 Task: Find connections with filter location Lleida with filter topic #Jobsearchwith filter profile language German with filter current company Ingram Micro with filter school Crescent School with filter industry Food and Beverage Retail with filter service category NotaryOnline Research with filter keywords title Administrative Assistant
Action: Mouse moved to (224, 272)
Screenshot: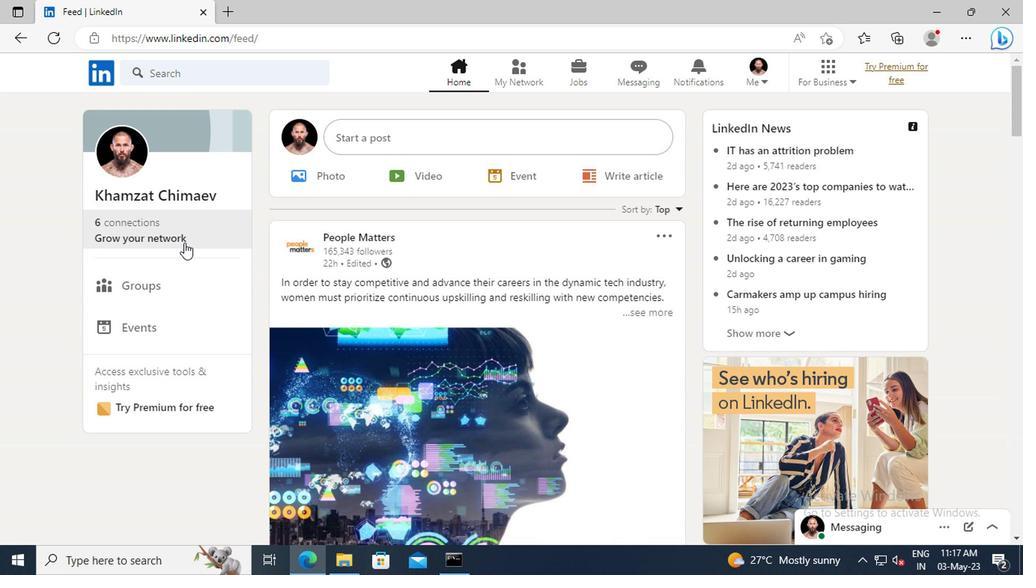 
Action: Mouse pressed left at (224, 272)
Screenshot: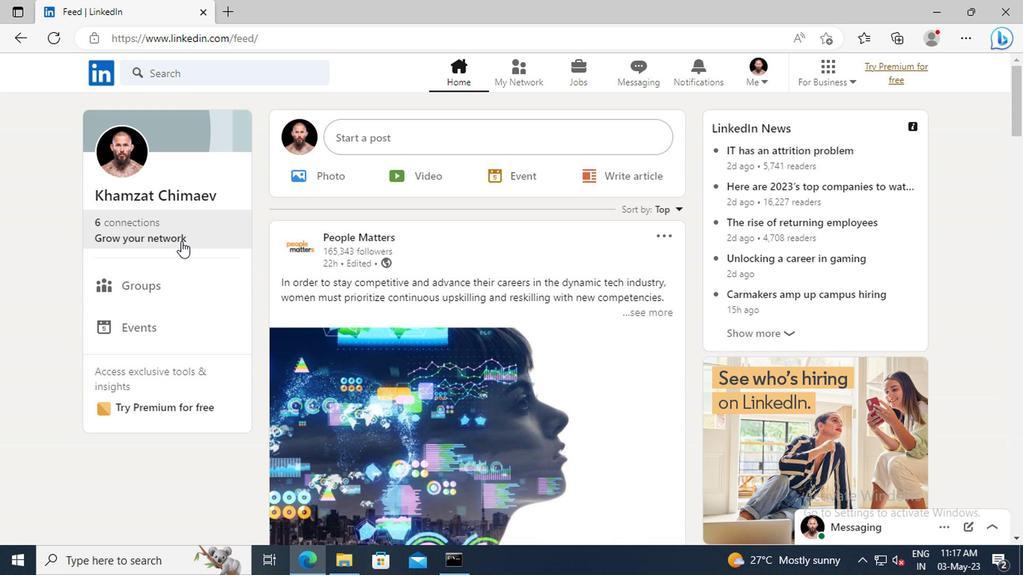 
Action: Mouse moved to (221, 219)
Screenshot: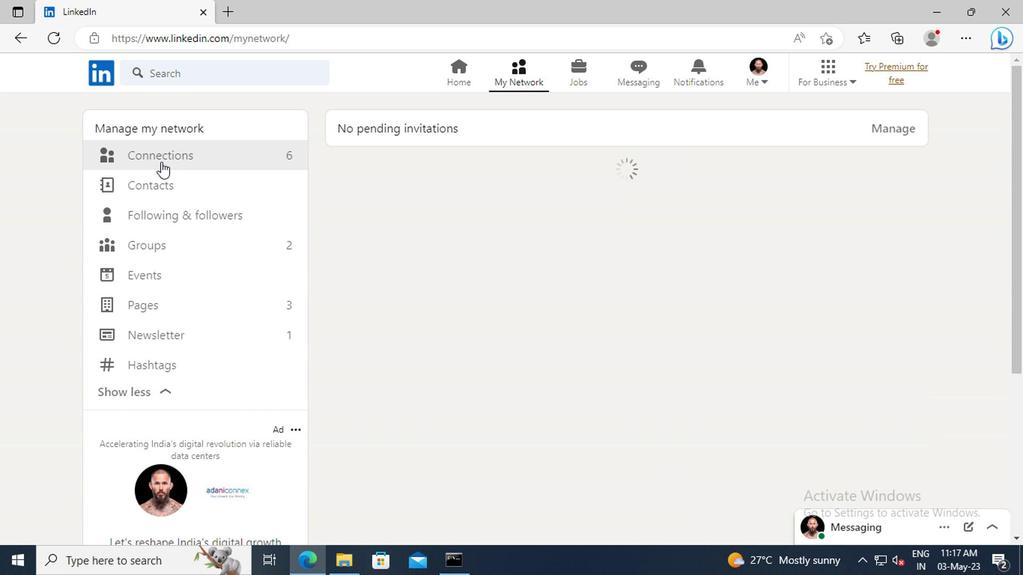 
Action: Mouse pressed left at (221, 219)
Screenshot: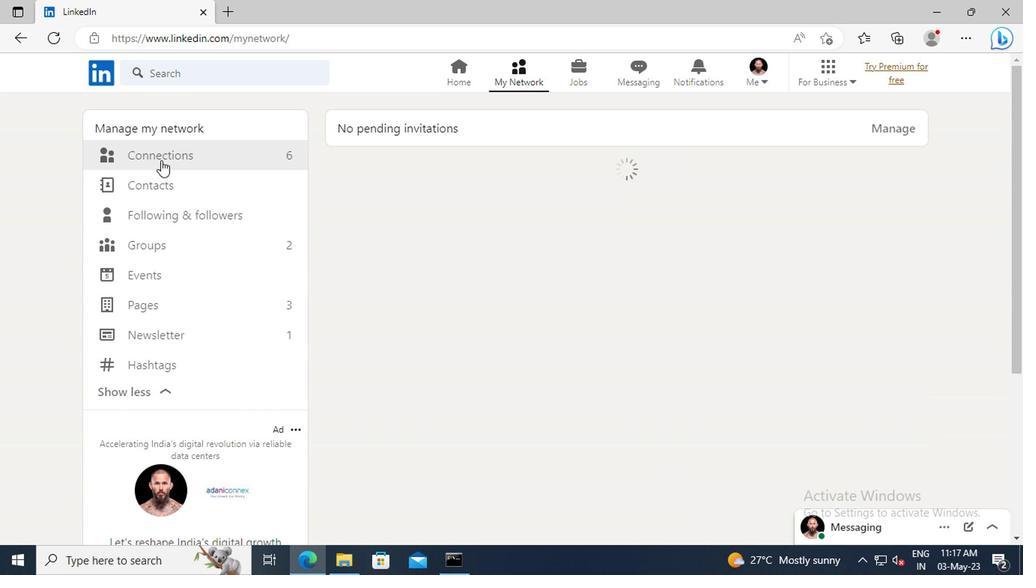 
Action: Mouse moved to (541, 221)
Screenshot: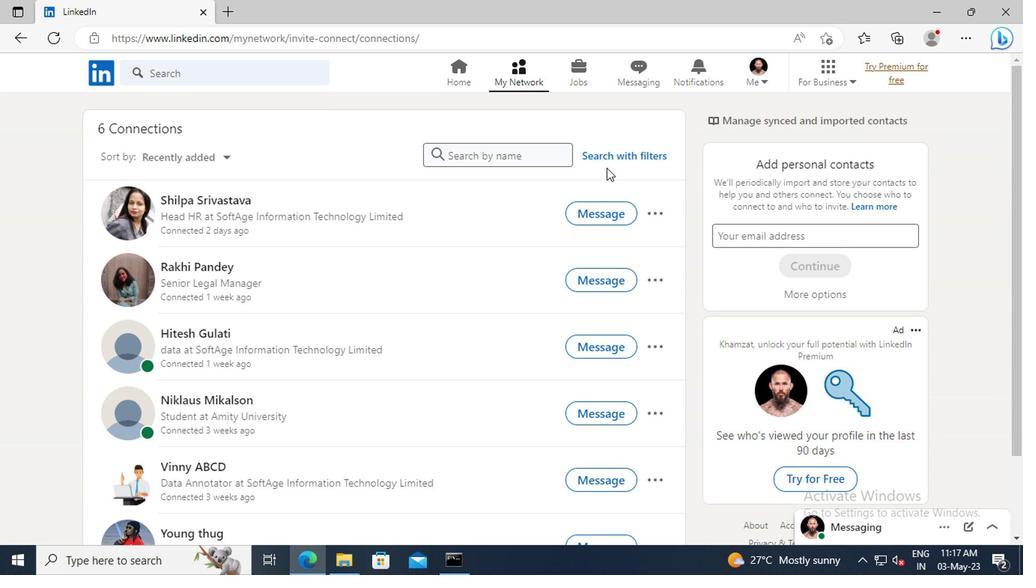 
Action: Mouse pressed left at (541, 221)
Screenshot: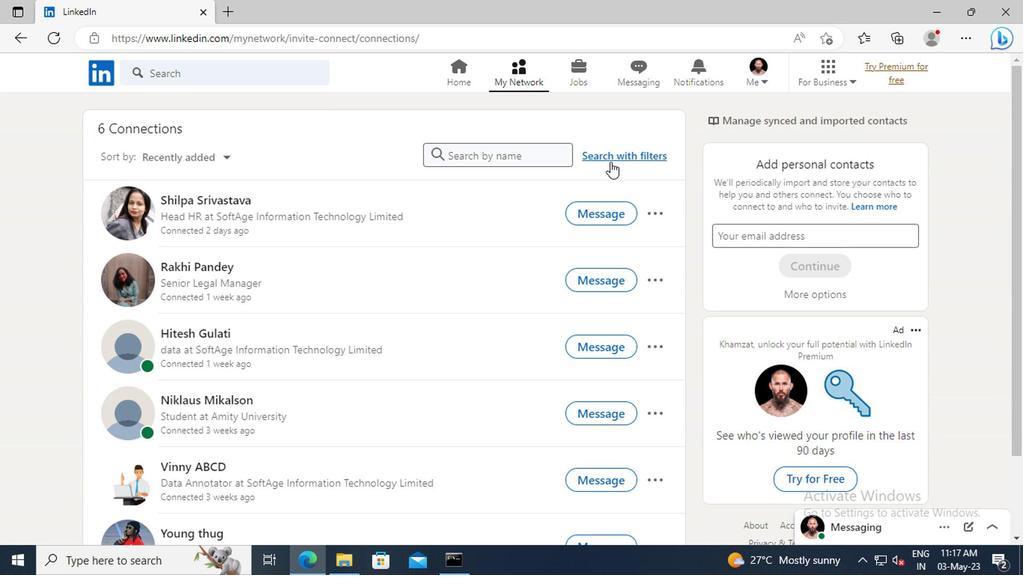 
Action: Mouse moved to (509, 188)
Screenshot: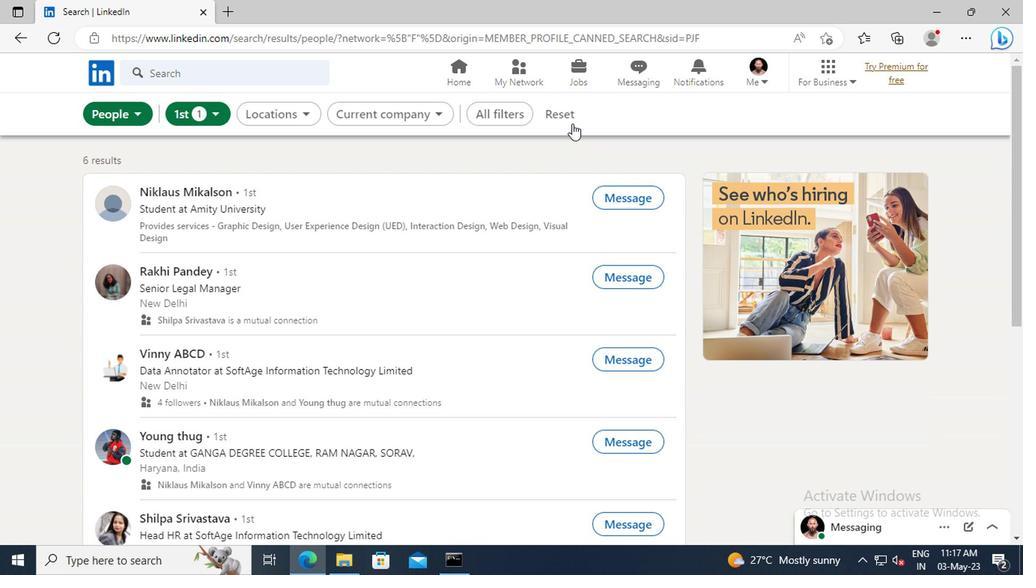 
Action: Mouse pressed left at (509, 188)
Screenshot: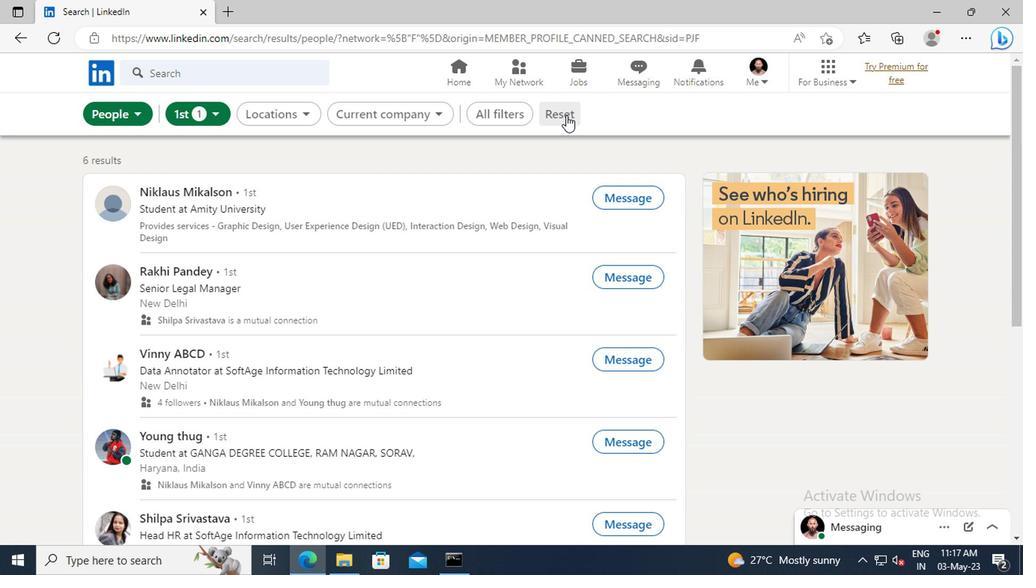 
Action: Mouse moved to (495, 188)
Screenshot: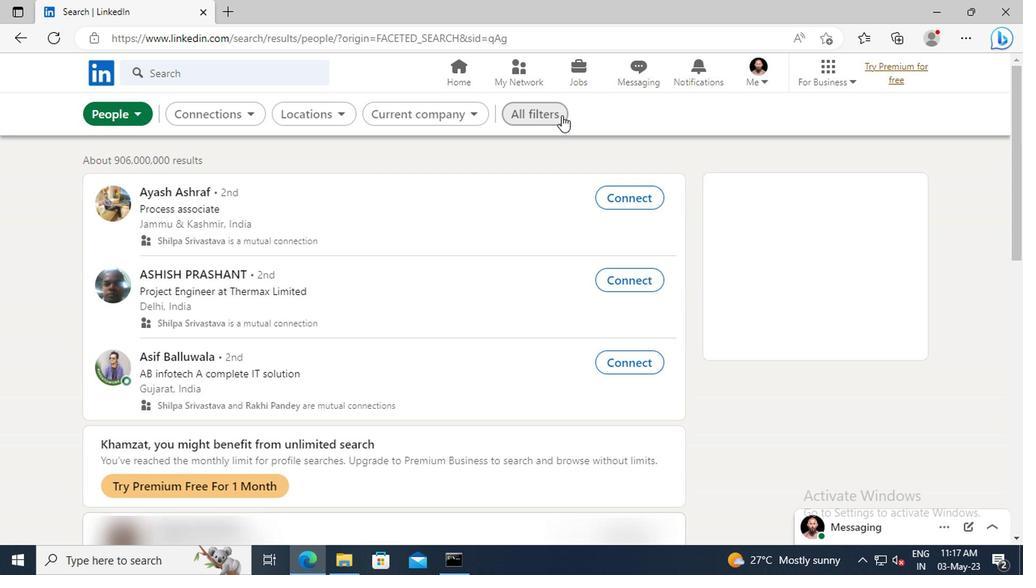 
Action: Mouse pressed left at (495, 188)
Screenshot: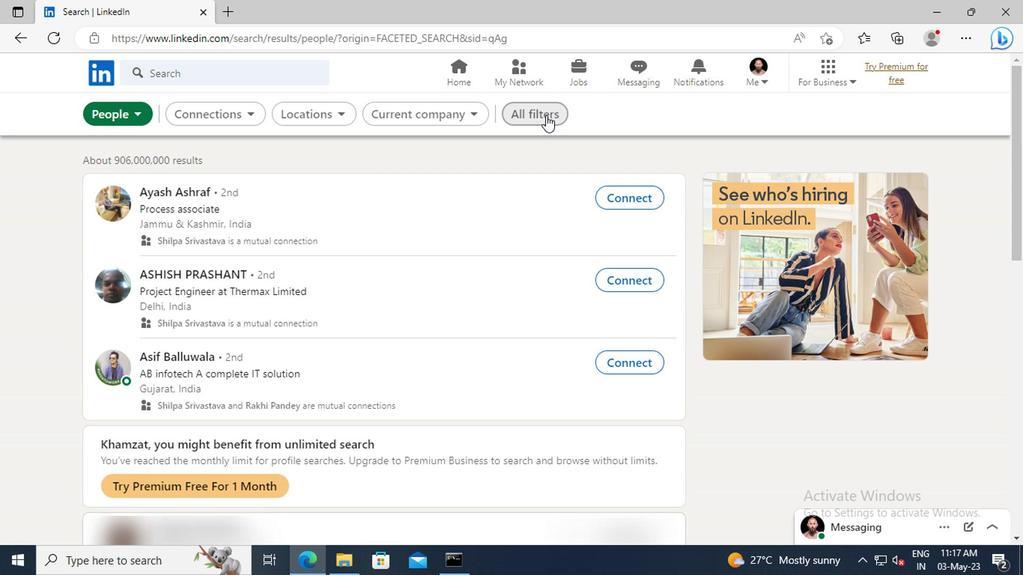 
Action: Mouse moved to (703, 302)
Screenshot: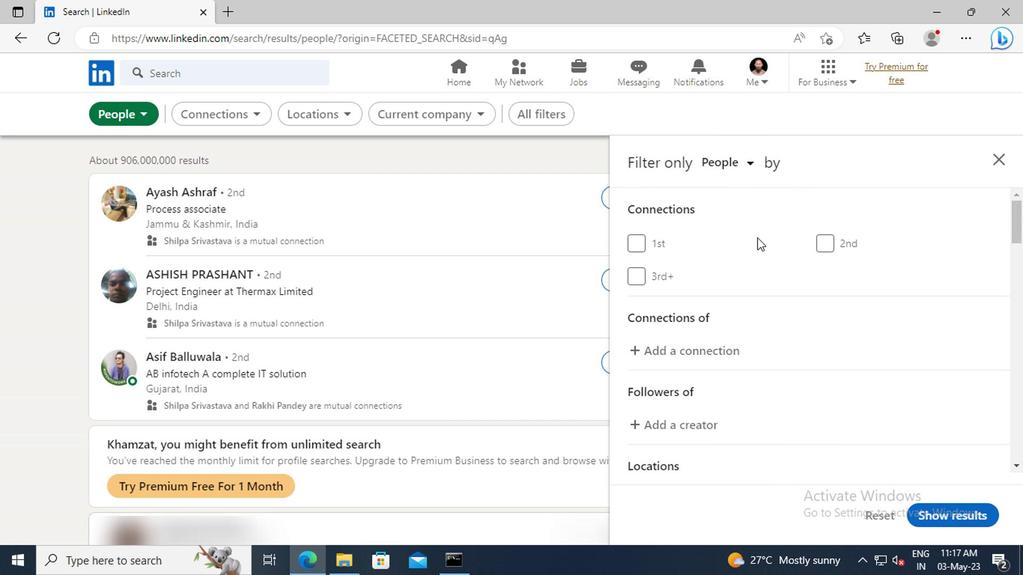 
Action: Mouse scrolled (703, 301) with delta (0, 0)
Screenshot: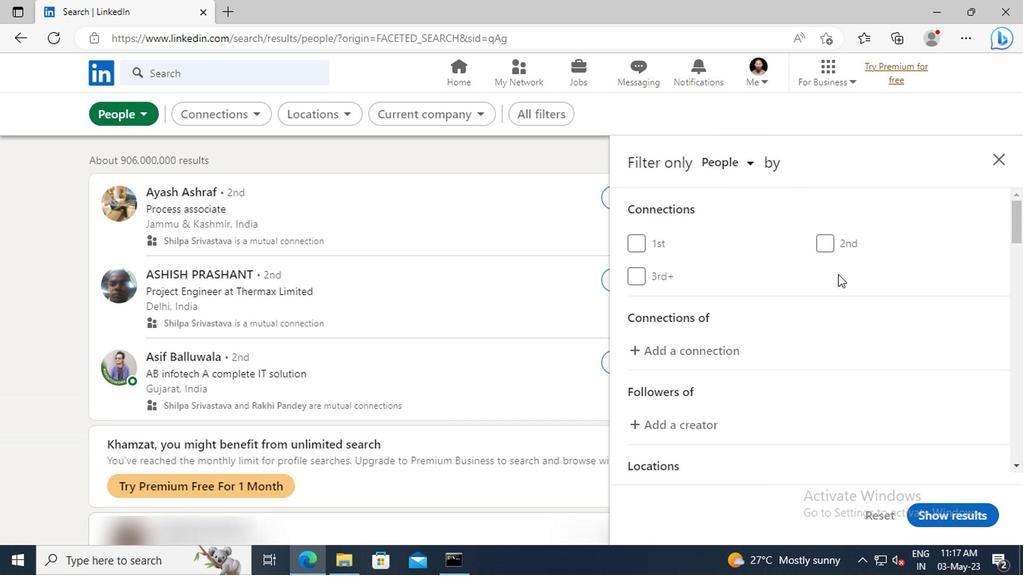 
Action: Mouse scrolled (703, 301) with delta (0, 0)
Screenshot: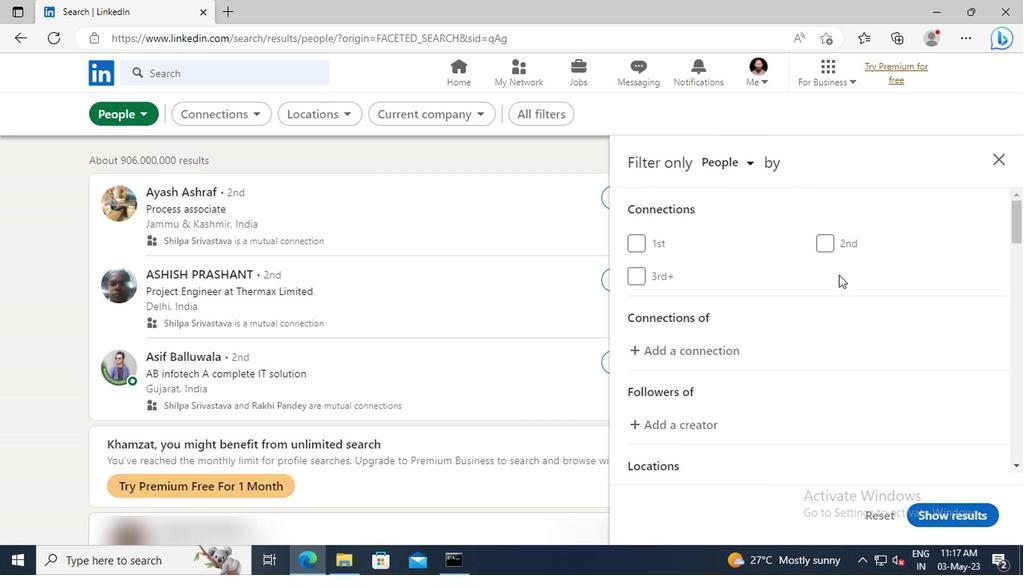 
Action: Mouse scrolled (703, 301) with delta (0, 0)
Screenshot: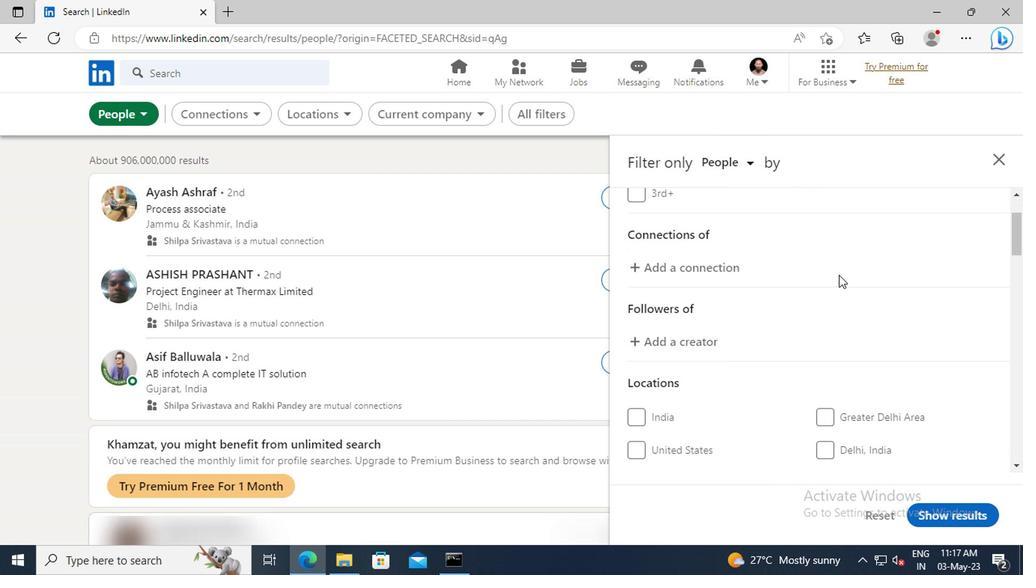 
Action: Mouse scrolled (703, 301) with delta (0, 0)
Screenshot: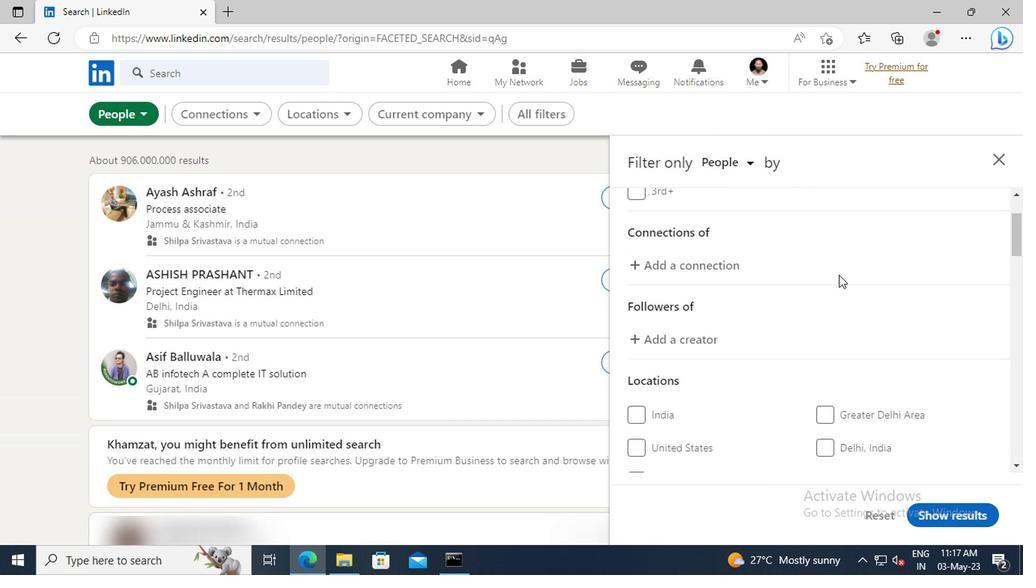
Action: Mouse scrolled (703, 301) with delta (0, 0)
Screenshot: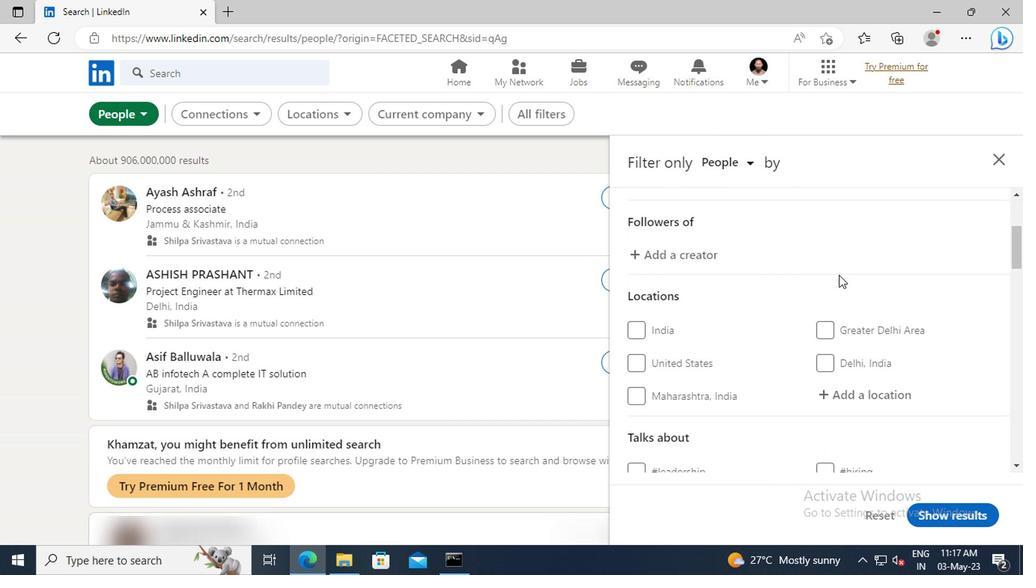 
Action: Mouse moved to (706, 357)
Screenshot: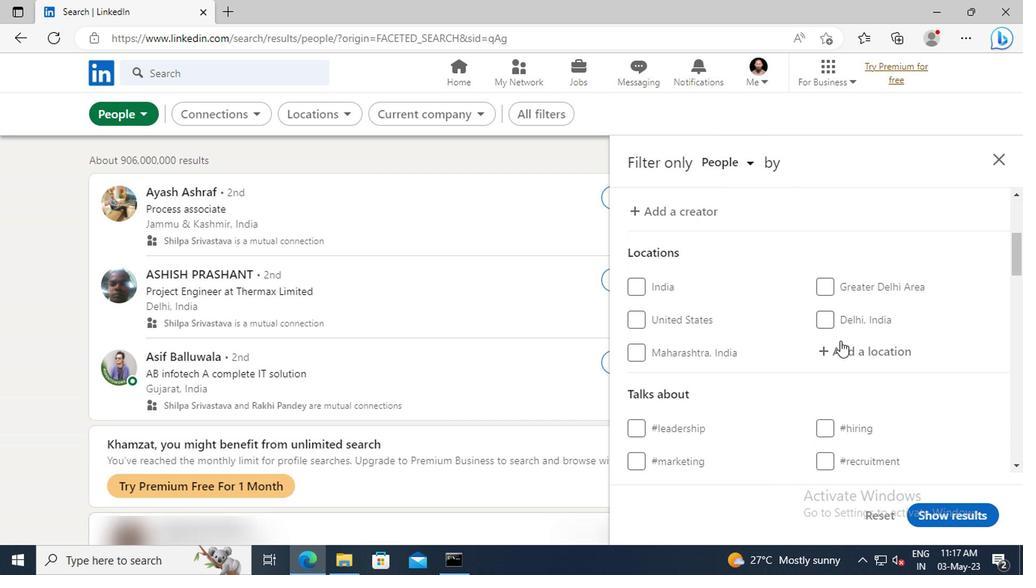 
Action: Mouse pressed left at (706, 357)
Screenshot: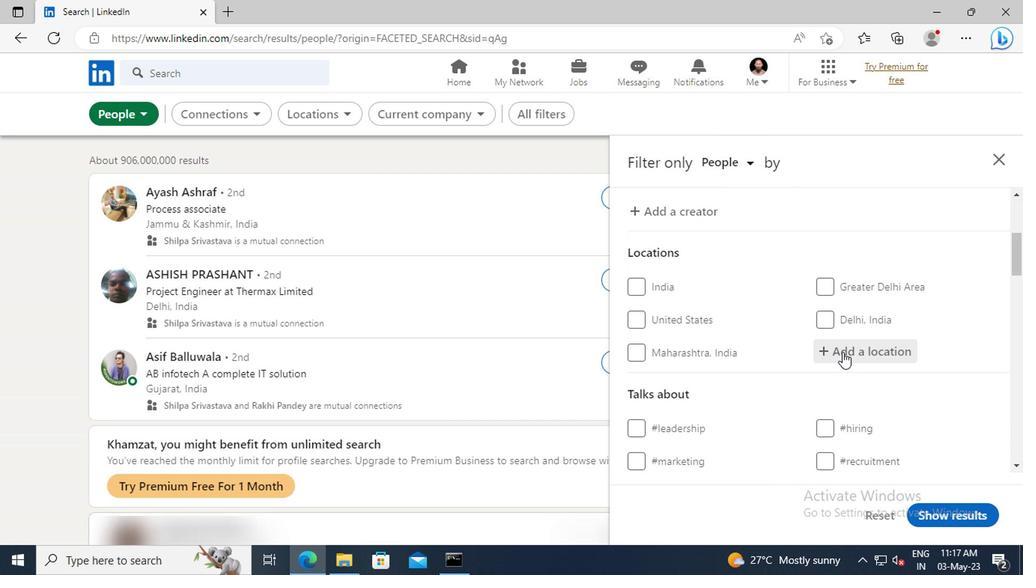 
Action: Key pressed <Key.shift>LLEIDA
Screenshot: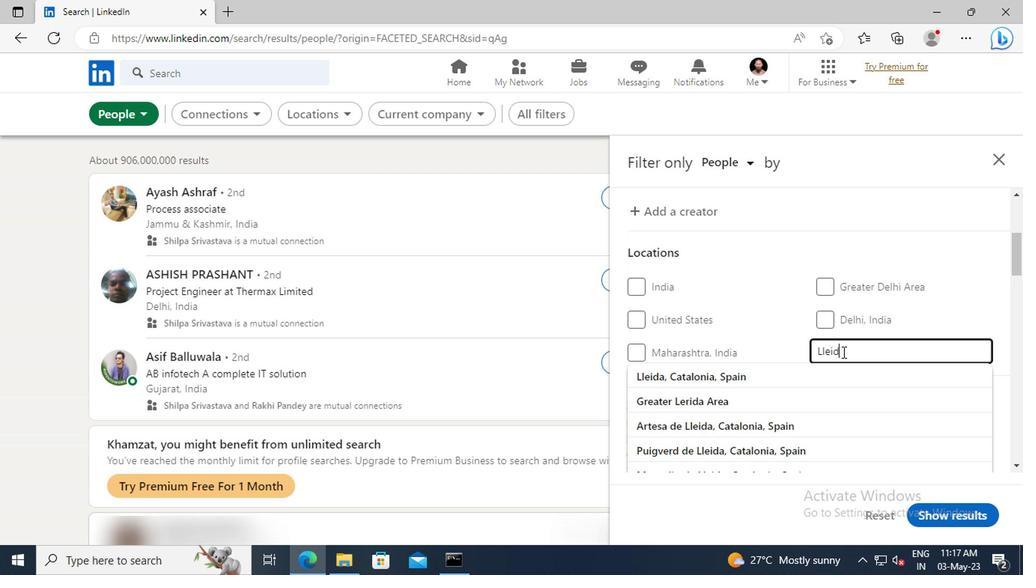 
Action: Mouse moved to (700, 368)
Screenshot: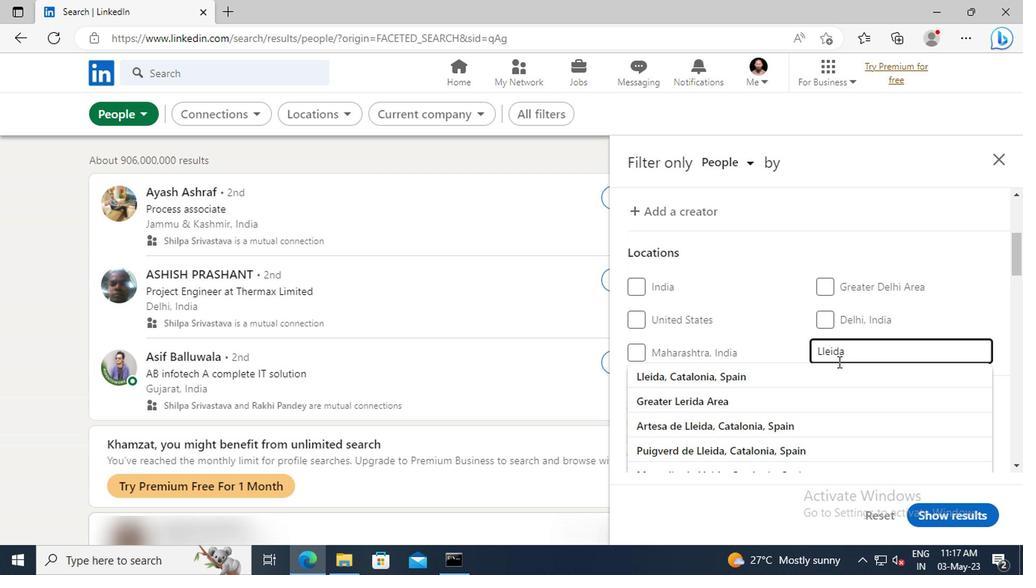 
Action: Mouse pressed left at (700, 368)
Screenshot: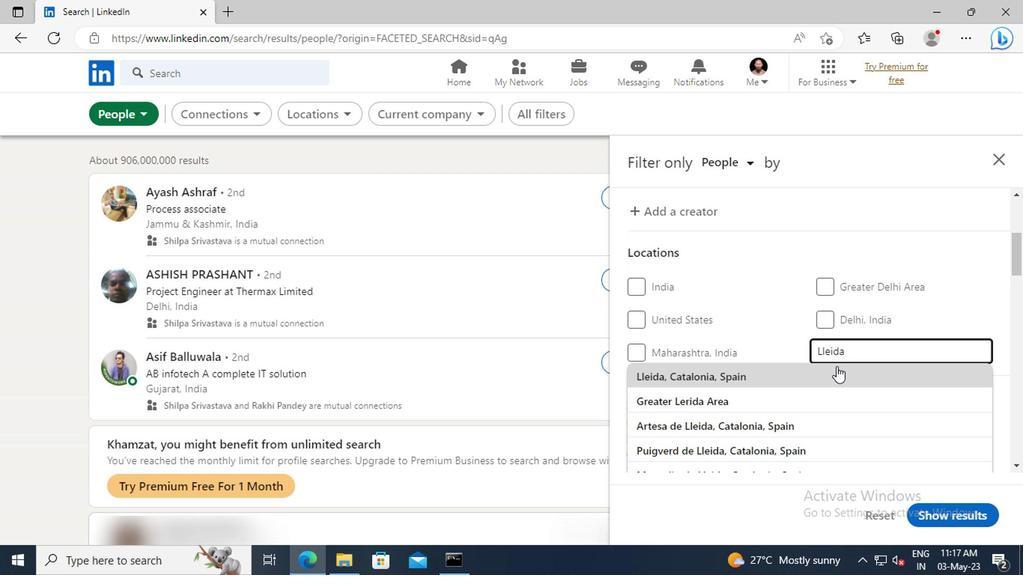 
Action: Mouse scrolled (700, 368) with delta (0, 0)
Screenshot: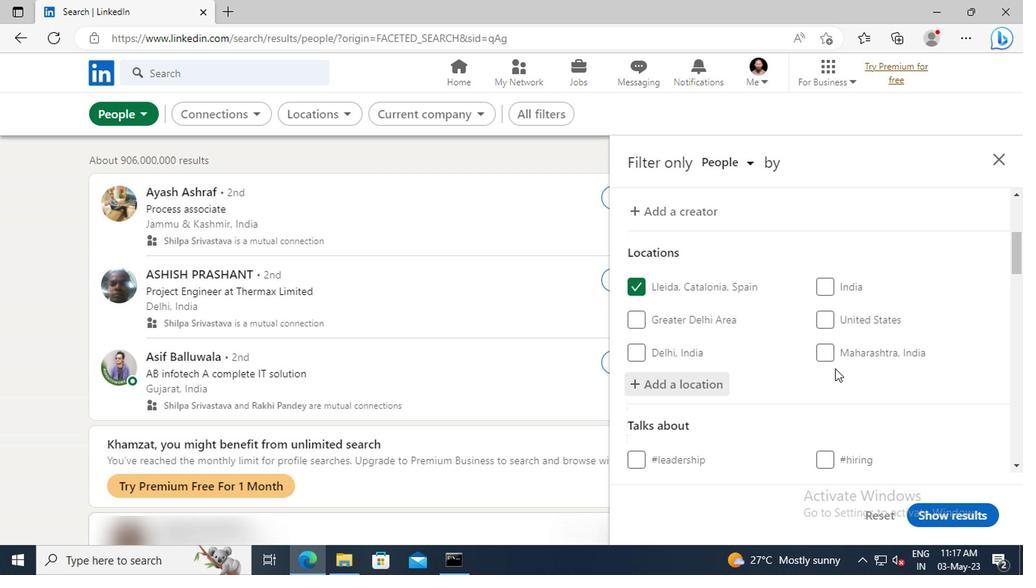 
Action: Mouse scrolled (700, 368) with delta (0, 0)
Screenshot: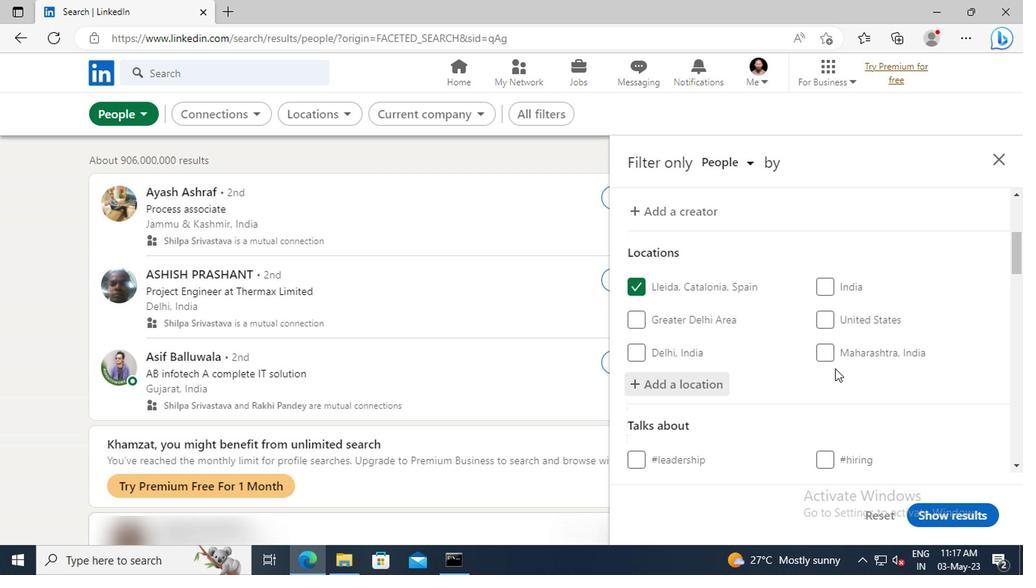 
Action: Mouse moved to (699, 358)
Screenshot: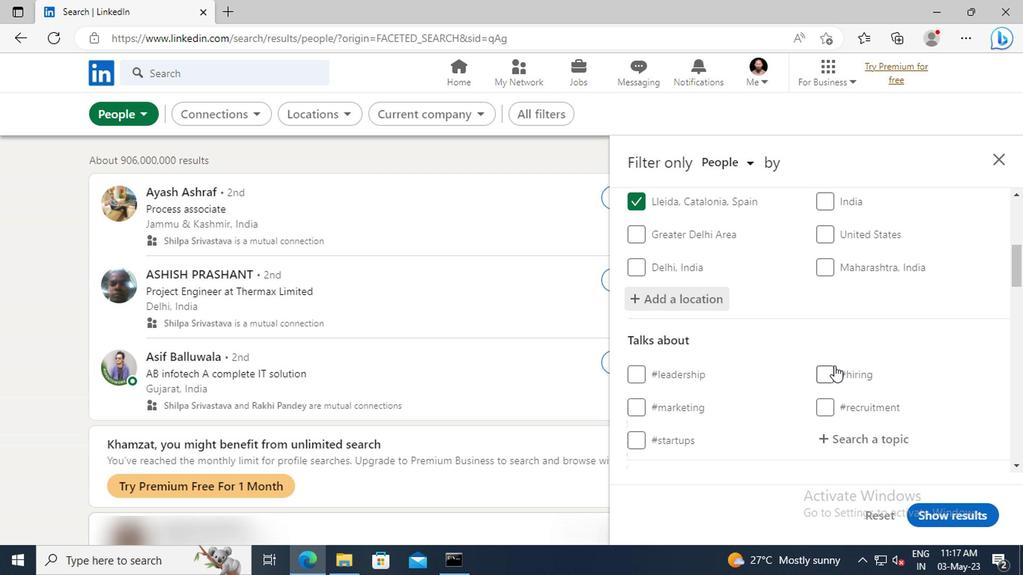 
Action: Mouse scrolled (699, 358) with delta (0, 0)
Screenshot: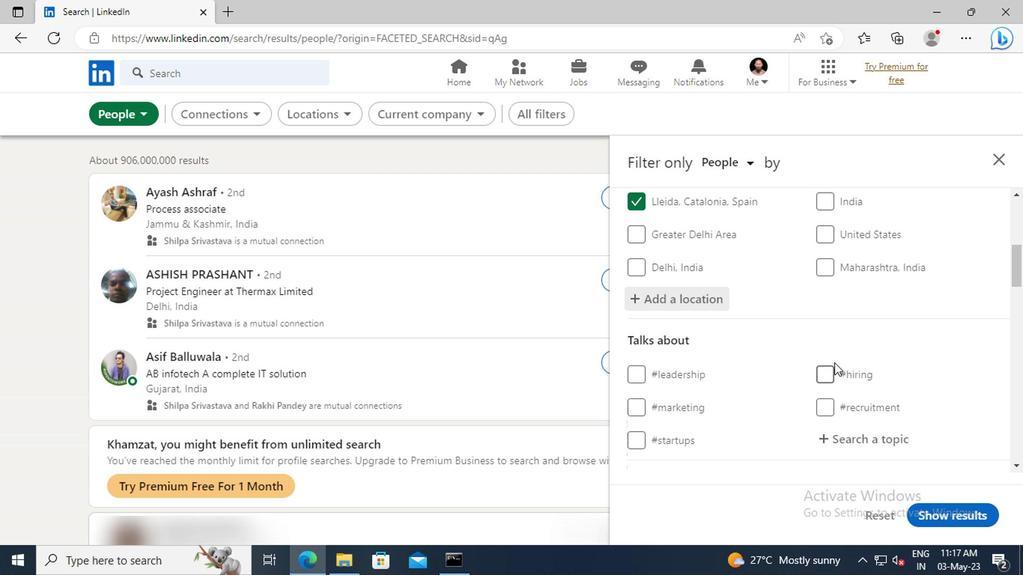 
Action: Mouse scrolled (699, 358) with delta (0, 0)
Screenshot: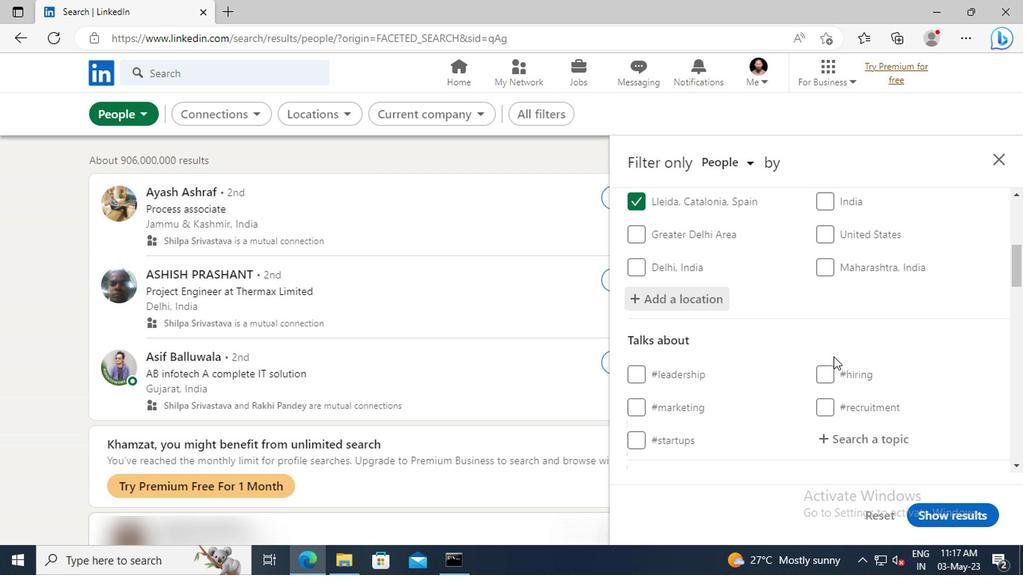 
Action: Mouse moved to (705, 361)
Screenshot: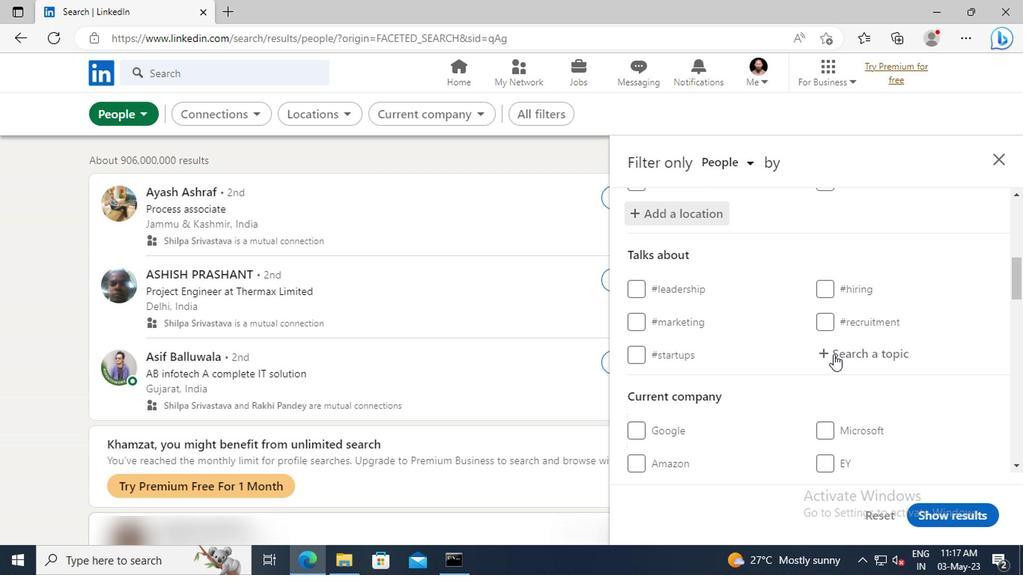 
Action: Mouse pressed left at (705, 361)
Screenshot: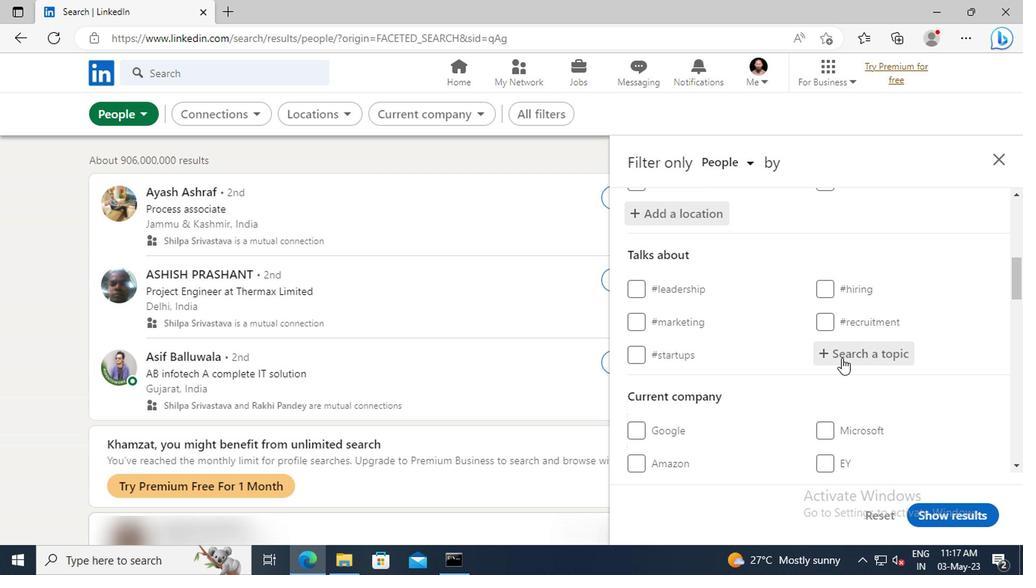 
Action: Key pressed <Key.shift>JOBSEAR
Screenshot: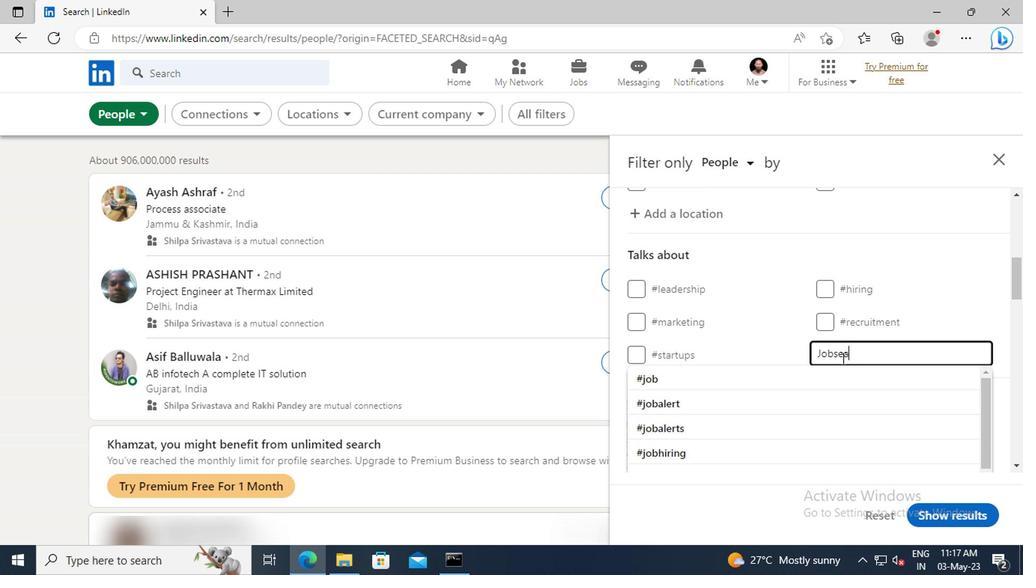 
Action: Mouse moved to (701, 370)
Screenshot: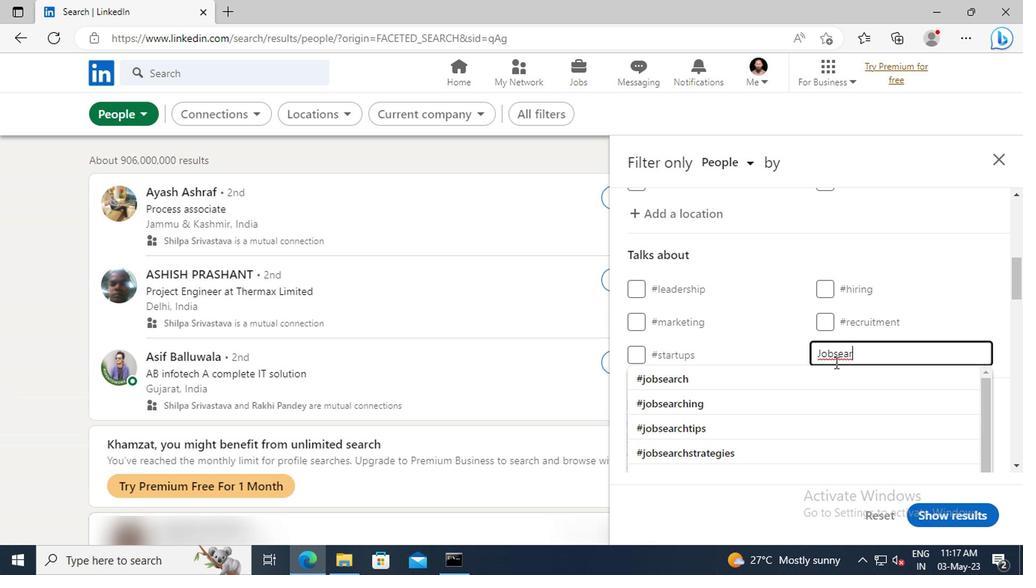 
Action: Mouse pressed left at (701, 370)
Screenshot: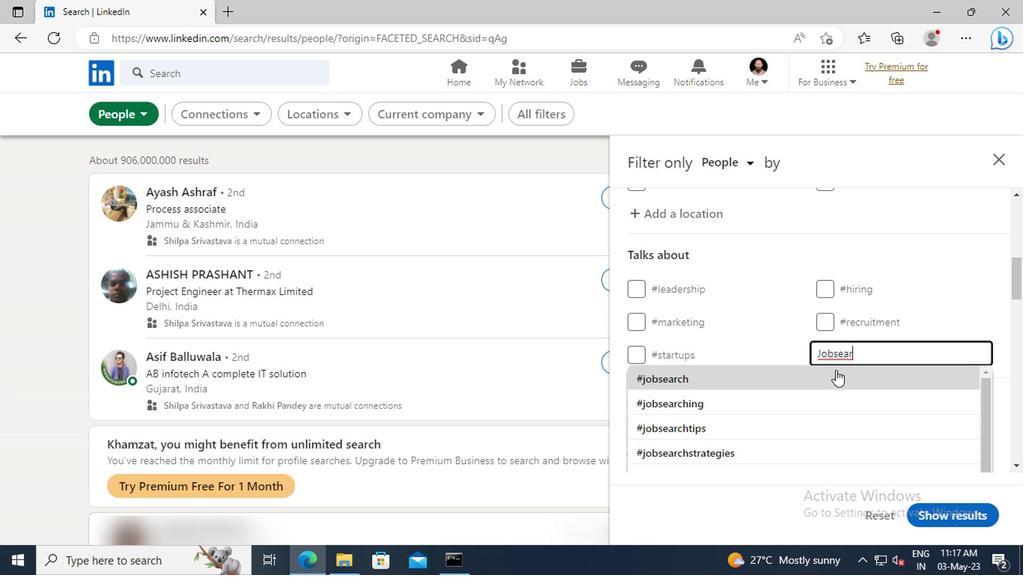 
Action: Mouse scrolled (701, 370) with delta (0, 0)
Screenshot: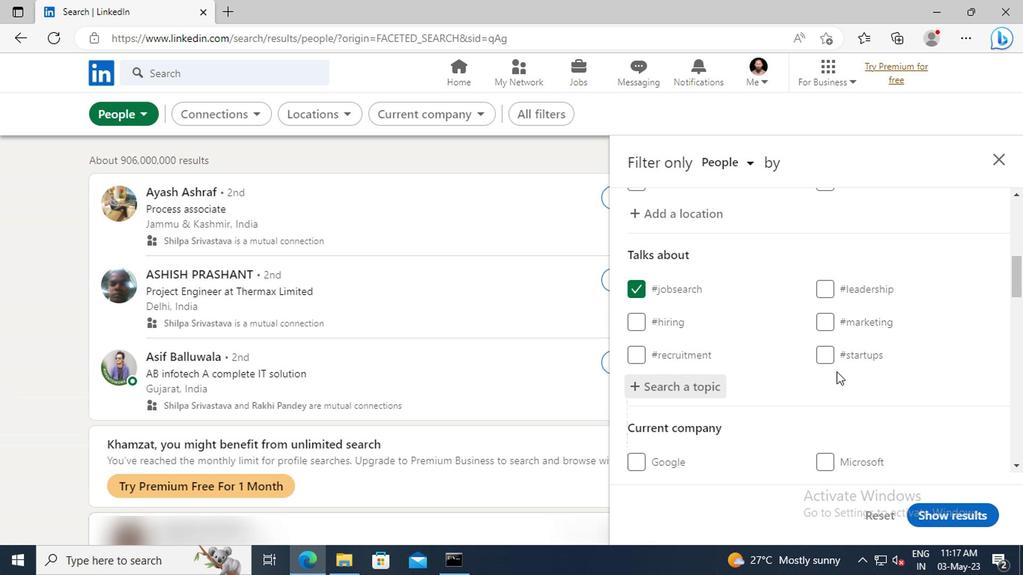 
Action: Mouse scrolled (701, 370) with delta (0, 0)
Screenshot: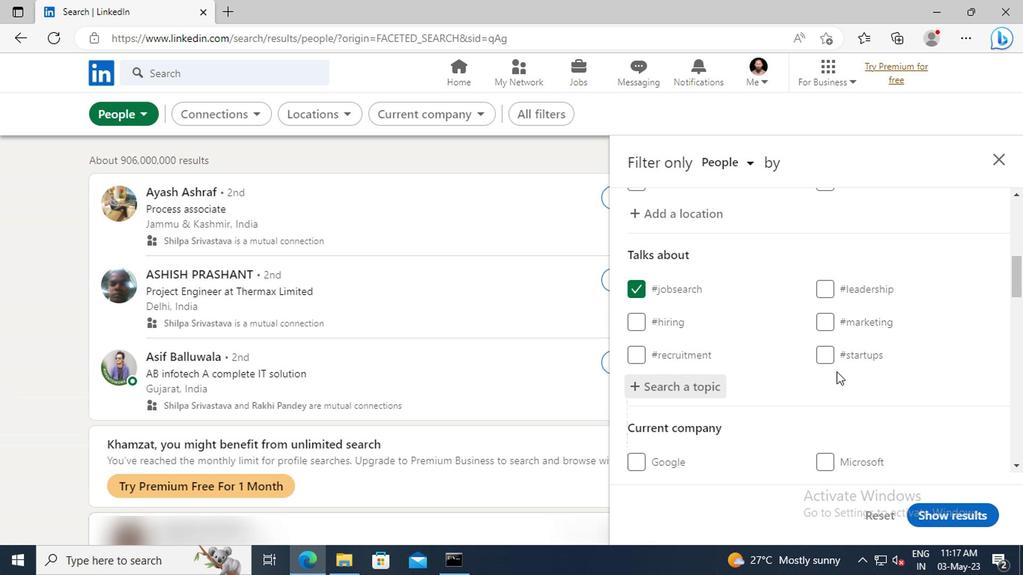 
Action: Mouse moved to (702, 367)
Screenshot: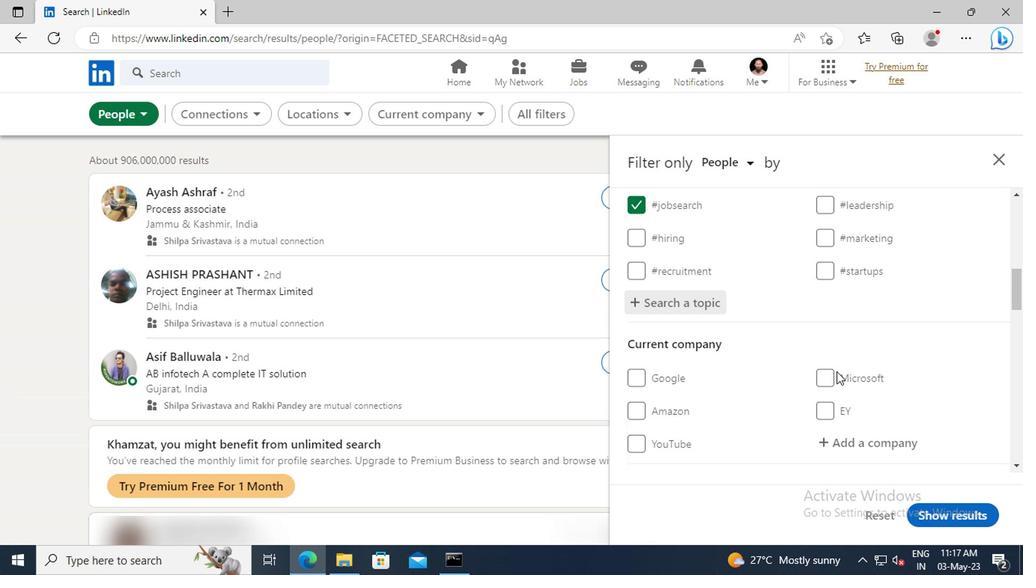 
Action: Mouse scrolled (702, 366) with delta (0, 0)
Screenshot: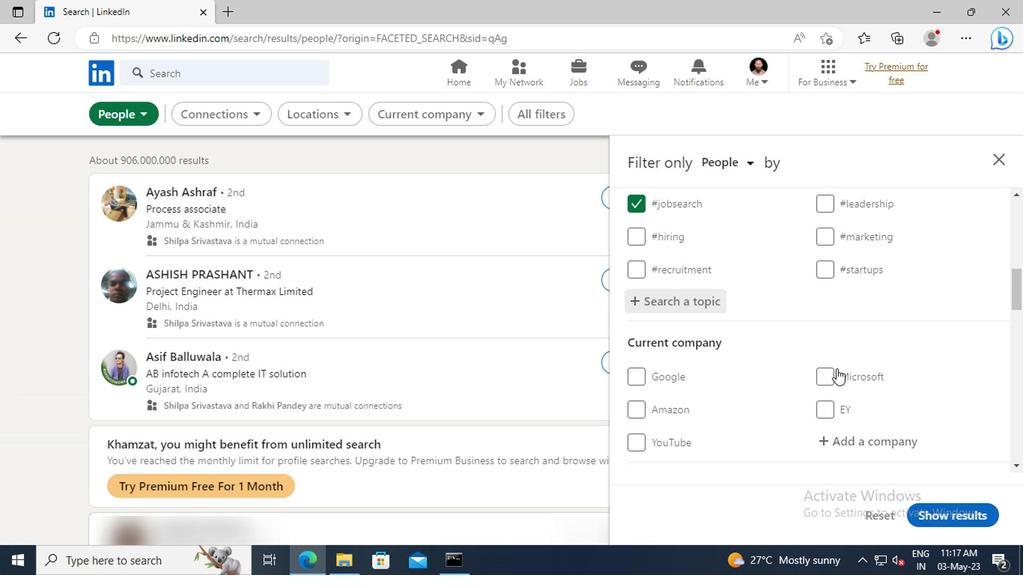
Action: Mouse scrolled (702, 366) with delta (0, 0)
Screenshot: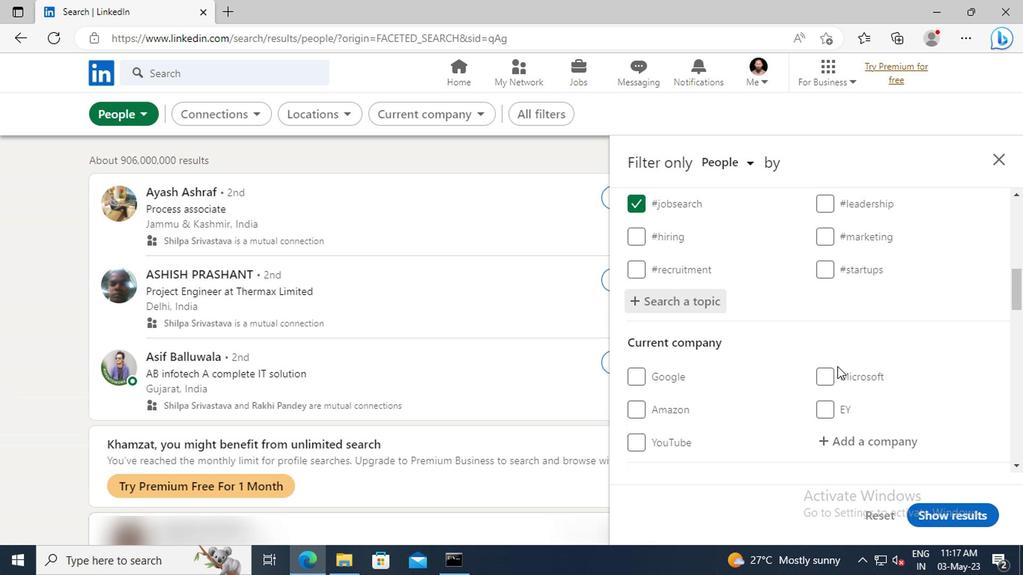
Action: Mouse moved to (702, 366)
Screenshot: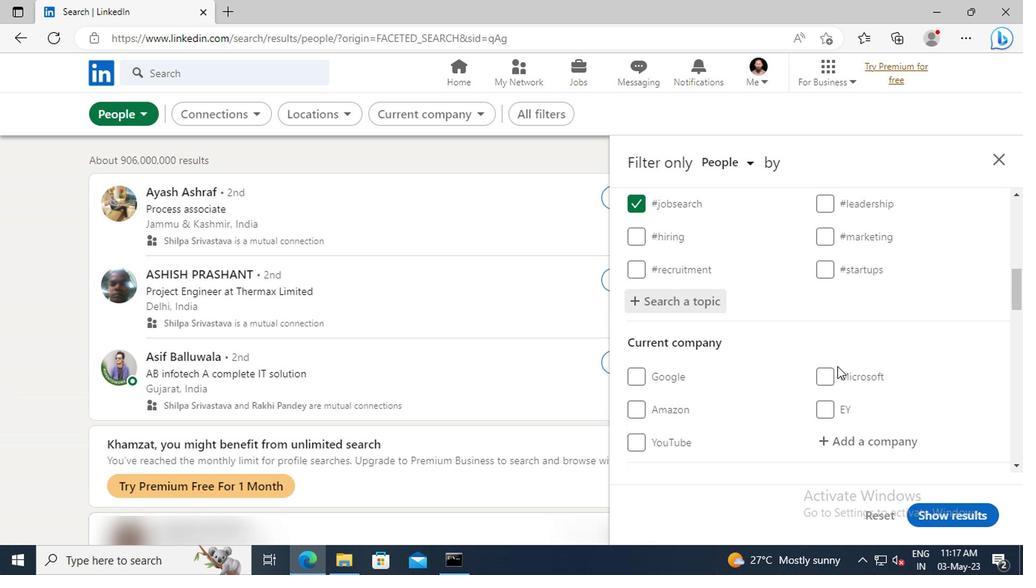 
Action: Mouse scrolled (702, 365) with delta (0, 0)
Screenshot: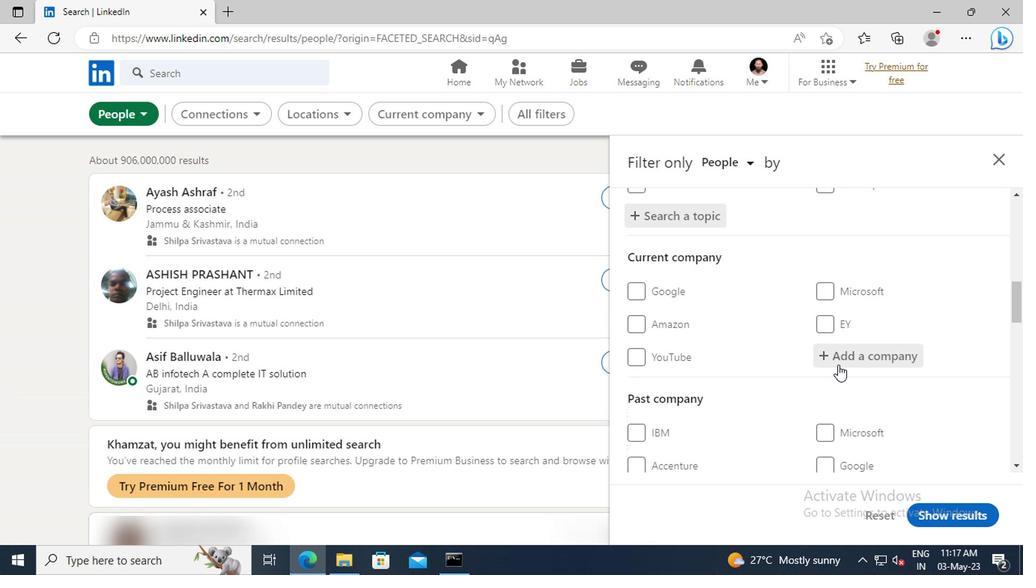 
Action: Mouse scrolled (702, 365) with delta (0, 0)
Screenshot: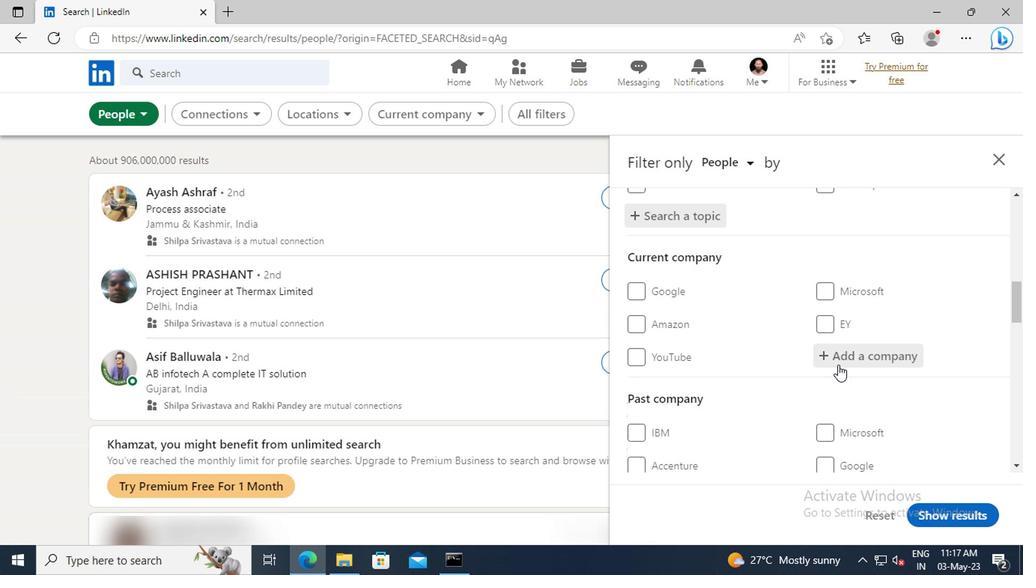 
Action: Mouse scrolled (702, 365) with delta (0, 0)
Screenshot: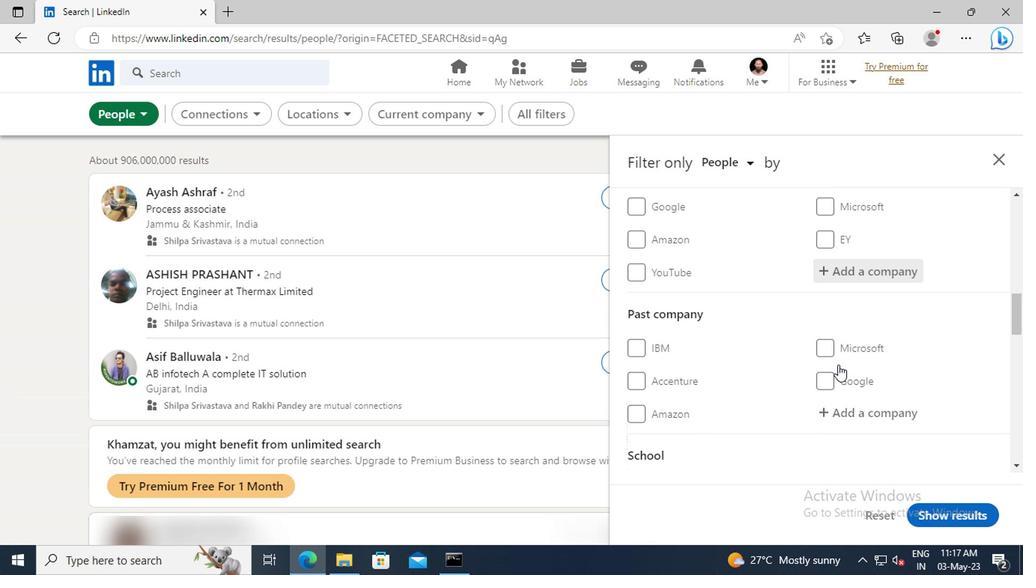 
Action: Mouse scrolled (702, 365) with delta (0, 0)
Screenshot: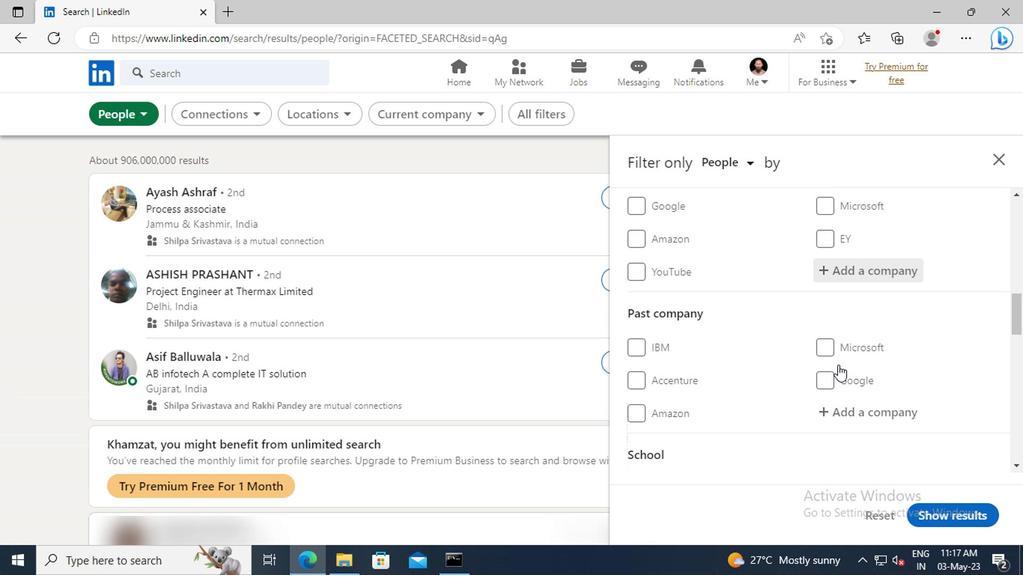 
Action: Mouse scrolled (702, 365) with delta (0, 0)
Screenshot: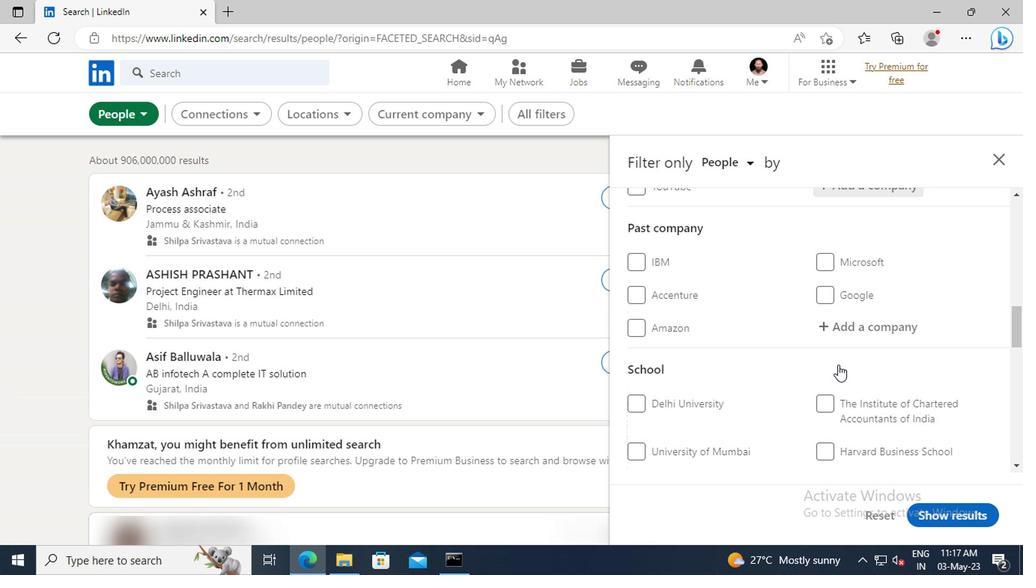 
Action: Mouse scrolled (702, 365) with delta (0, 0)
Screenshot: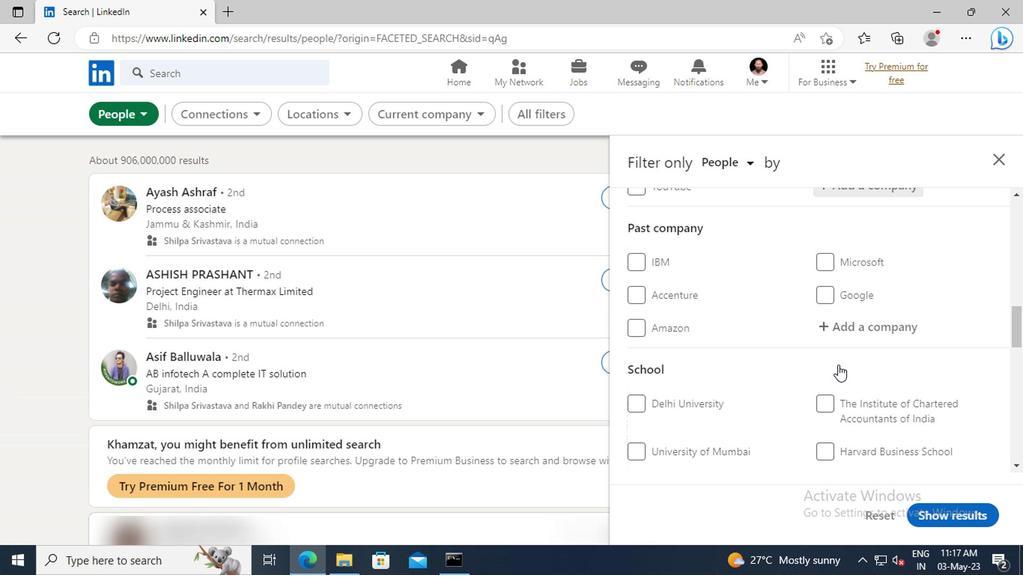 
Action: Mouse scrolled (702, 365) with delta (0, 0)
Screenshot: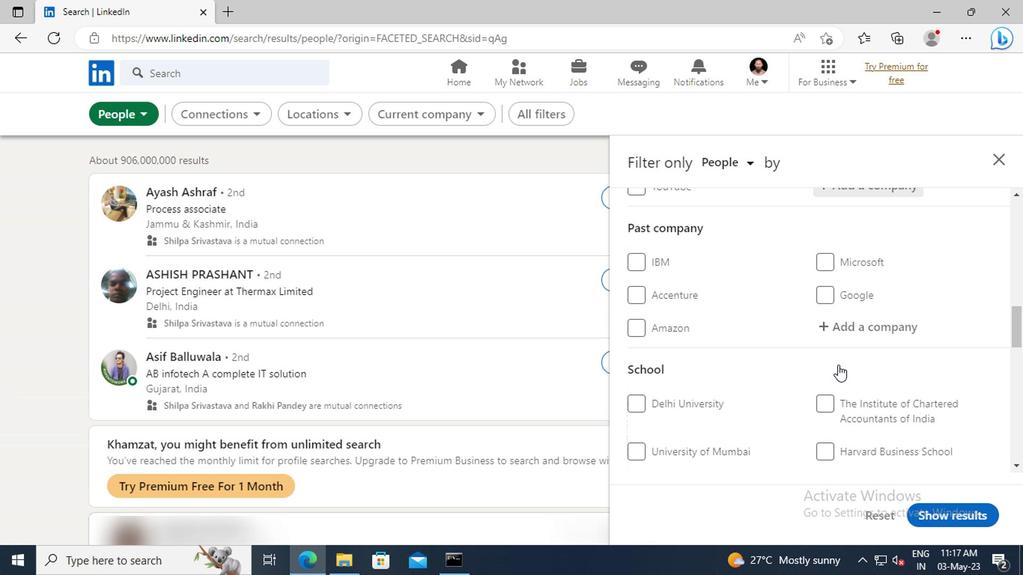 
Action: Mouse scrolled (702, 365) with delta (0, 0)
Screenshot: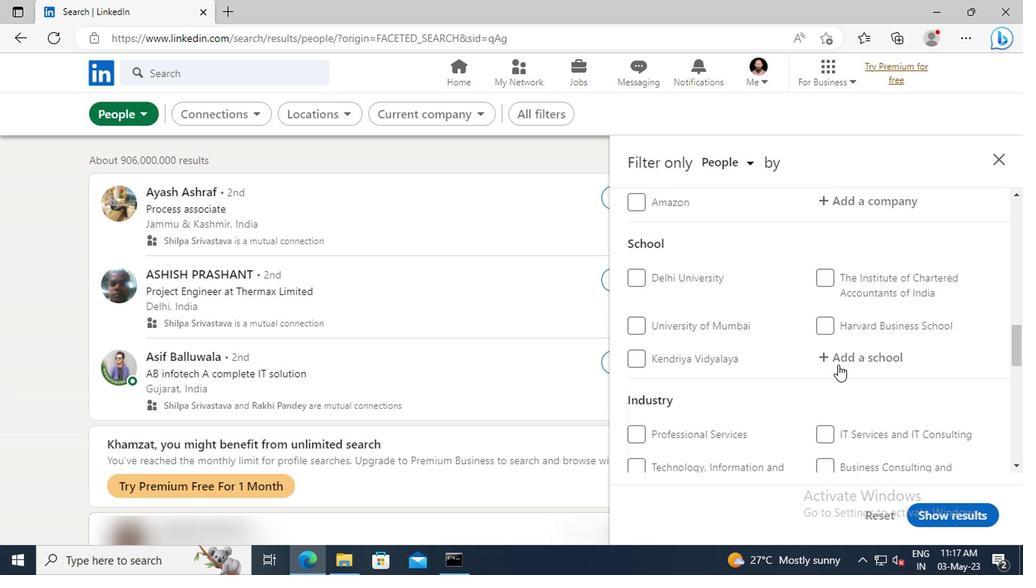
Action: Mouse scrolled (702, 365) with delta (0, 0)
Screenshot: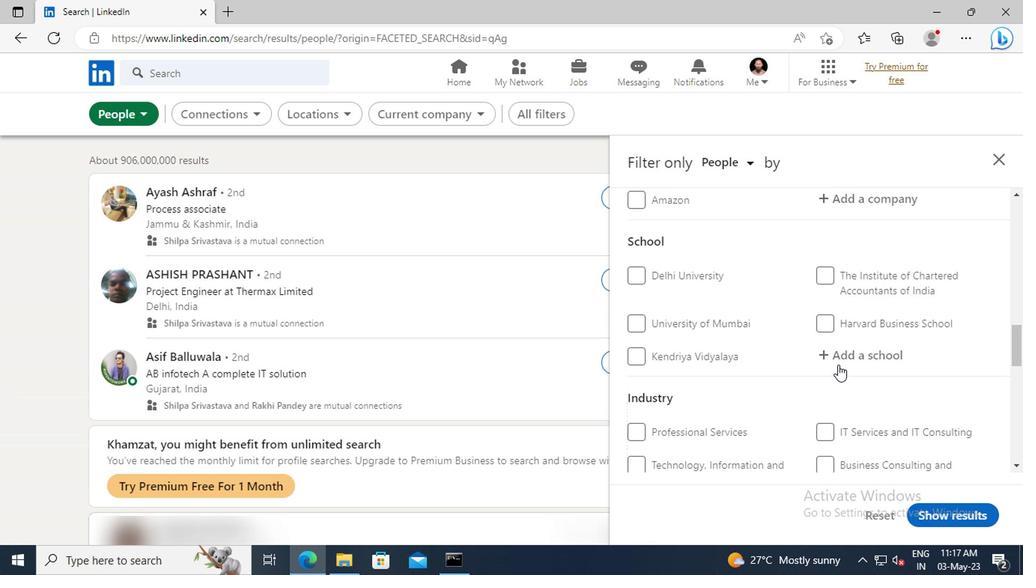 
Action: Mouse scrolled (702, 365) with delta (0, 0)
Screenshot: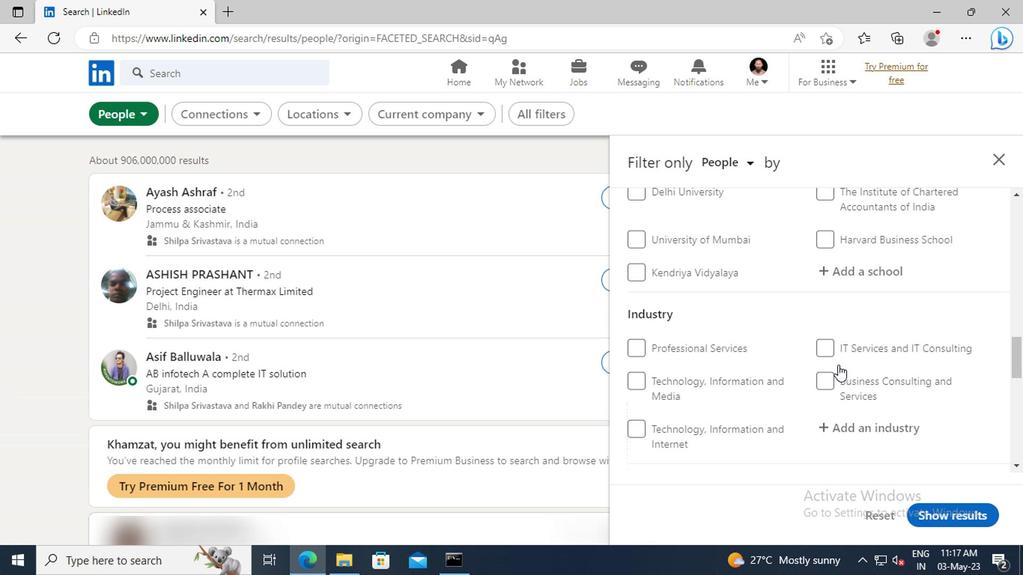 
Action: Mouse scrolled (702, 365) with delta (0, 0)
Screenshot: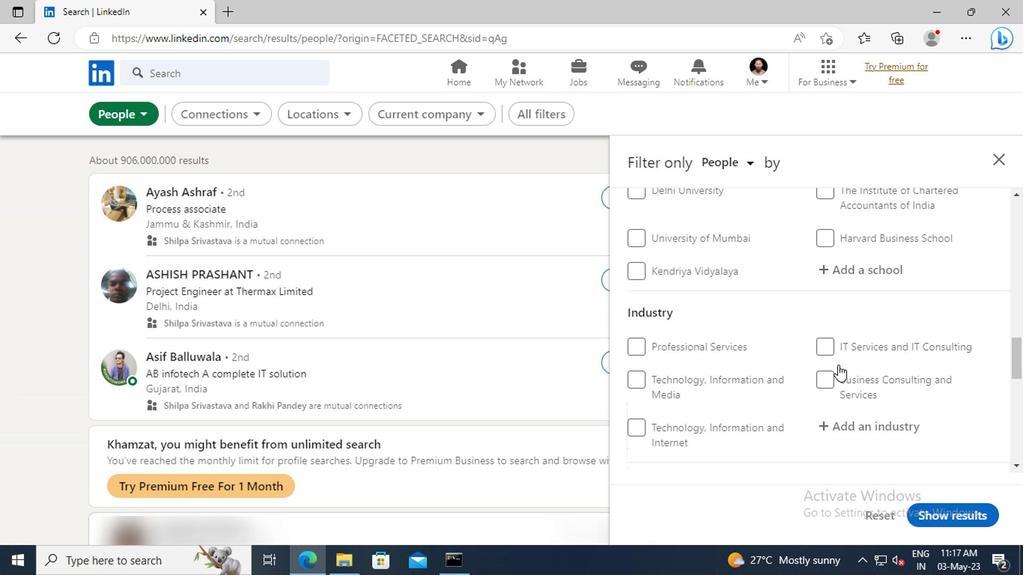 
Action: Mouse scrolled (702, 365) with delta (0, 0)
Screenshot: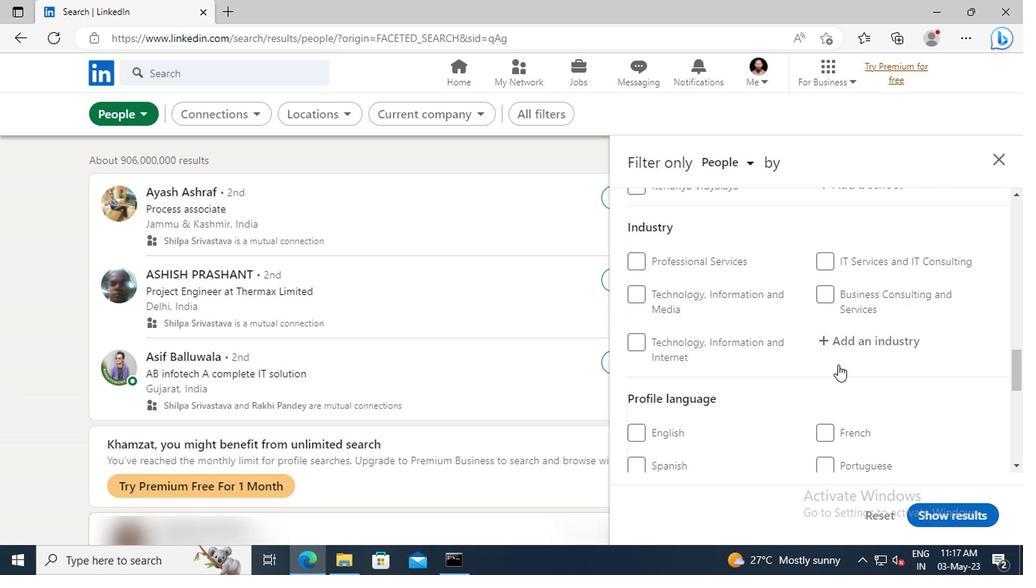 
Action: Mouse scrolled (702, 365) with delta (0, 0)
Screenshot: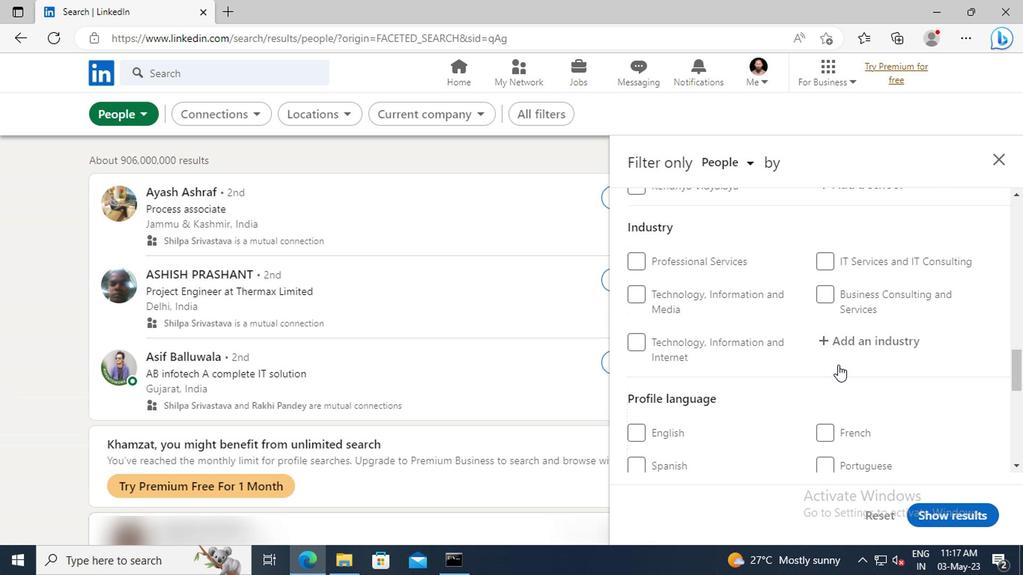 
Action: Mouse moved to (560, 403)
Screenshot: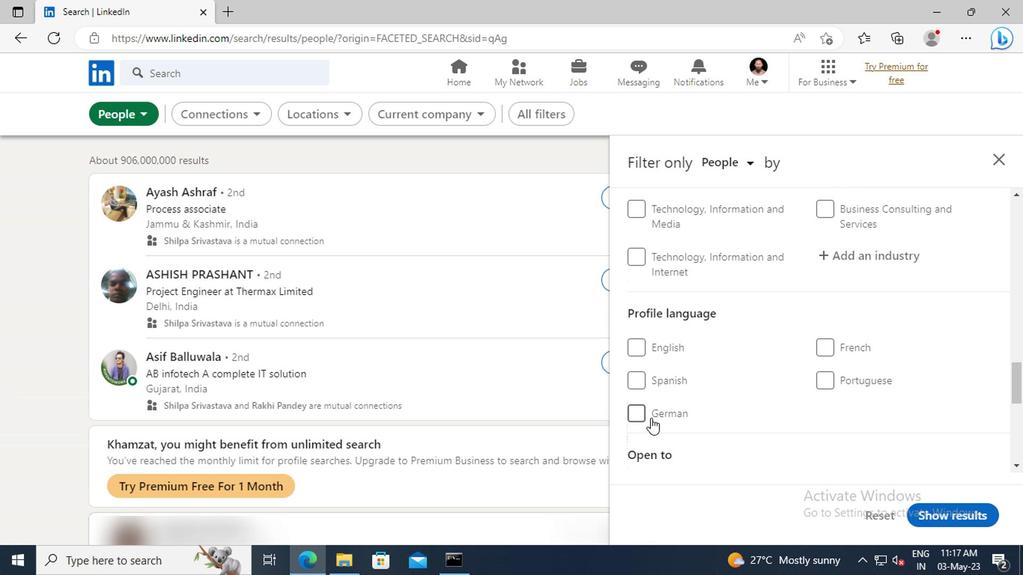 
Action: Mouse pressed left at (560, 403)
Screenshot: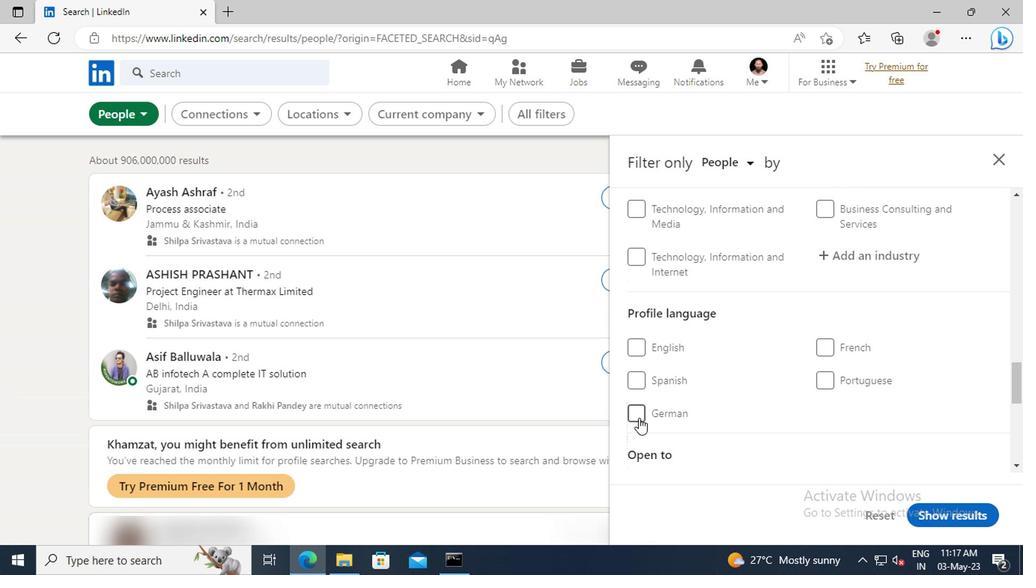 
Action: Mouse moved to (660, 374)
Screenshot: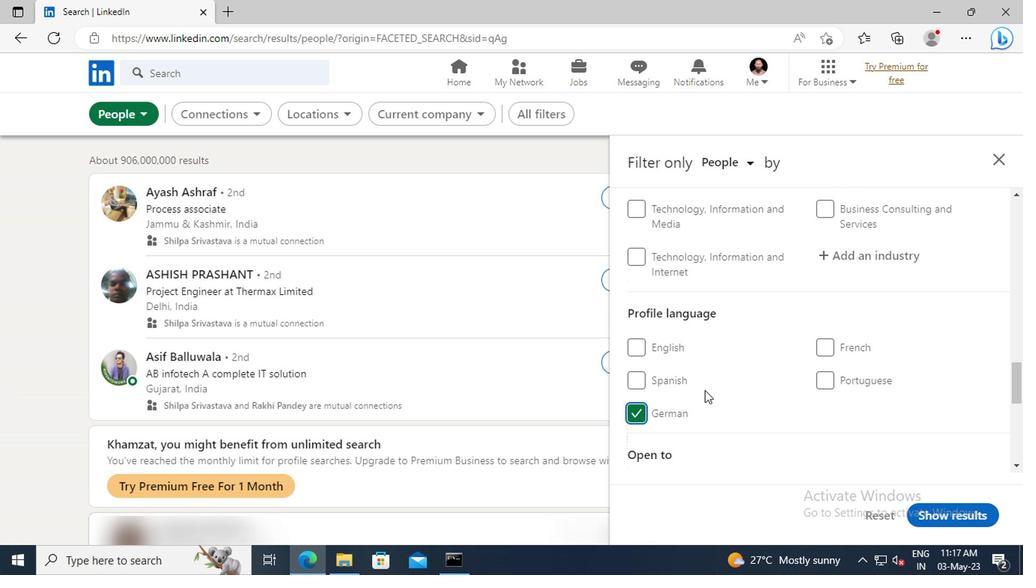 
Action: Mouse scrolled (660, 375) with delta (0, 0)
Screenshot: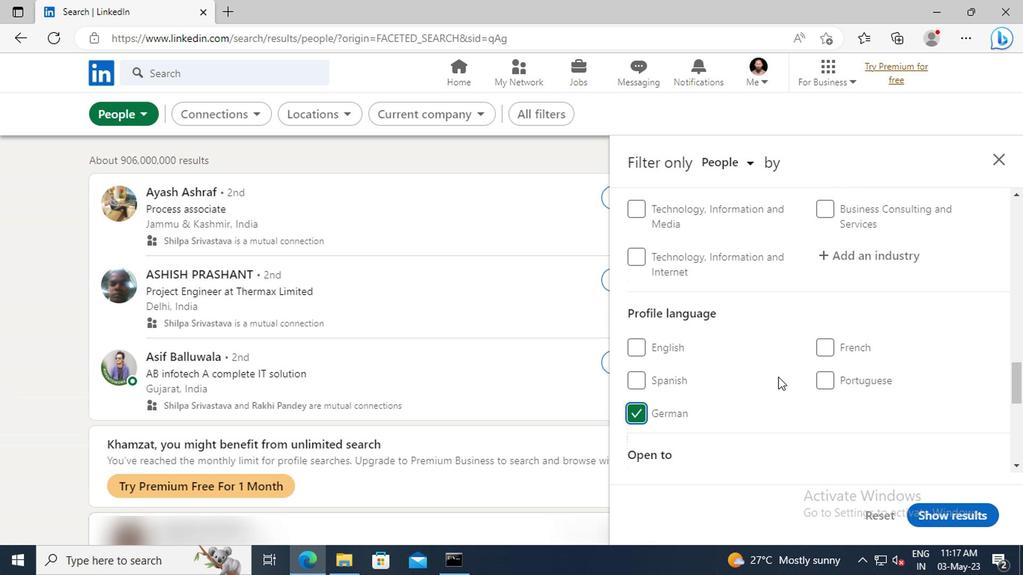 
Action: Mouse moved to (660, 374)
Screenshot: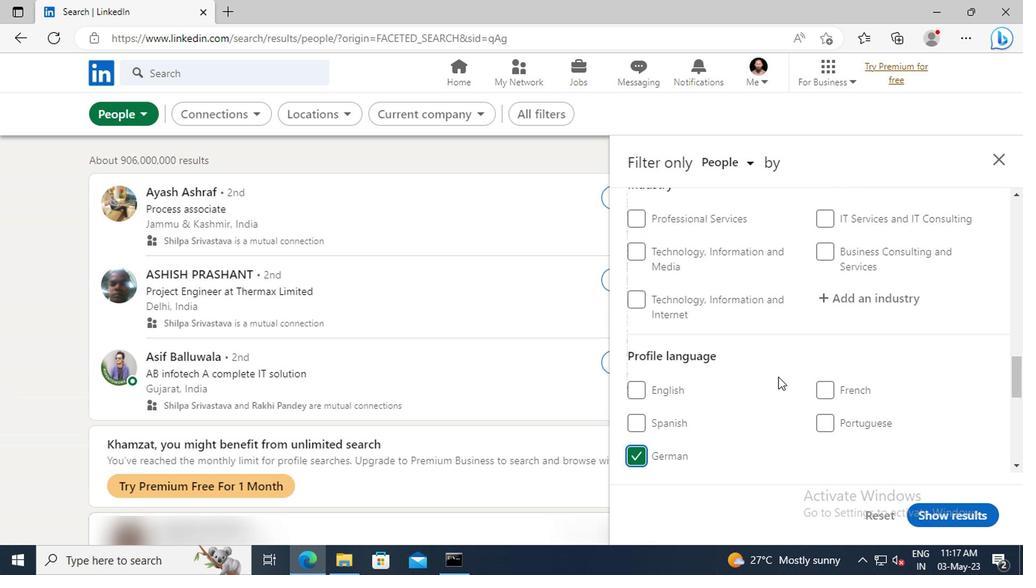 
Action: Mouse scrolled (660, 375) with delta (0, 0)
Screenshot: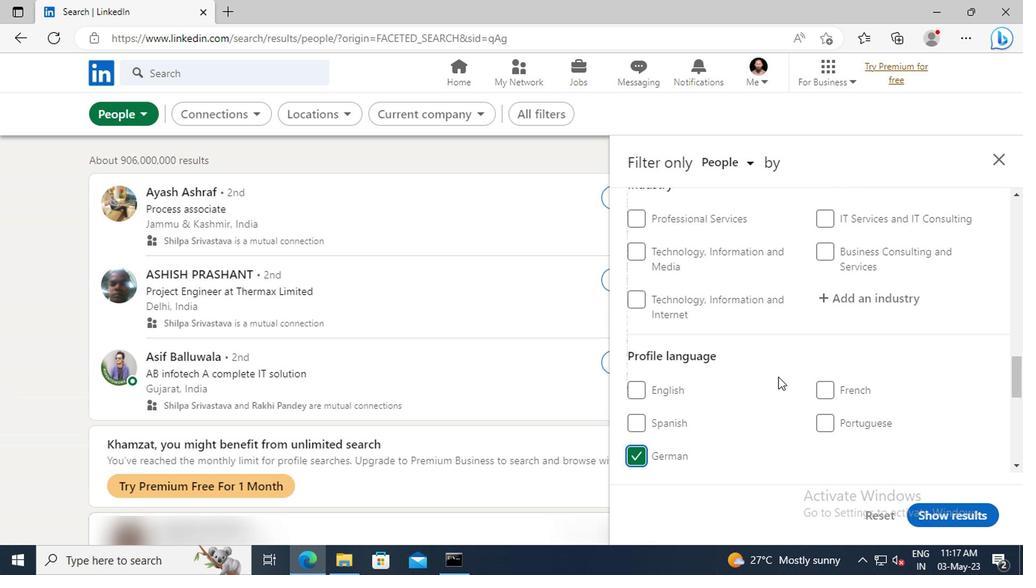 
Action: Mouse scrolled (660, 375) with delta (0, 0)
Screenshot: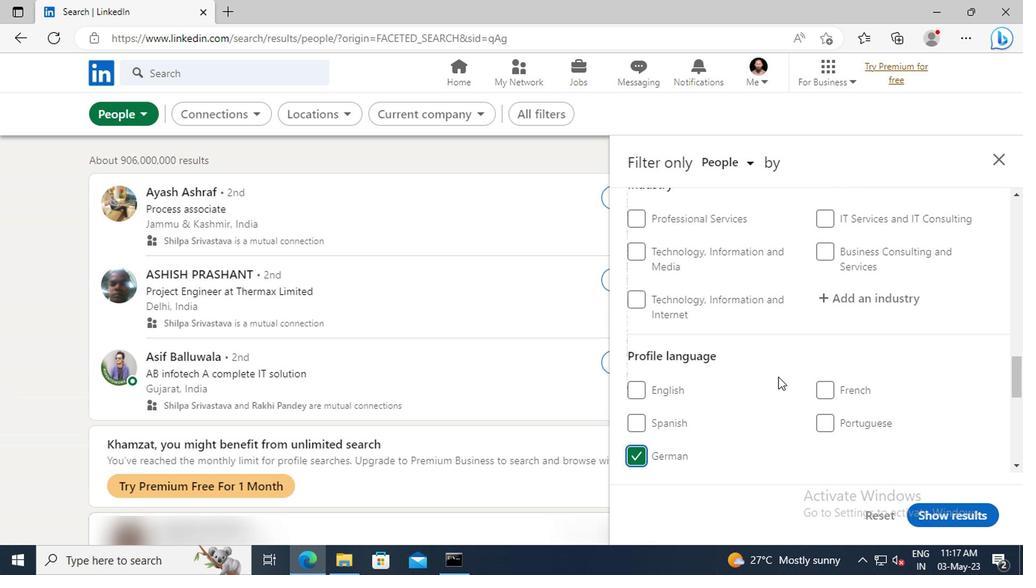 
Action: Mouse moved to (681, 373)
Screenshot: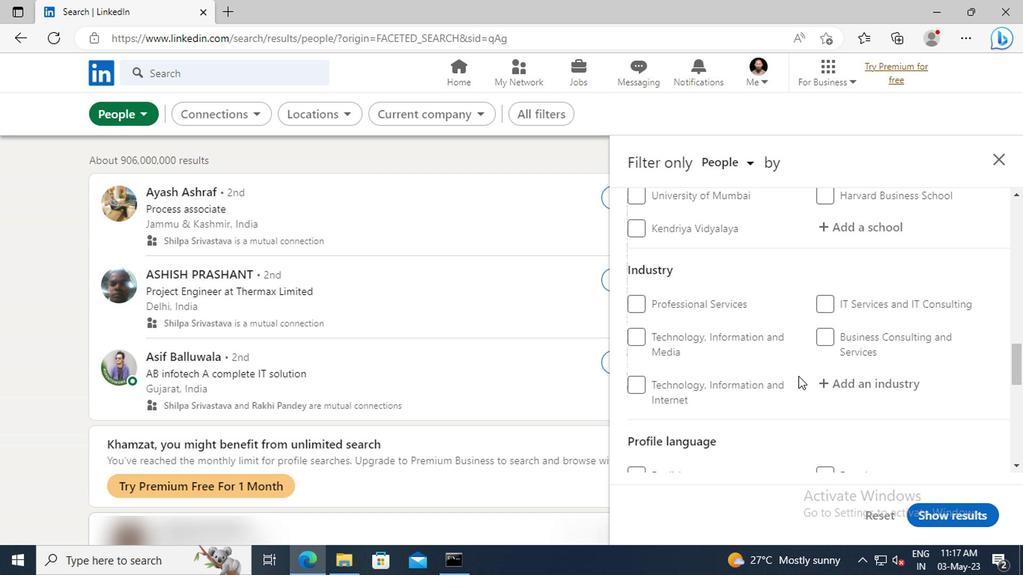 
Action: Mouse scrolled (681, 373) with delta (0, 0)
Screenshot: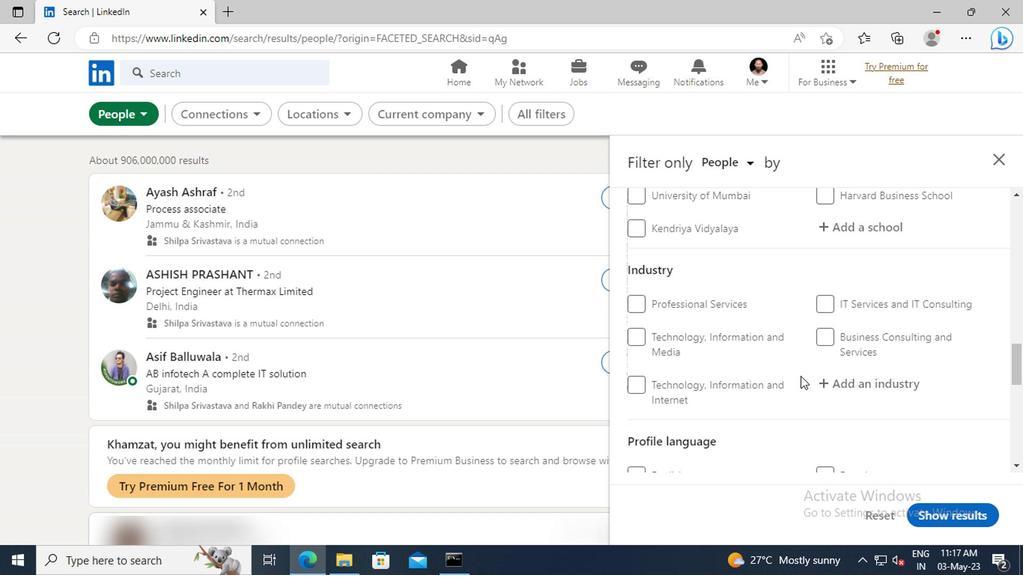 
Action: Mouse scrolled (681, 373) with delta (0, 0)
Screenshot: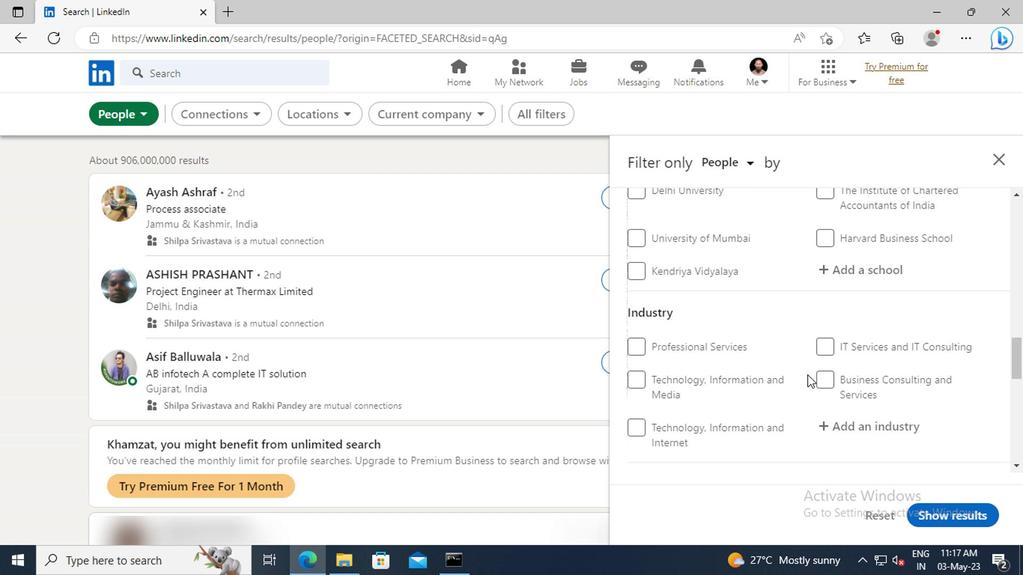 
Action: Mouse moved to (681, 372)
Screenshot: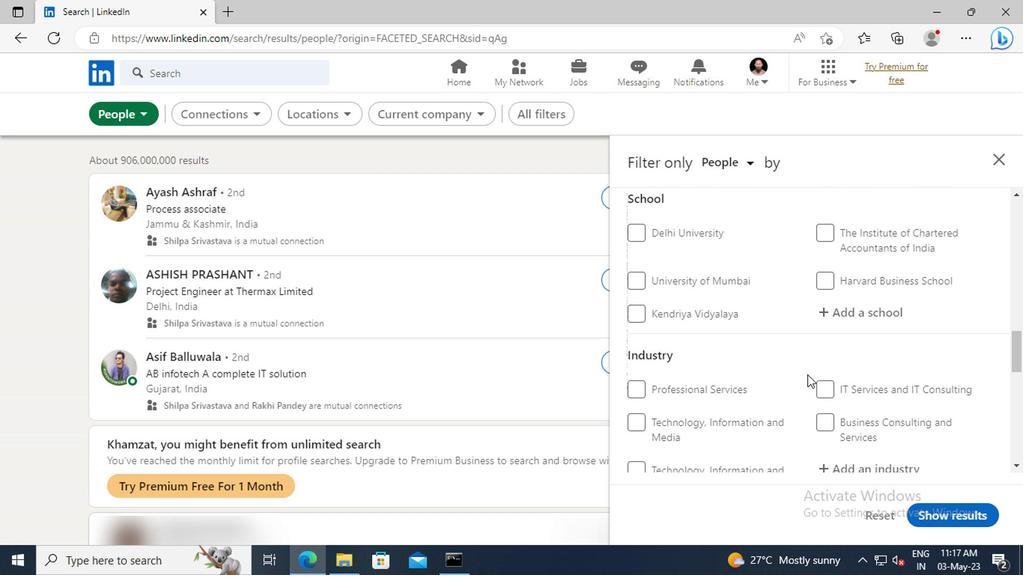 
Action: Mouse scrolled (681, 373) with delta (0, 0)
Screenshot: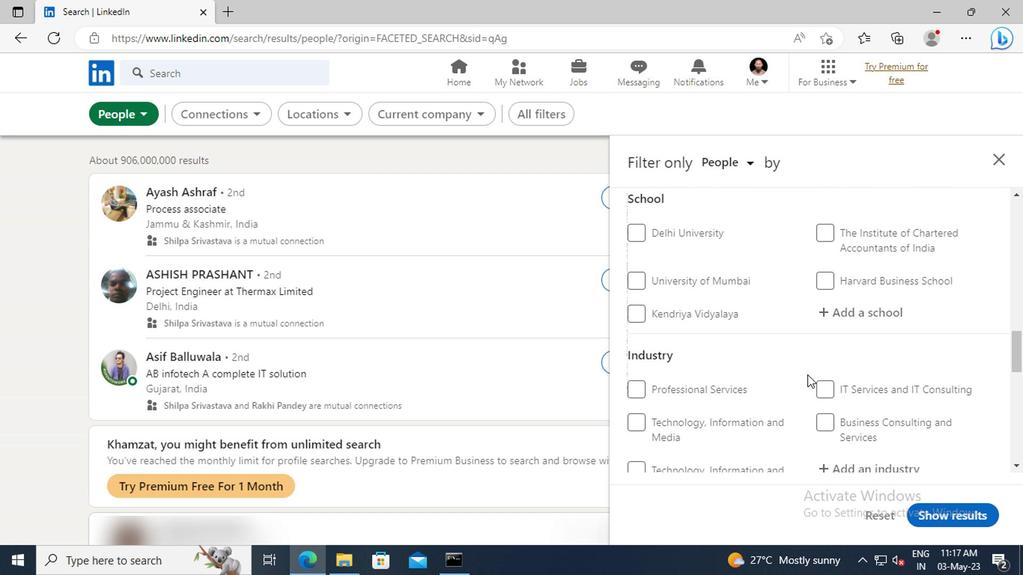 
Action: Mouse scrolled (681, 373) with delta (0, 0)
Screenshot: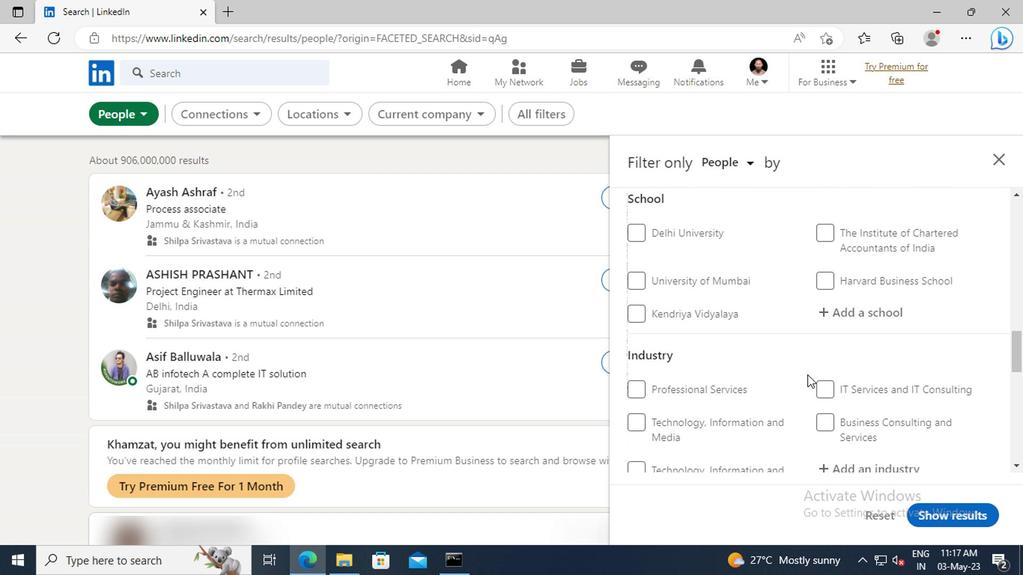 
Action: Mouse scrolled (681, 373) with delta (0, 0)
Screenshot: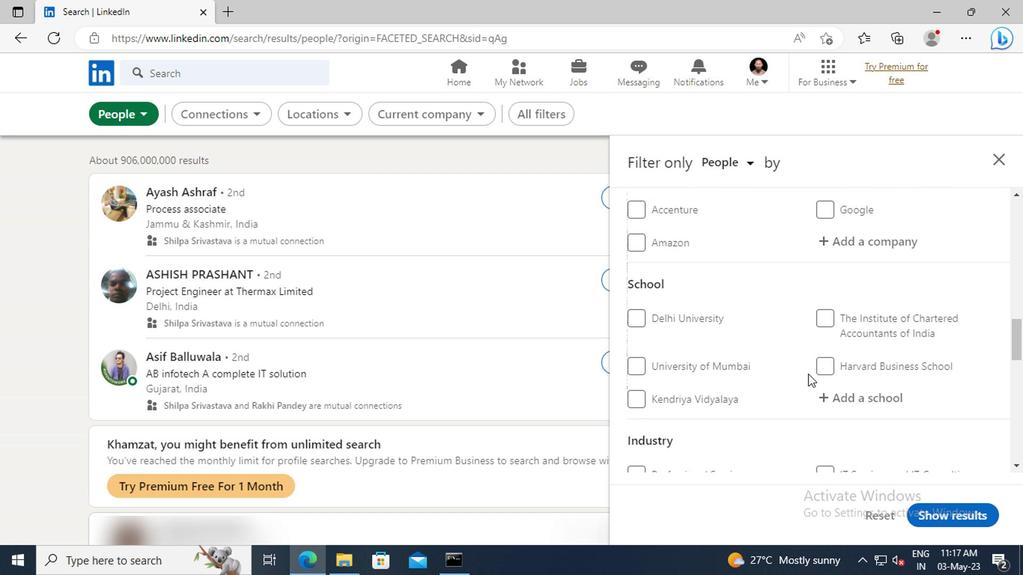 
Action: Mouse scrolled (681, 373) with delta (0, 0)
Screenshot: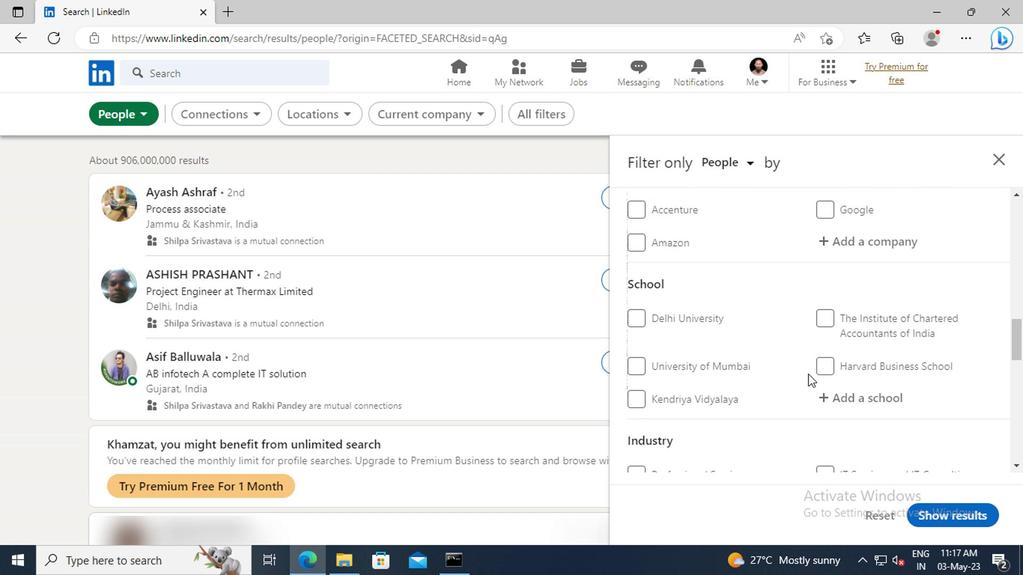 
Action: Mouse scrolled (681, 373) with delta (0, 0)
Screenshot: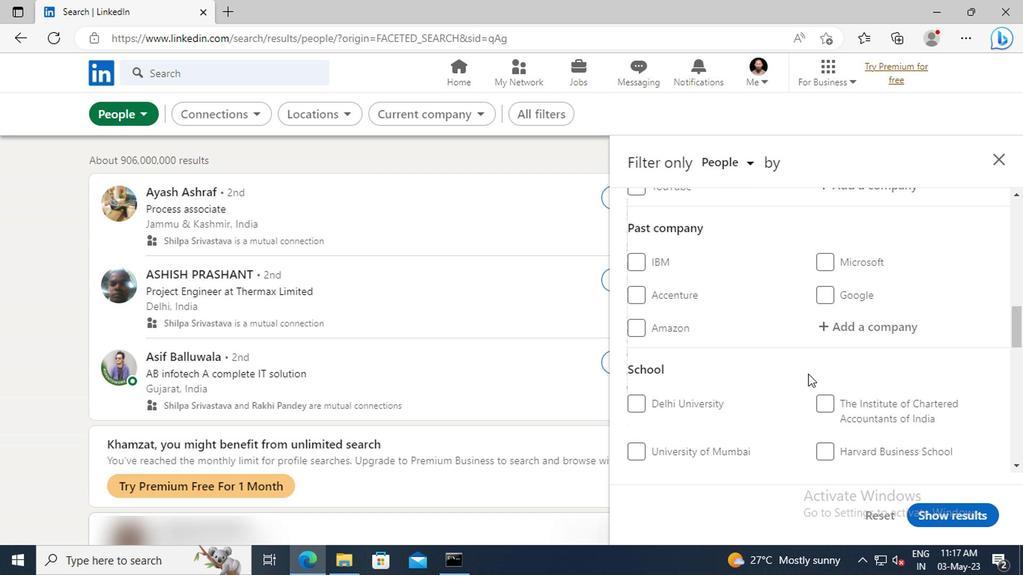 
Action: Mouse scrolled (681, 373) with delta (0, 0)
Screenshot: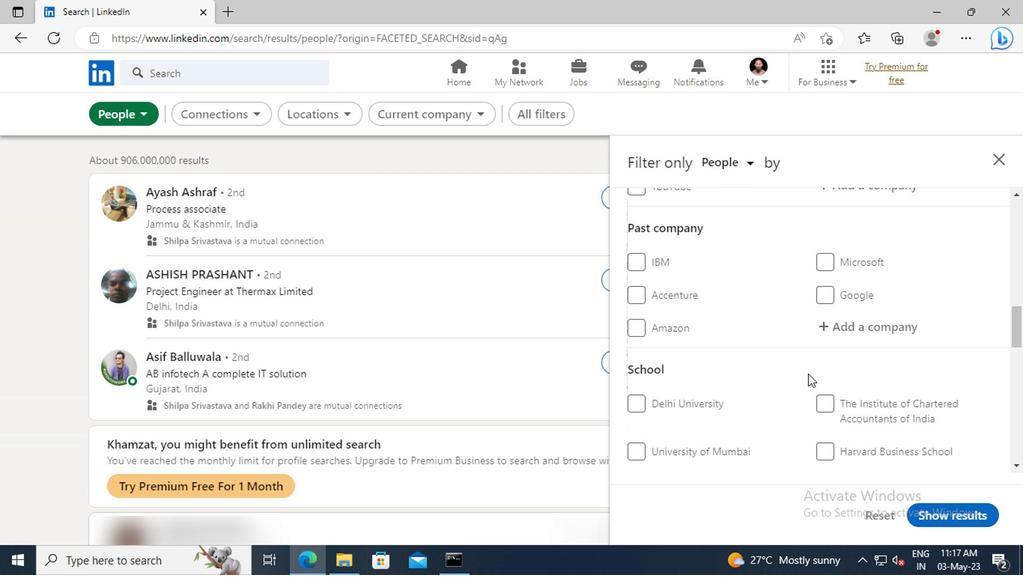 
Action: Mouse scrolled (681, 373) with delta (0, 0)
Screenshot: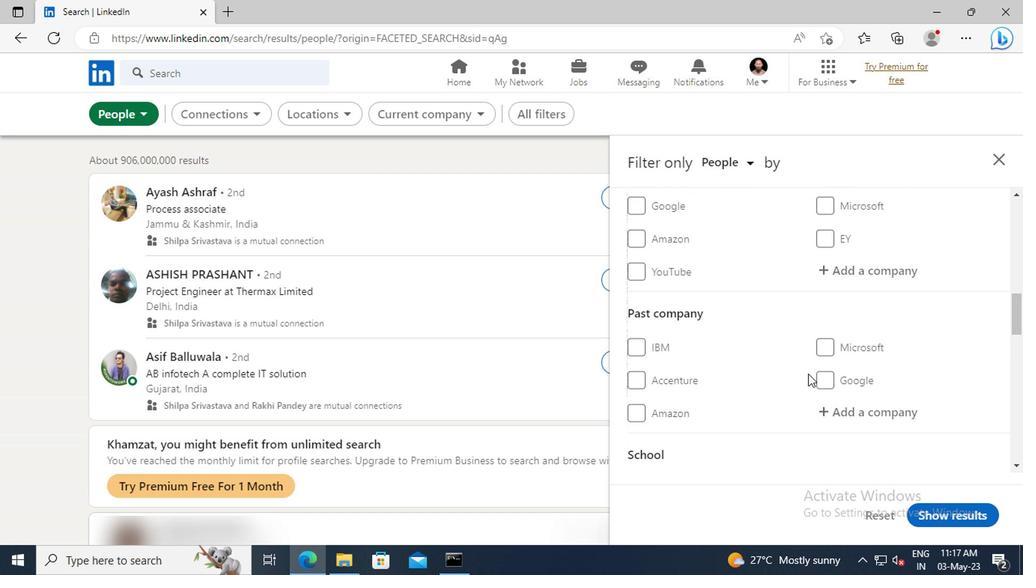 
Action: Mouse moved to (701, 332)
Screenshot: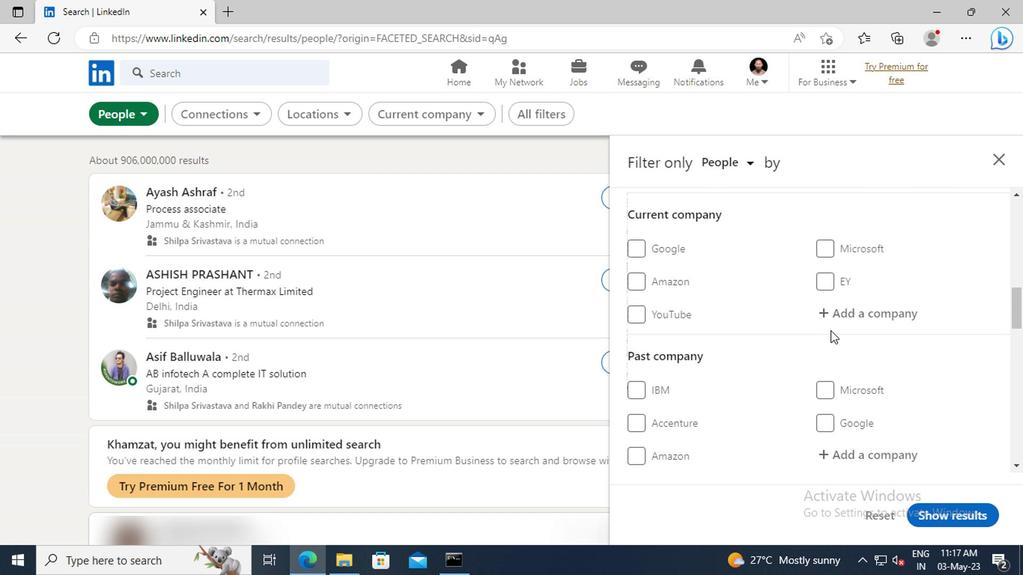 
Action: Mouse pressed left at (701, 332)
Screenshot: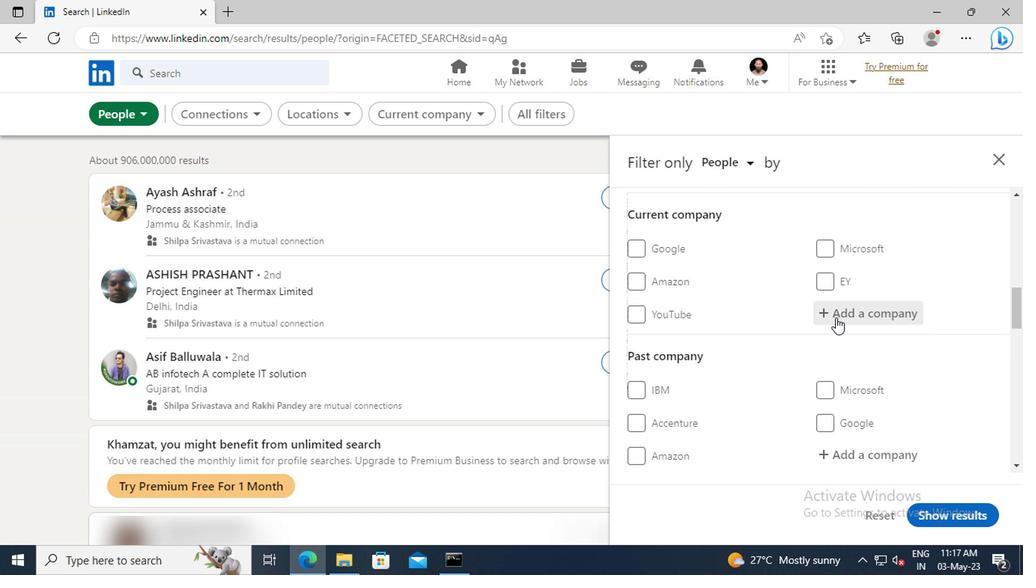 
Action: Key pressed <Key.shift>INGRAM<Key.space><Key.shift>M
Screenshot: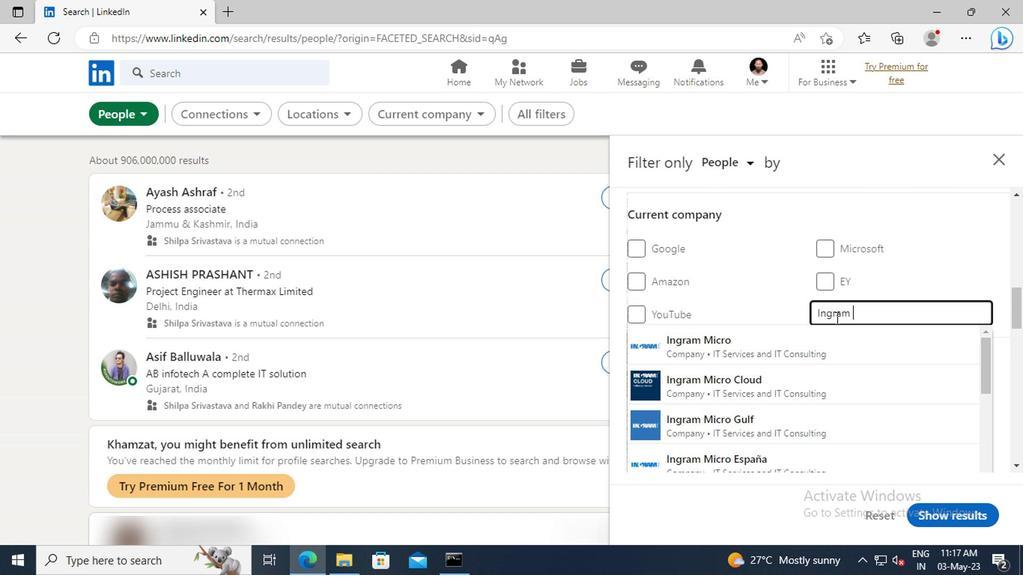 
Action: Mouse moved to (699, 346)
Screenshot: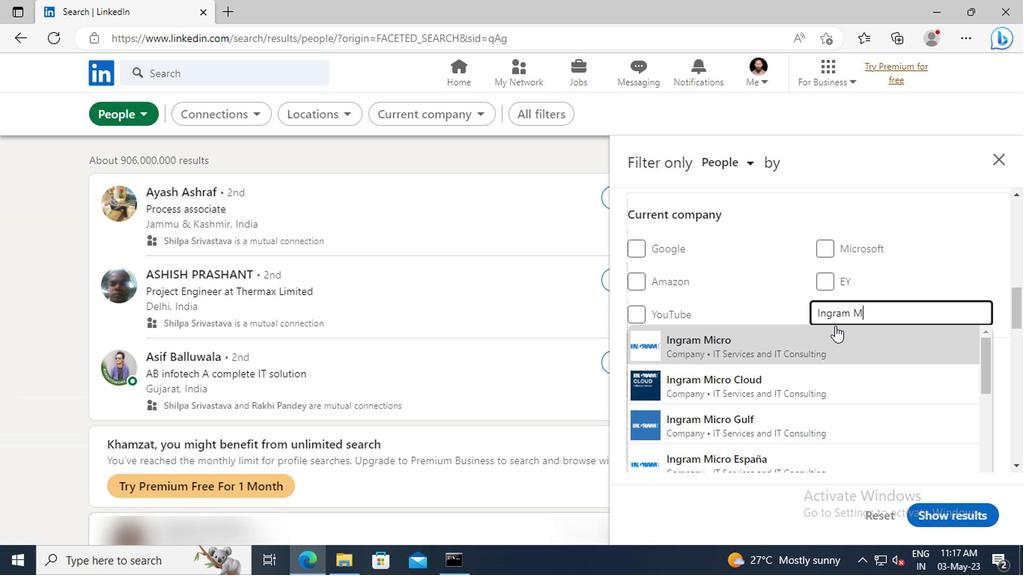 
Action: Mouse pressed left at (699, 346)
Screenshot: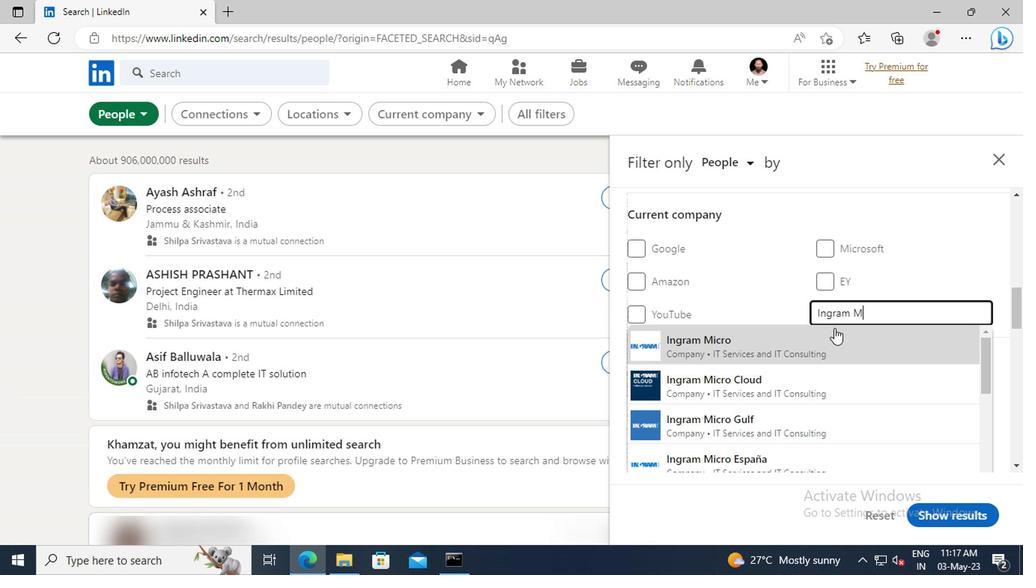 
Action: Mouse scrolled (699, 345) with delta (0, 0)
Screenshot: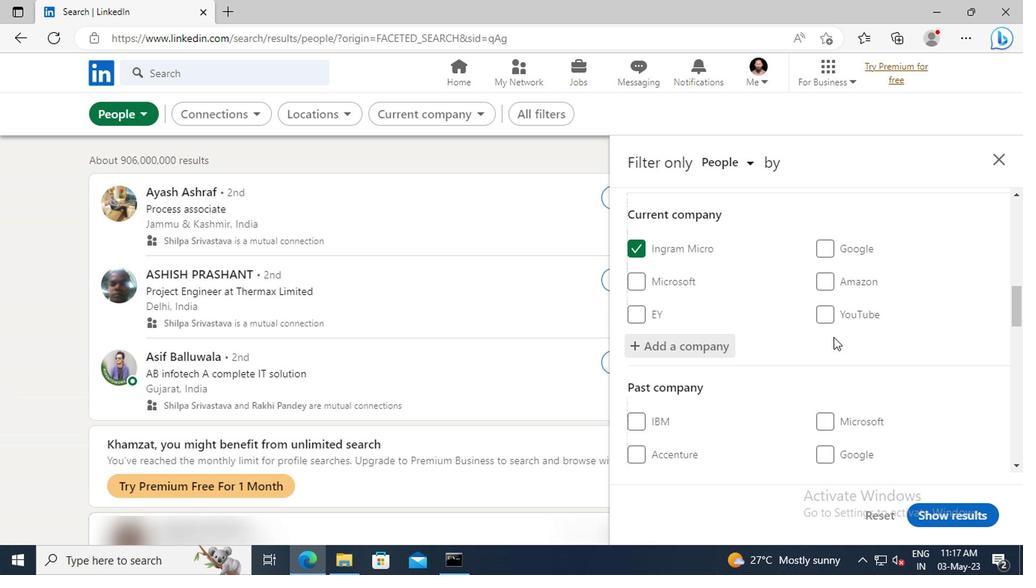 
Action: Mouse scrolled (699, 345) with delta (0, 0)
Screenshot: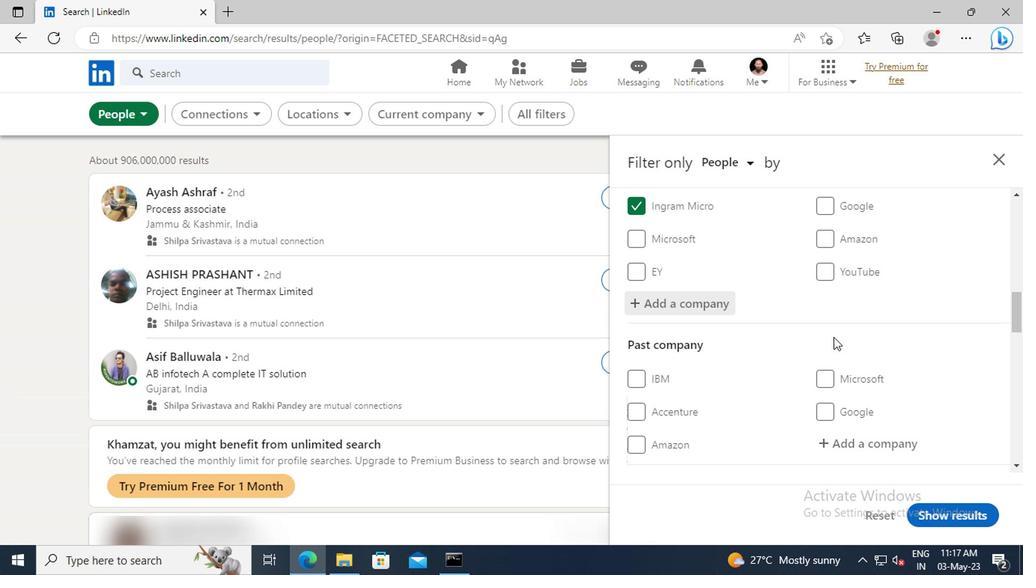 
Action: Mouse scrolled (699, 345) with delta (0, 0)
Screenshot: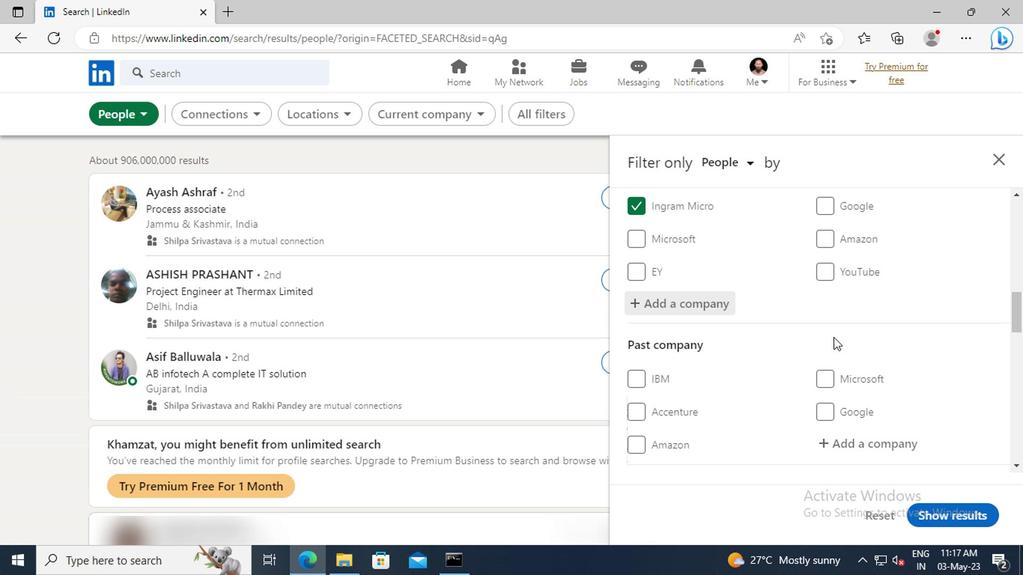 
Action: Mouse moved to (699, 344)
Screenshot: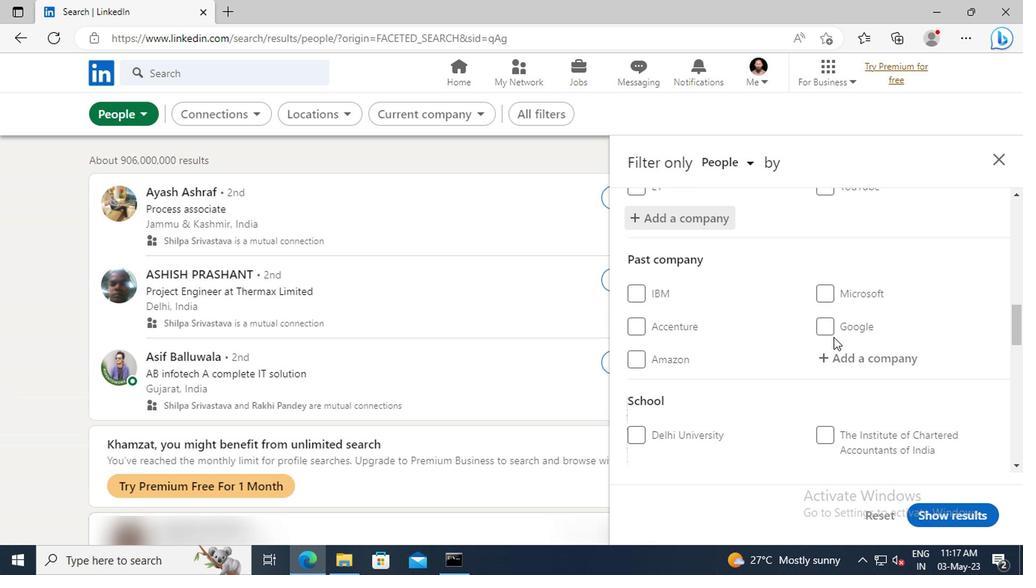 
Action: Mouse scrolled (699, 344) with delta (0, 0)
Screenshot: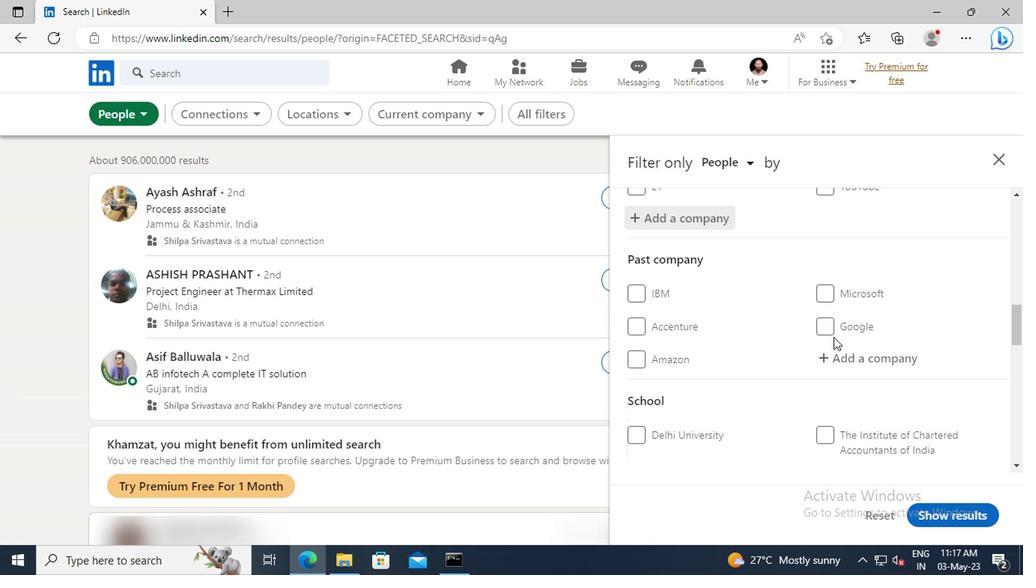 
Action: Mouse scrolled (699, 344) with delta (0, 0)
Screenshot: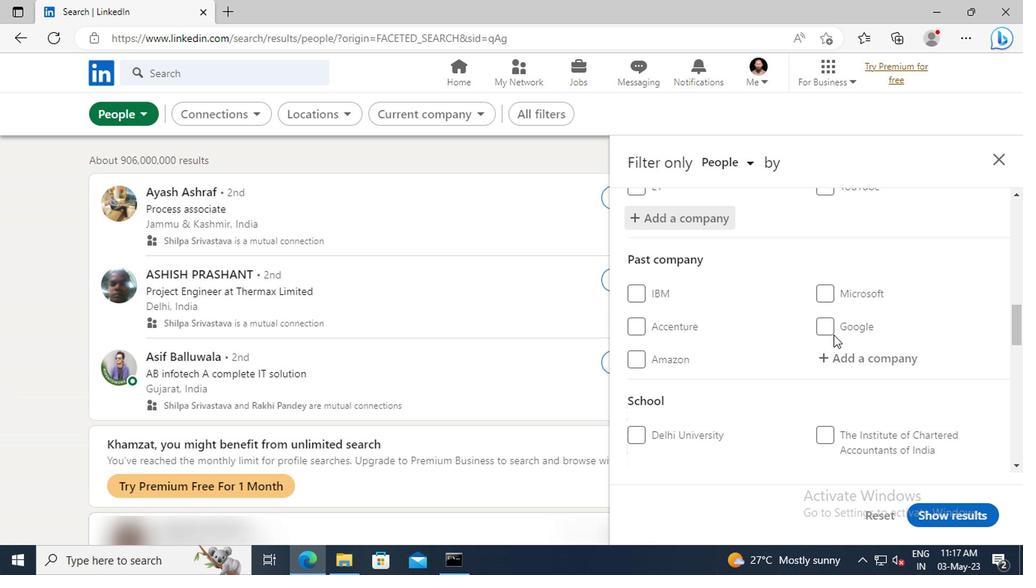 
Action: Mouse moved to (692, 329)
Screenshot: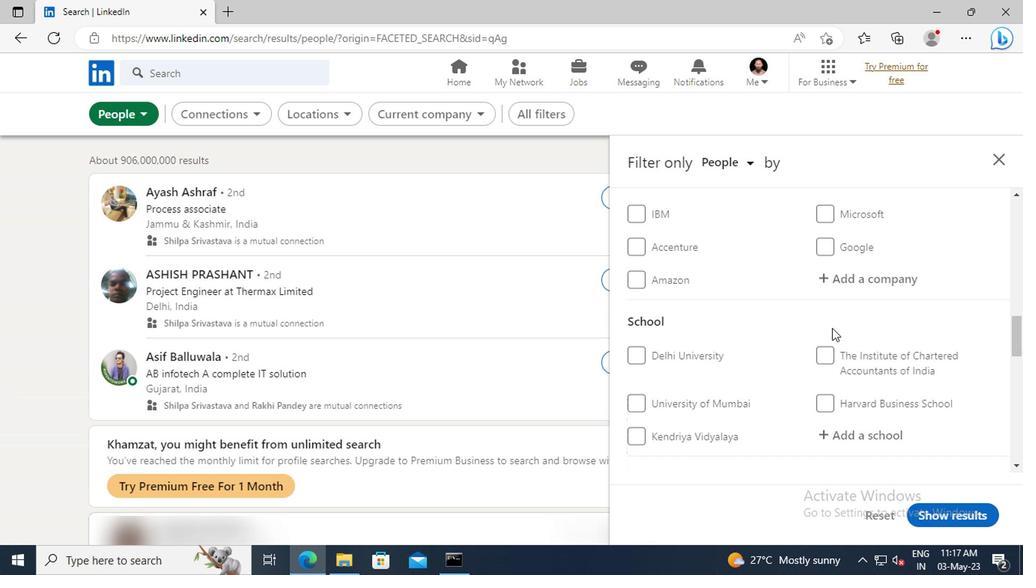 
Action: Mouse scrolled (692, 329) with delta (0, 0)
Screenshot: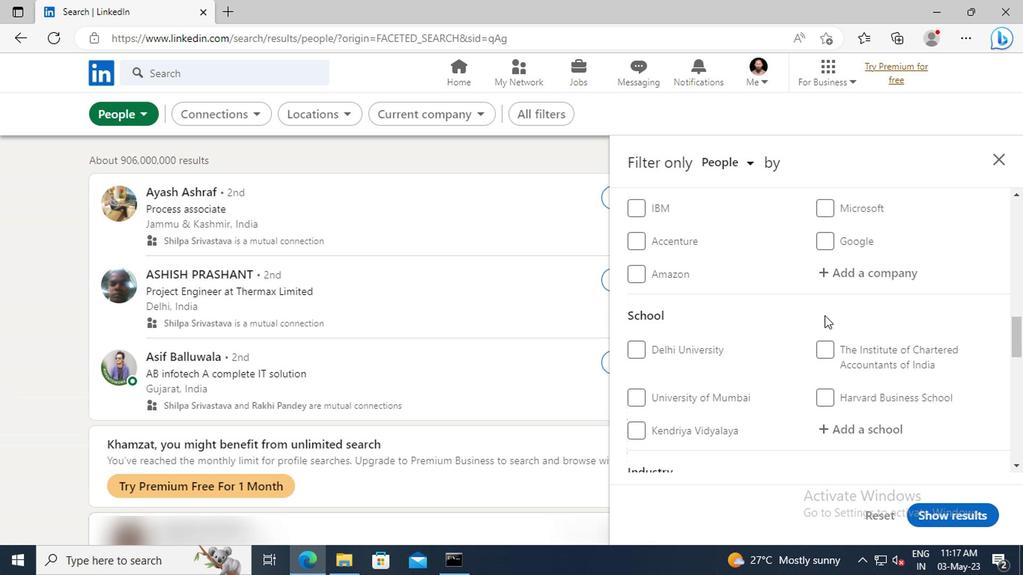 
Action: Mouse scrolled (692, 329) with delta (0, 0)
Screenshot: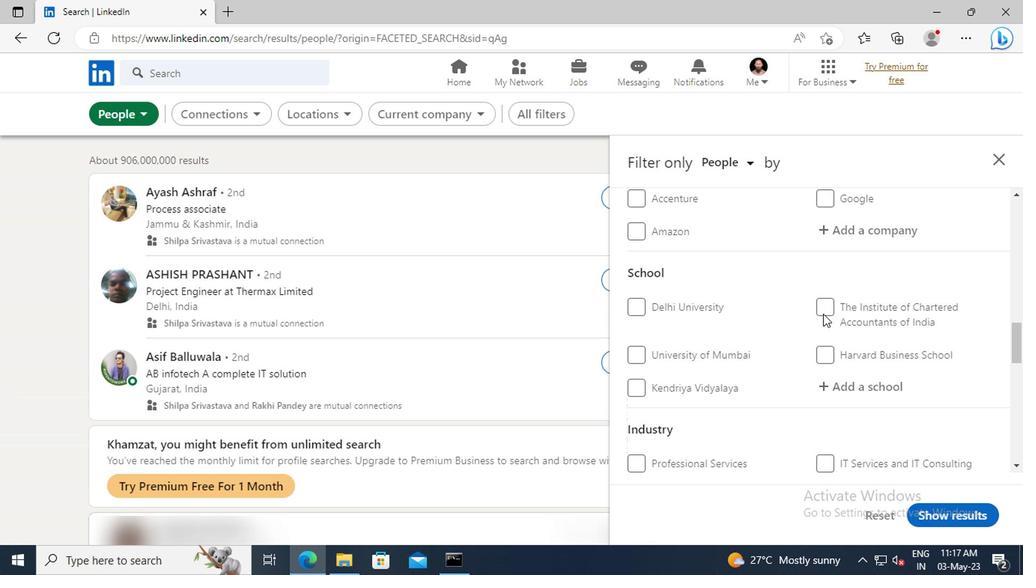 
Action: Mouse moved to (699, 349)
Screenshot: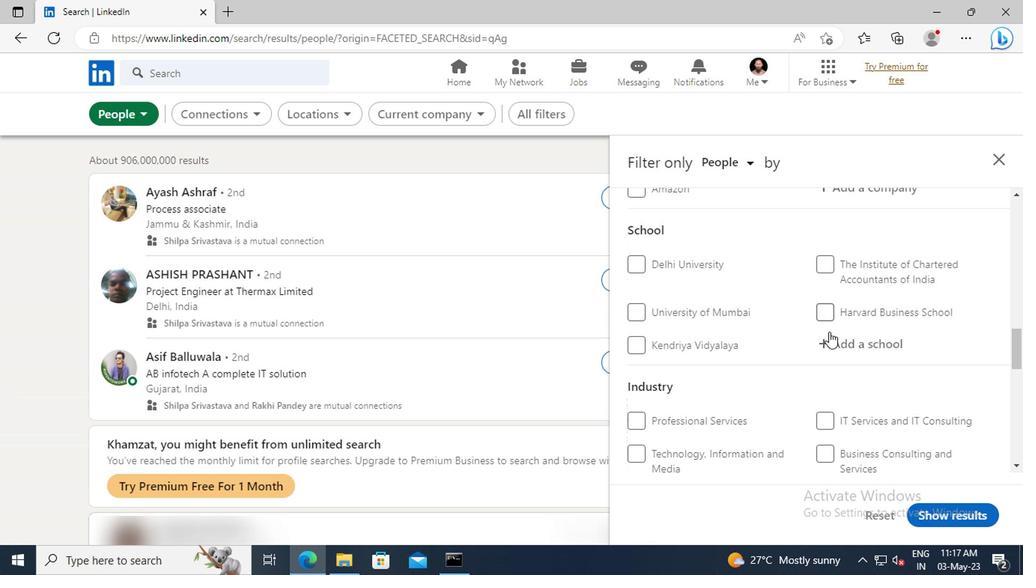 
Action: Mouse pressed left at (699, 349)
Screenshot: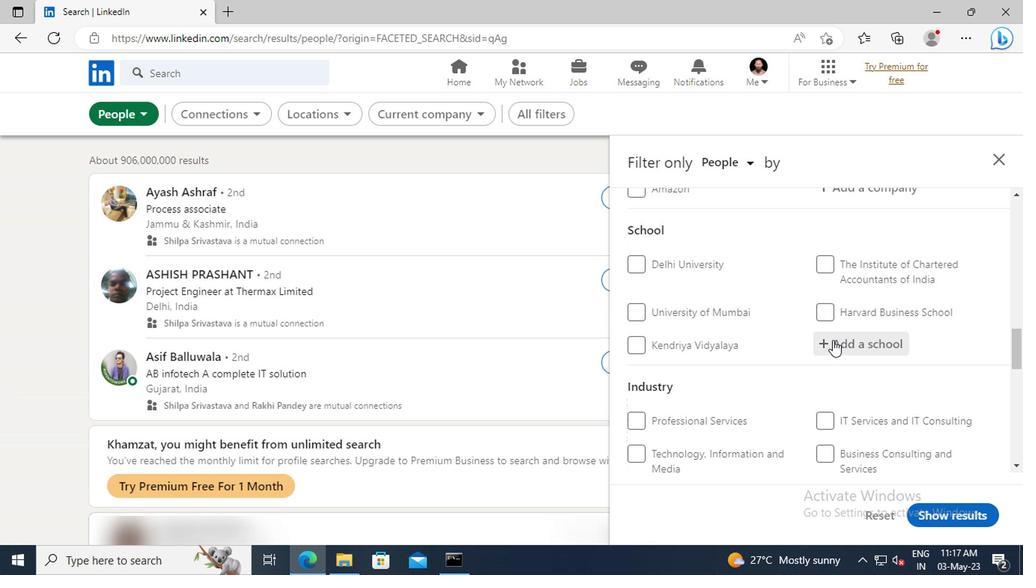
Action: Key pressed <Key.shift>CRESCENT<Key.space><Key.shift>
Screenshot: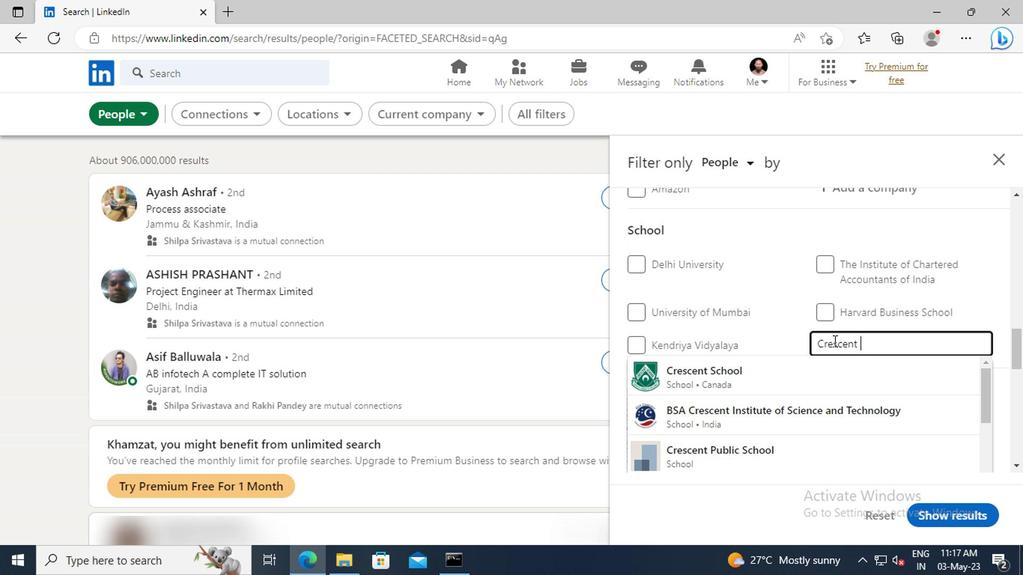 
Action: Mouse moved to (696, 367)
Screenshot: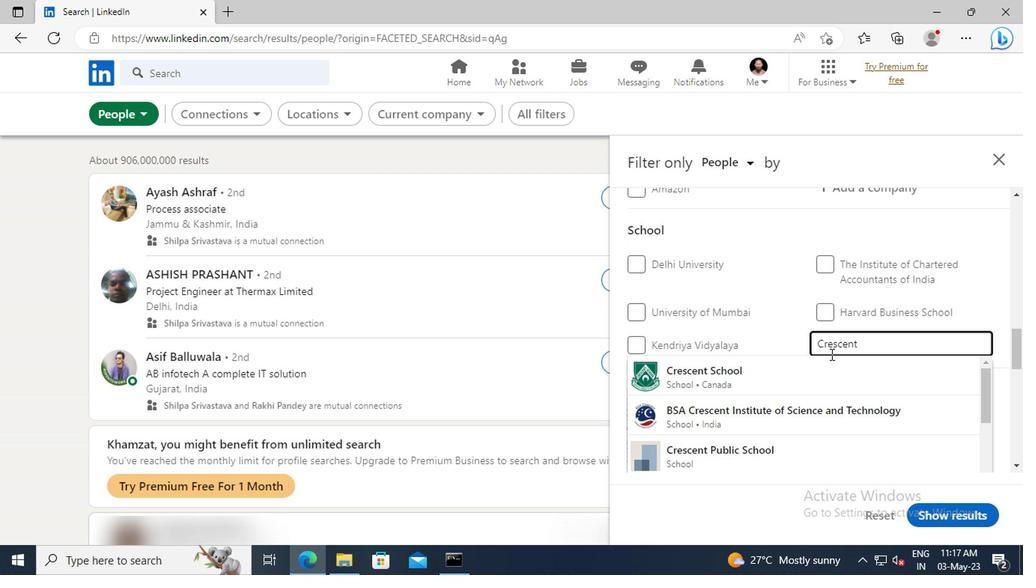 
Action: Mouse pressed left at (696, 367)
Screenshot: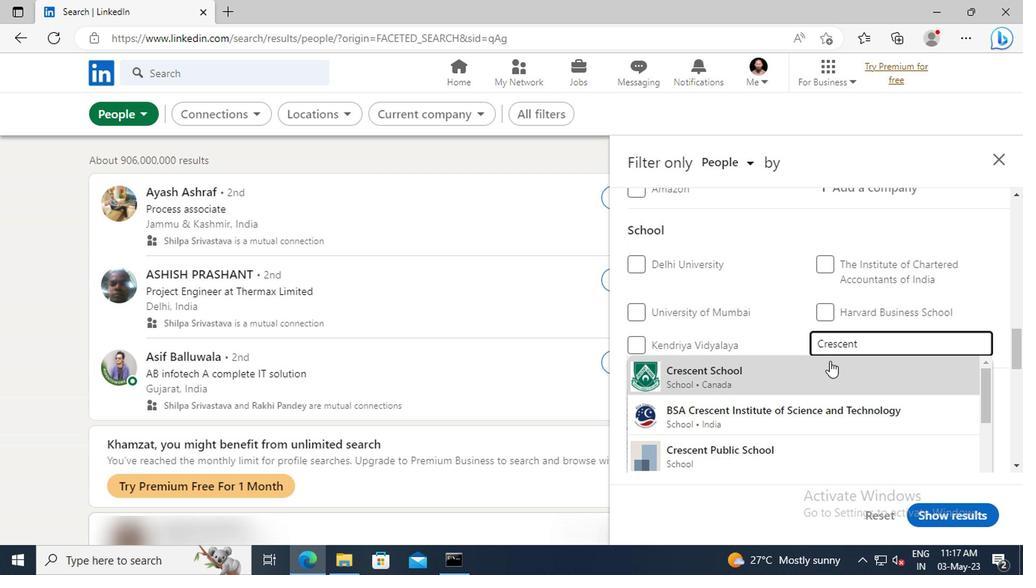
Action: Mouse scrolled (696, 367) with delta (0, 0)
Screenshot: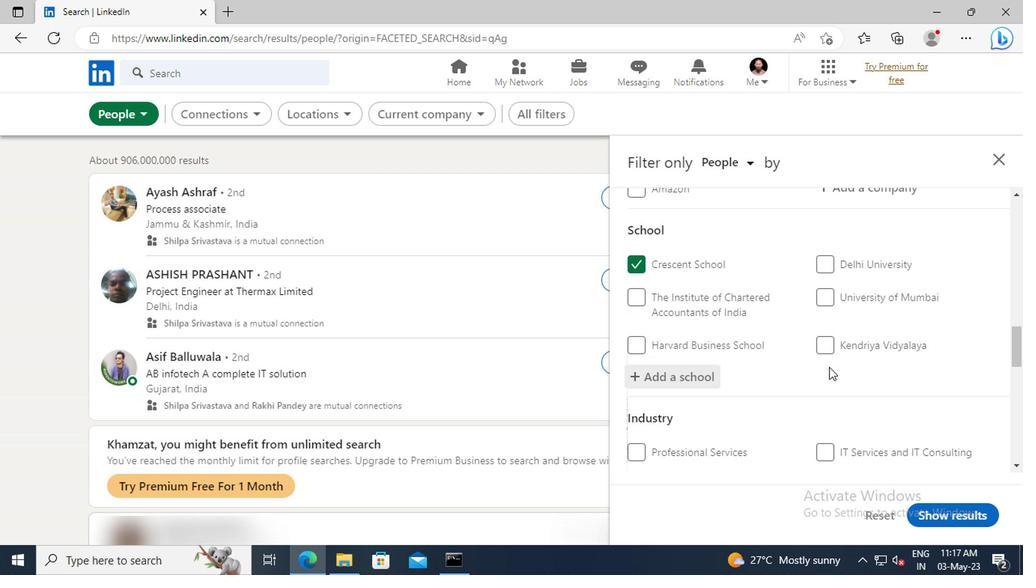 
Action: Mouse scrolled (696, 367) with delta (0, 0)
Screenshot: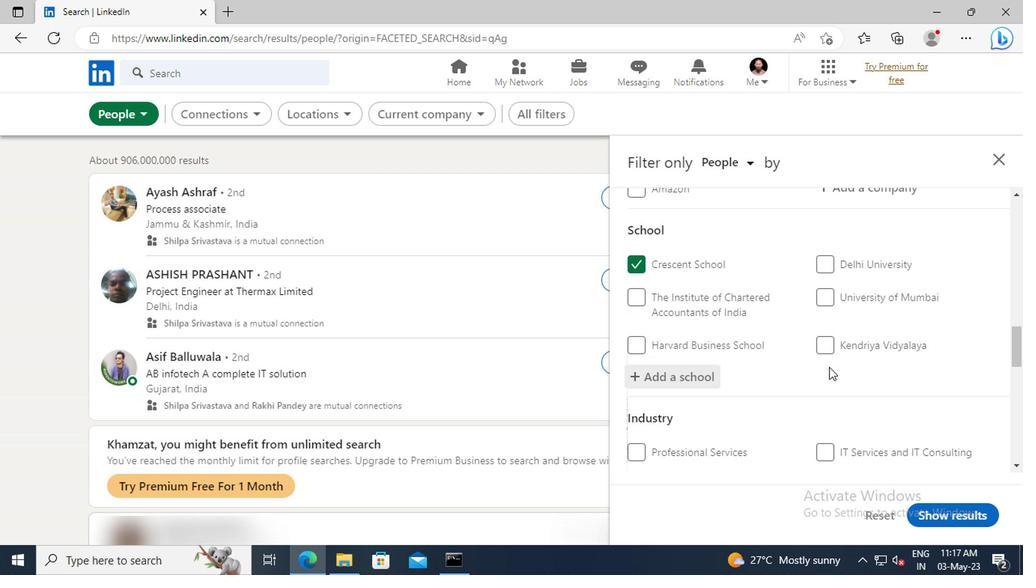 
Action: Mouse moved to (691, 347)
Screenshot: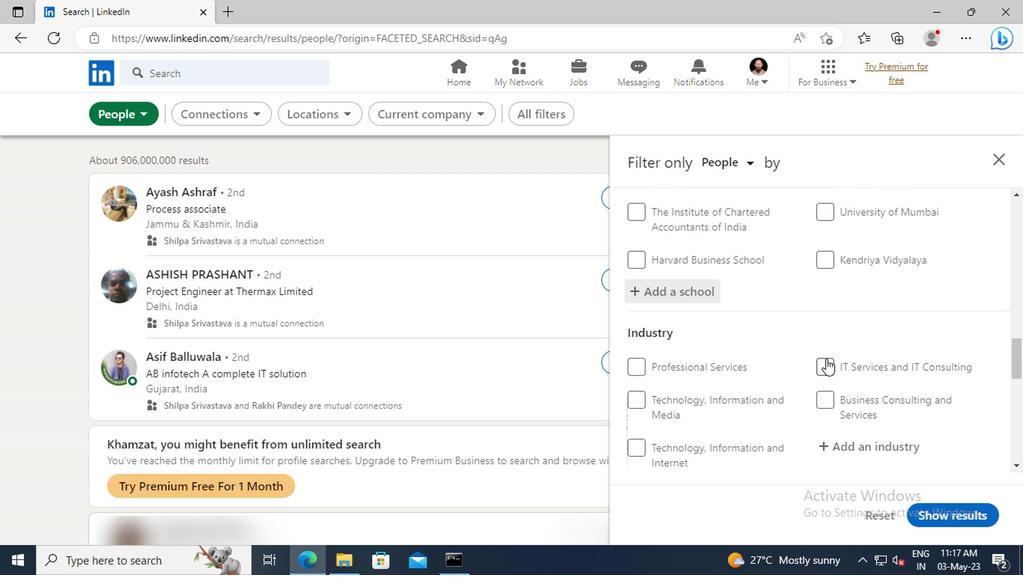 
Action: Mouse scrolled (691, 346) with delta (0, 0)
Screenshot: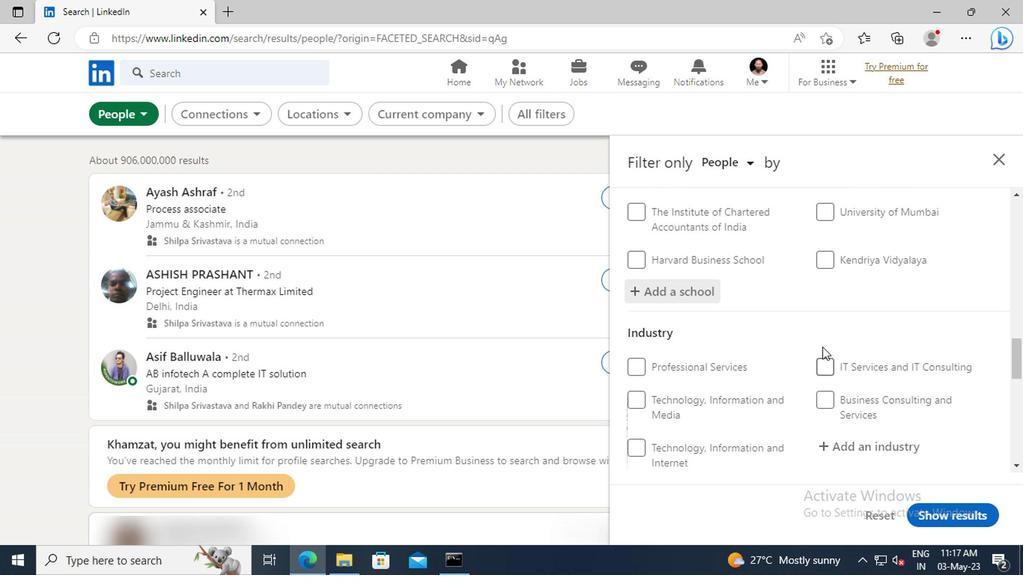 
Action: Mouse scrolled (691, 346) with delta (0, 0)
Screenshot: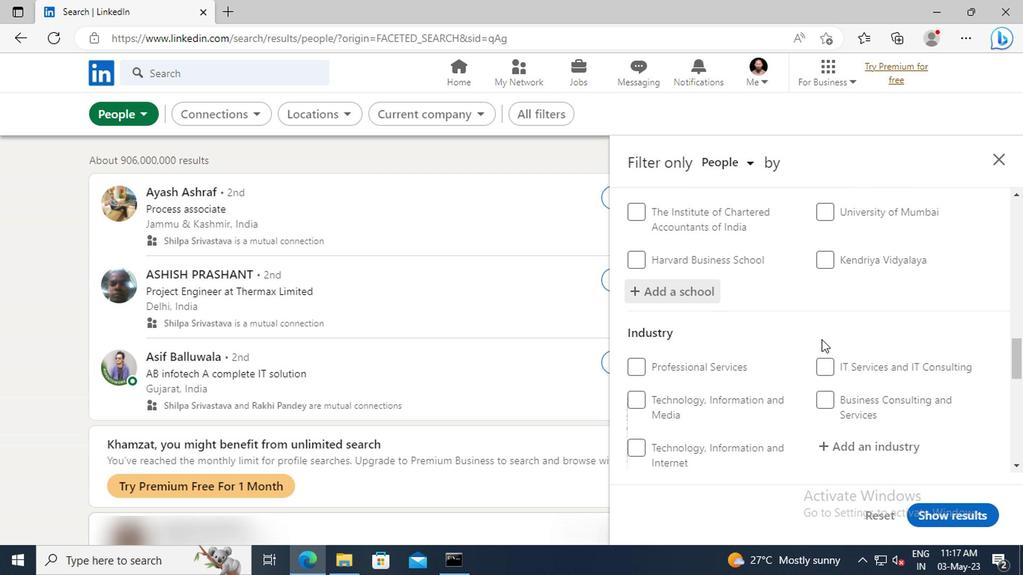 
Action: Mouse moved to (690, 346)
Screenshot: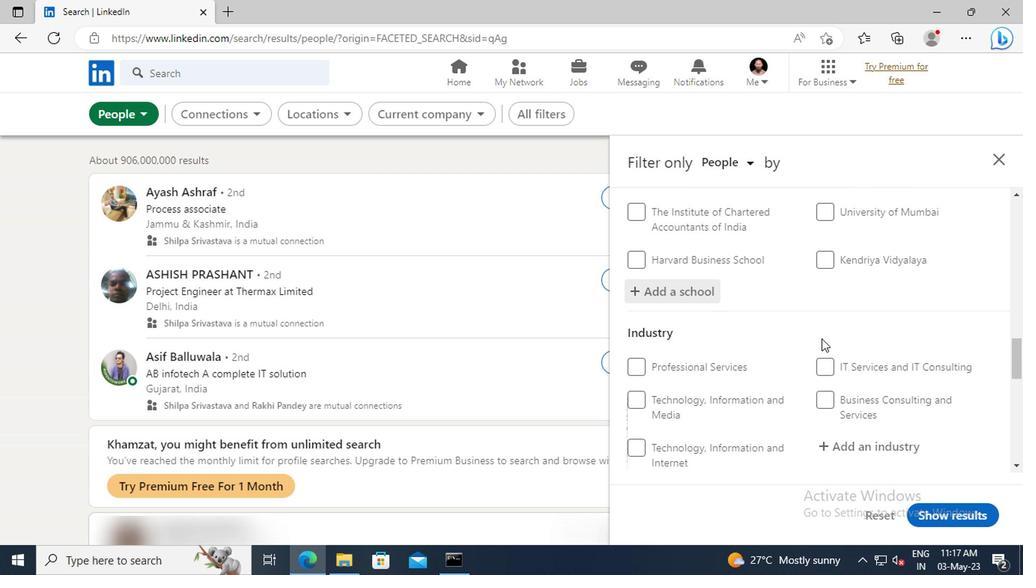 
Action: Mouse scrolled (690, 346) with delta (0, 0)
Screenshot: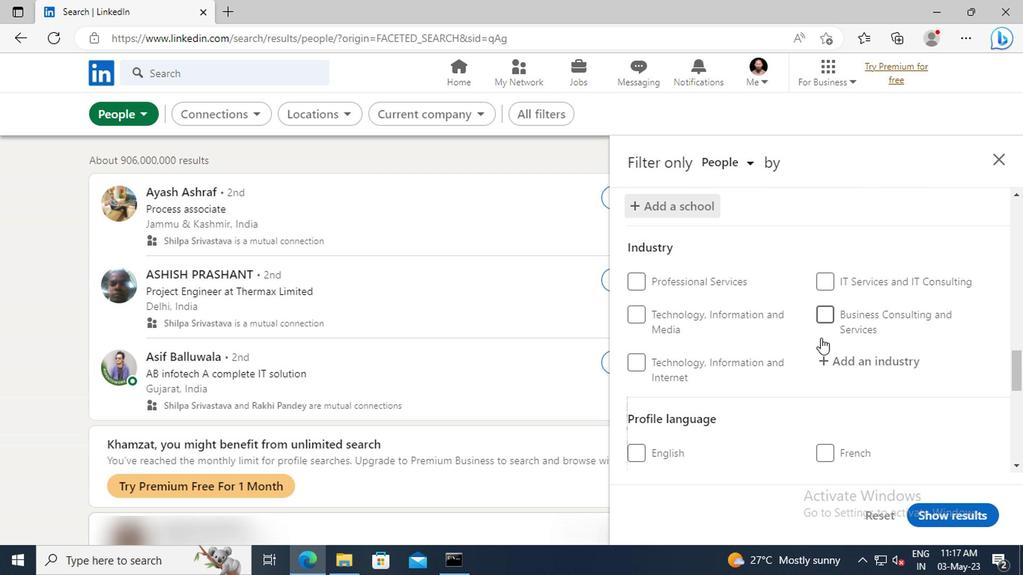 
Action: Mouse moved to (704, 338)
Screenshot: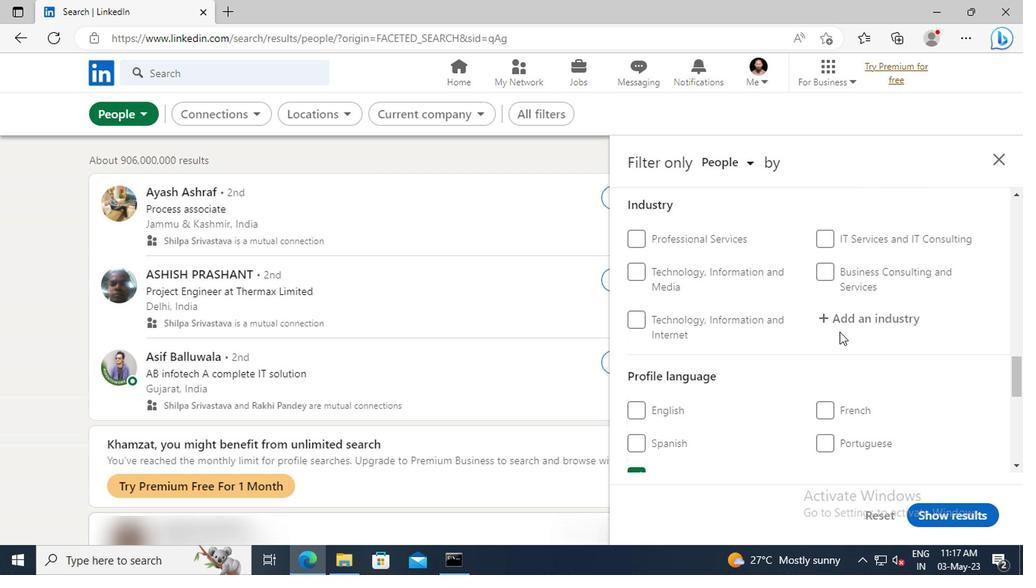 
Action: Mouse pressed left at (704, 338)
Screenshot: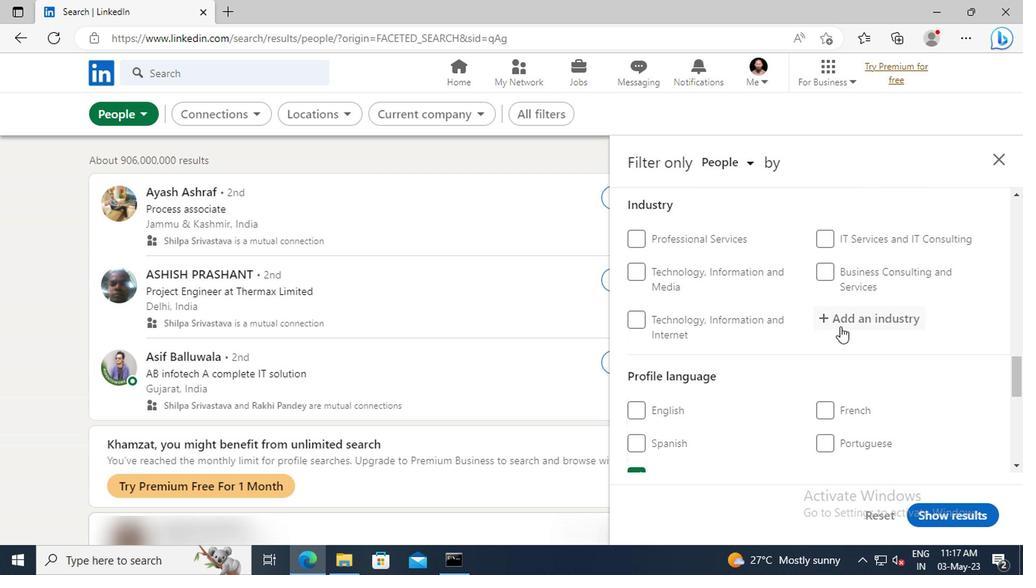 
Action: Key pressed <Key.shift>FOOD<Key.space>AND<Key.space>
Screenshot: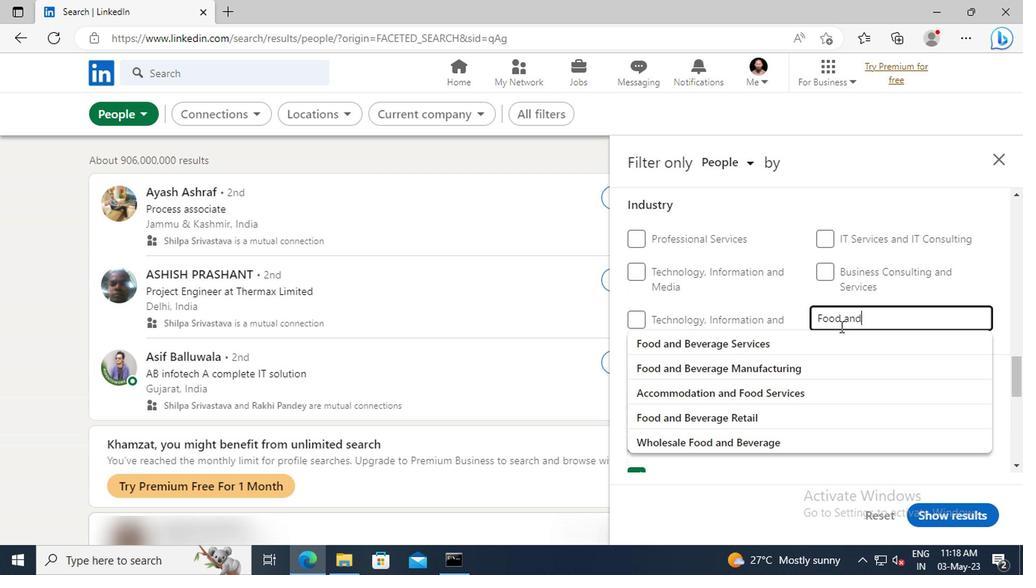 
Action: Mouse moved to (706, 402)
Screenshot: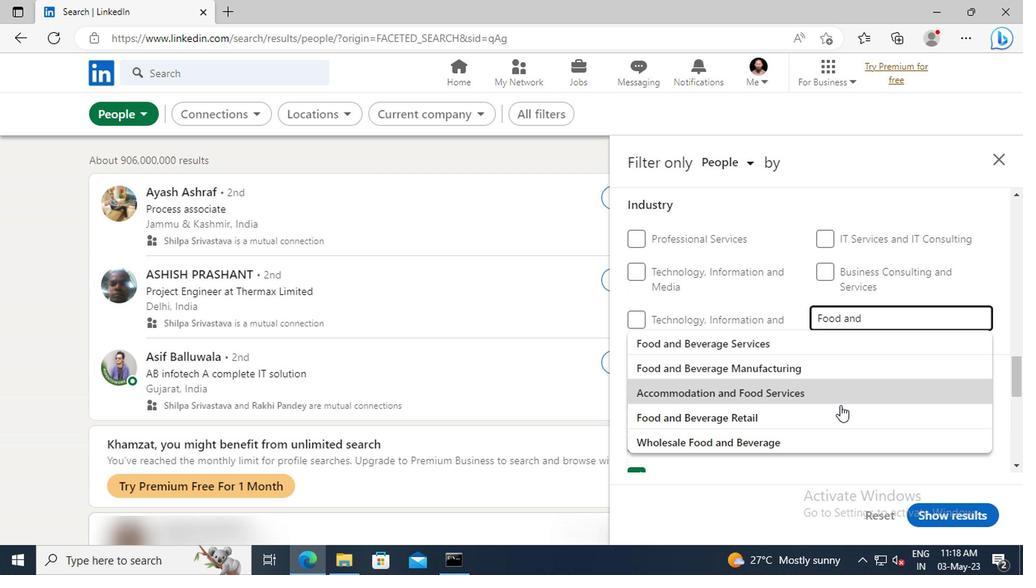 
Action: Mouse pressed left at (706, 402)
Screenshot: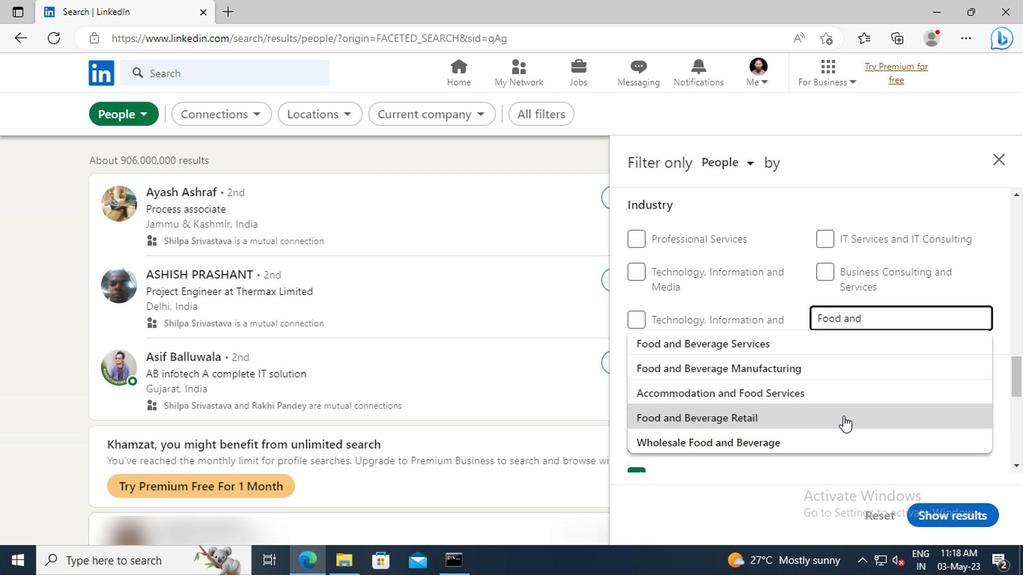 
Action: Mouse moved to (706, 369)
Screenshot: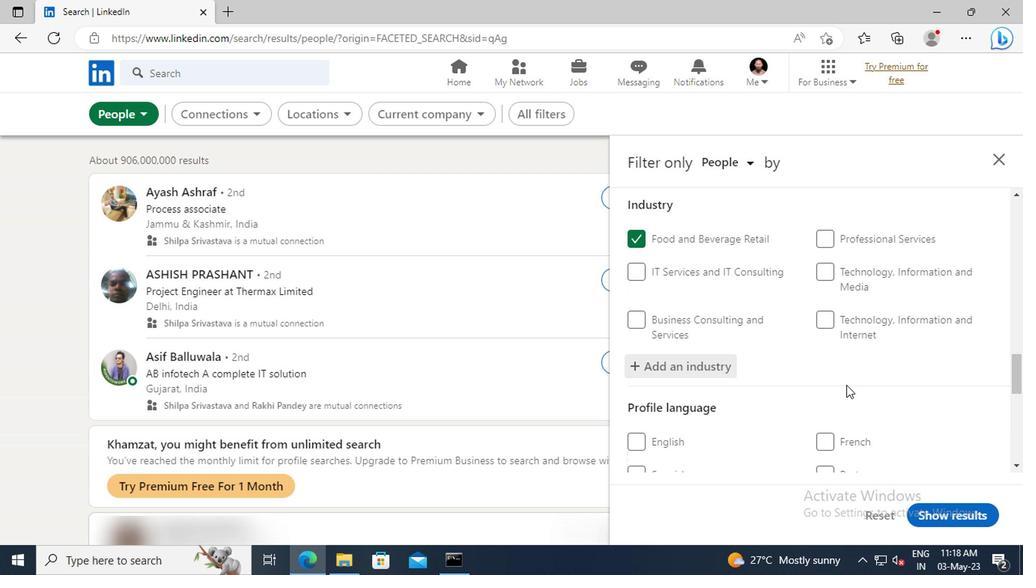 
Action: Mouse scrolled (706, 369) with delta (0, 0)
Screenshot: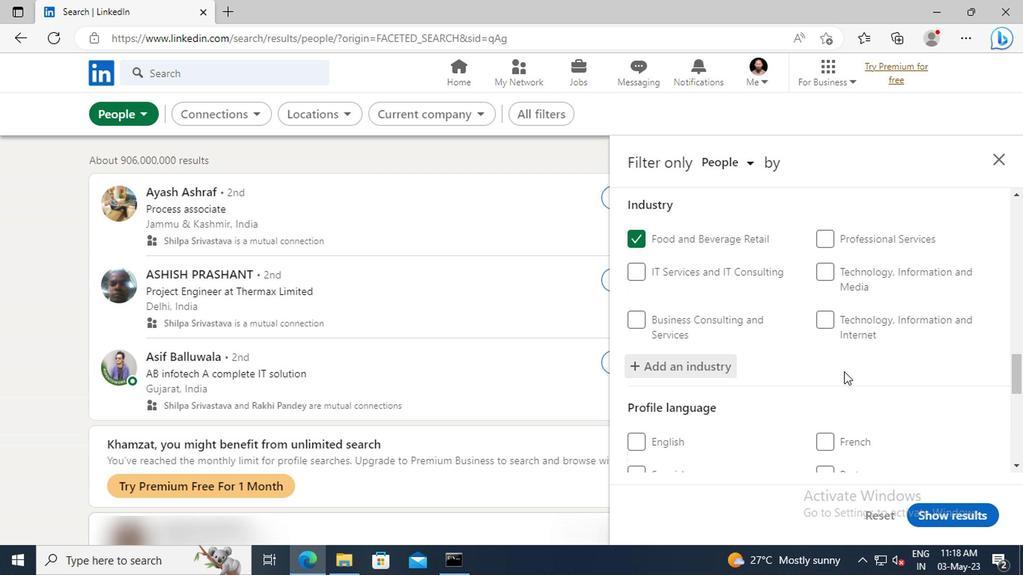 
Action: Mouse scrolled (706, 369) with delta (0, 0)
Screenshot: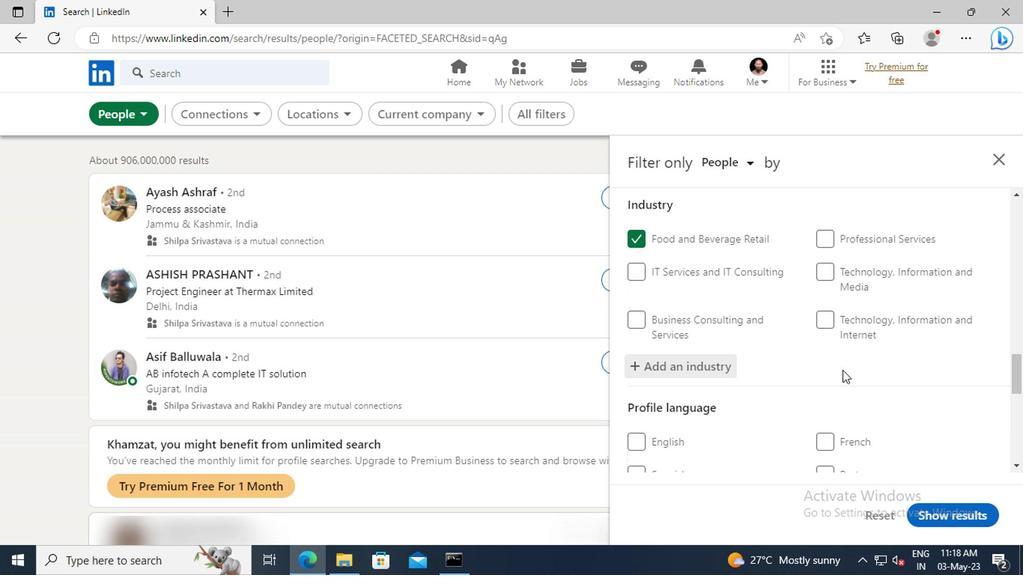 
Action: Mouse moved to (705, 358)
Screenshot: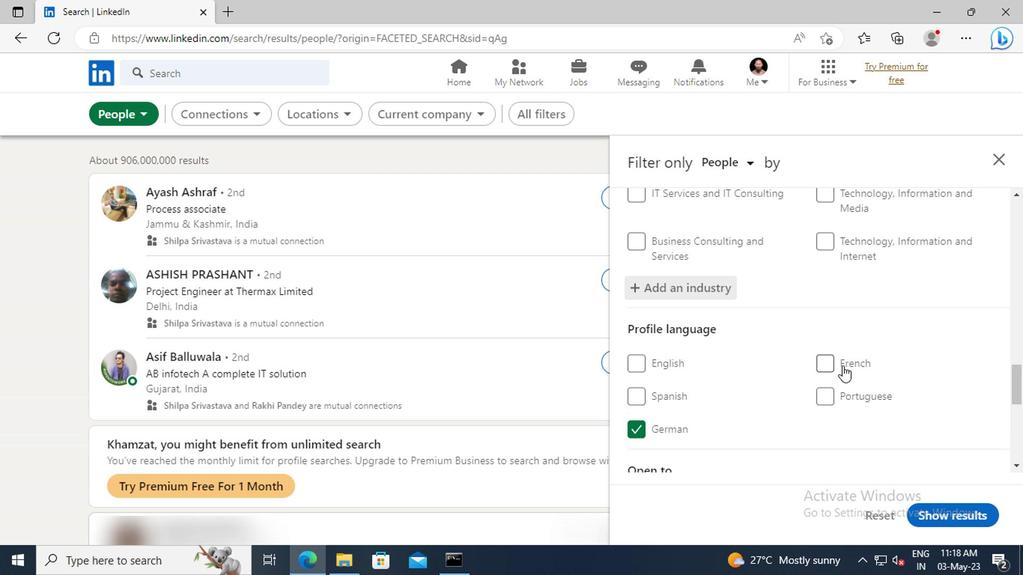 
Action: Mouse scrolled (705, 357) with delta (0, 0)
Screenshot: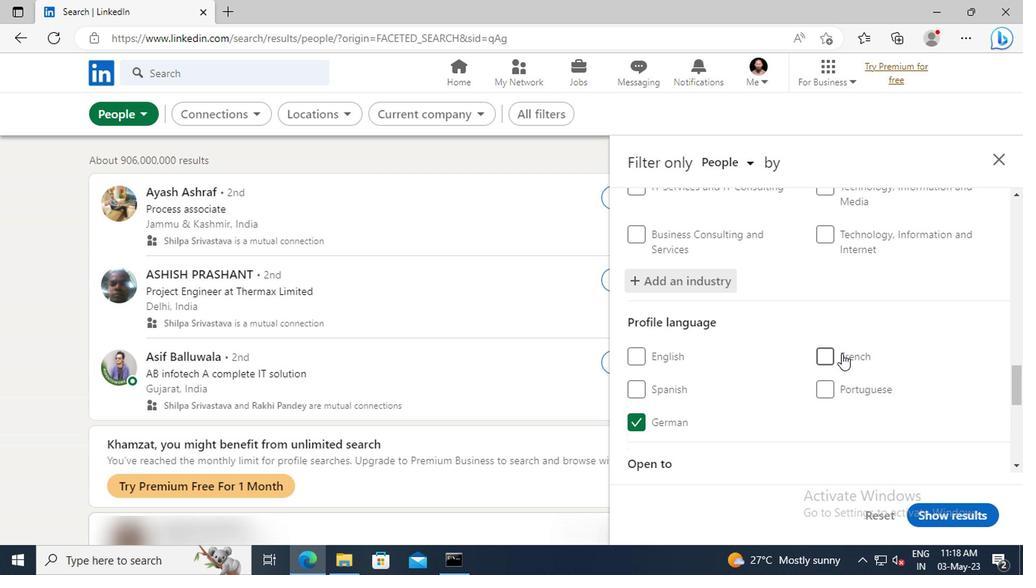 
Action: Mouse moved to (705, 357)
Screenshot: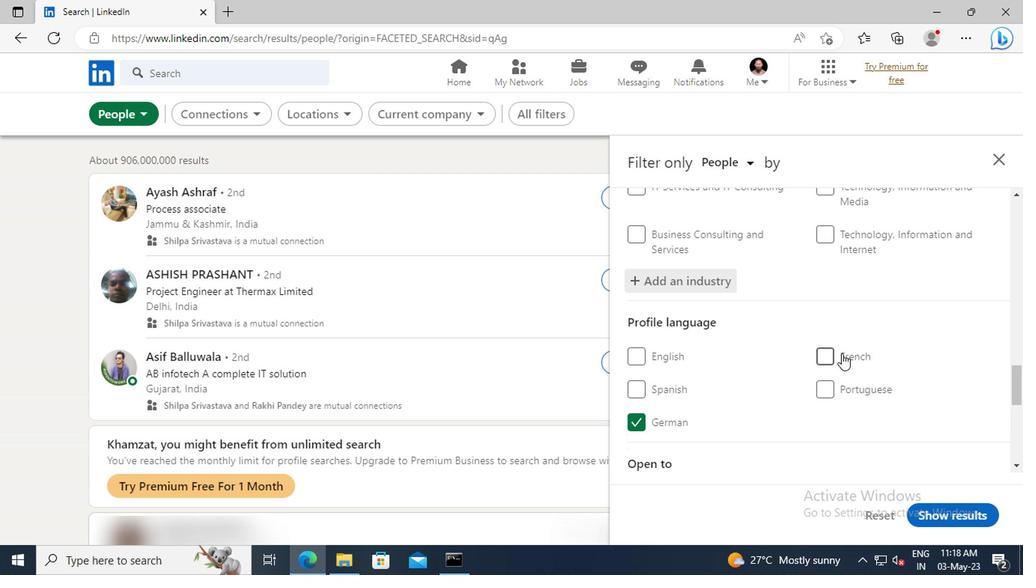 
Action: Mouse scrolled (705, 356) with delta (0, 0)
Screenshot: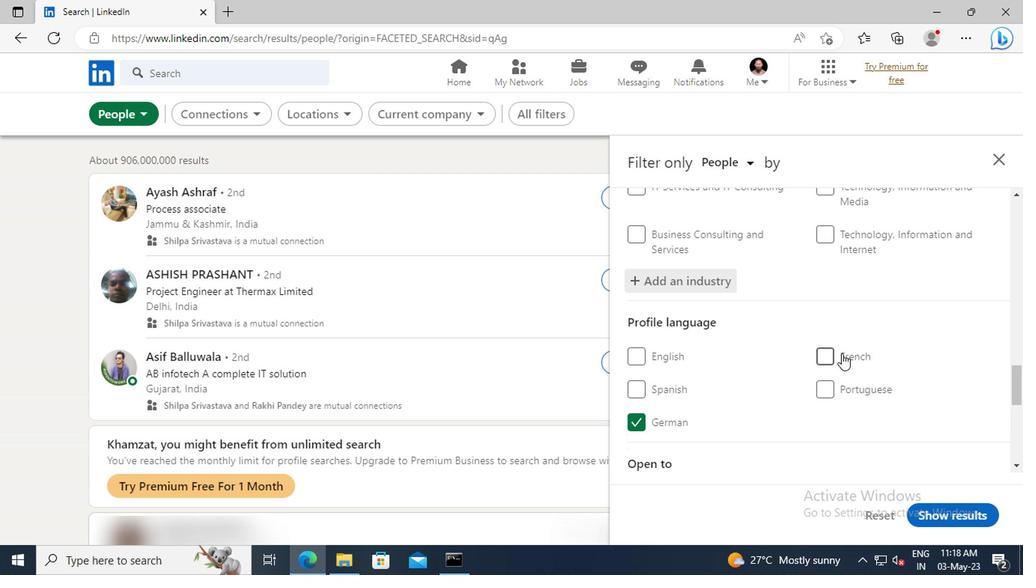 
Action: Mouse moved to (702, 346)
Screenshot: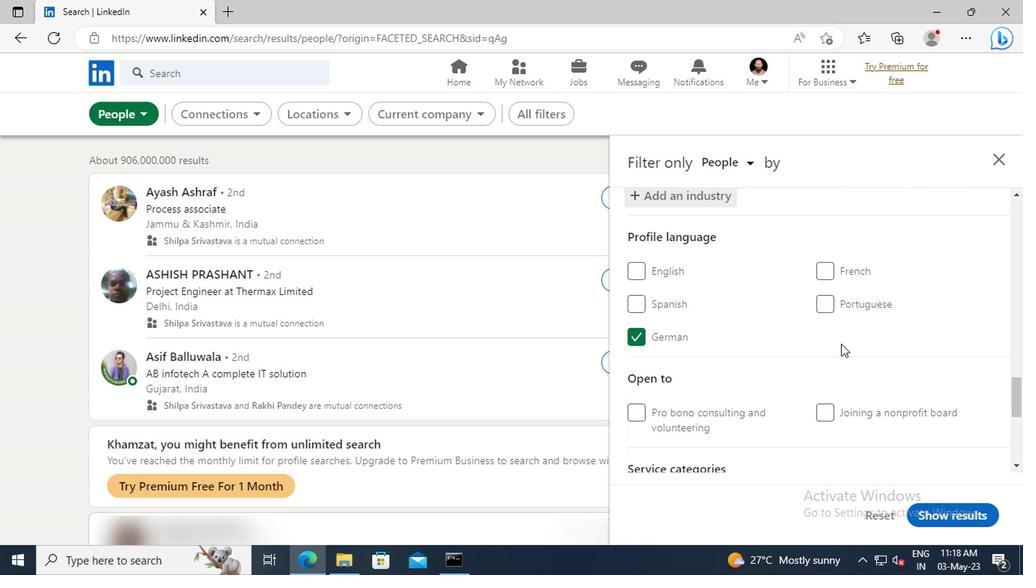 
Action: Mouse scrolled (702, 346) with delta (0, 0)
Screenshot: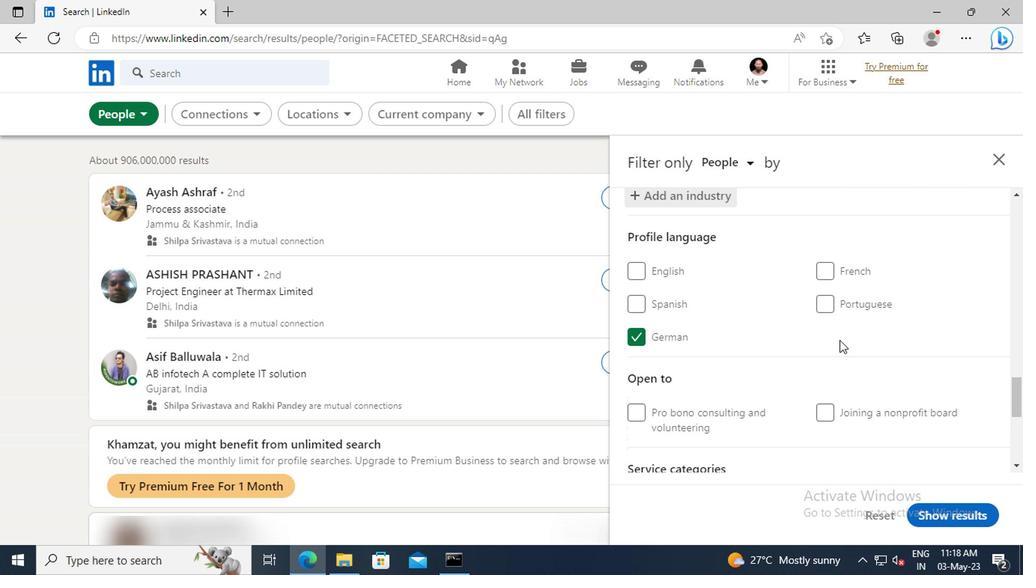 
Action: Mouse scrolled (702, 346) with delta (0, 0)
Screenshot: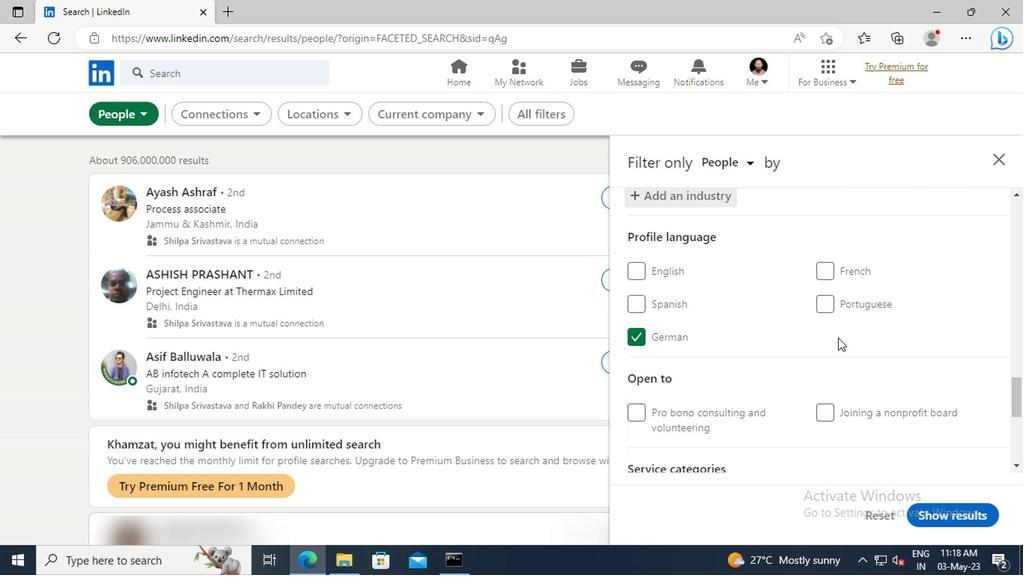 
Action: Mouse moved to (701, 340)
Screenshot: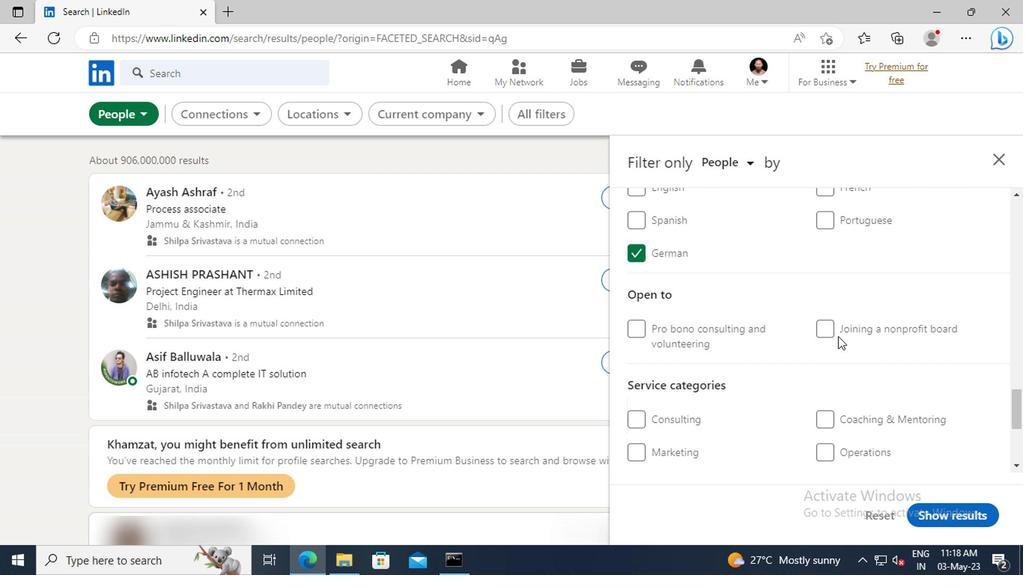 
Action: Mouse scrolled (701, 339) with delta (0, 0)
Screenshot: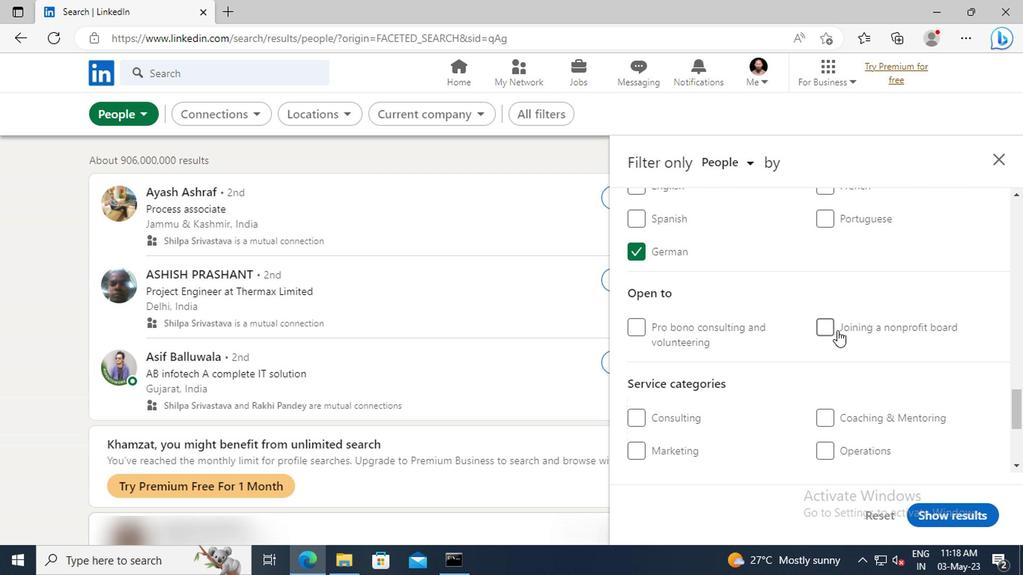 
Action: Mouse scrolled (701, 339) with delta (0, 0)
Screenshot: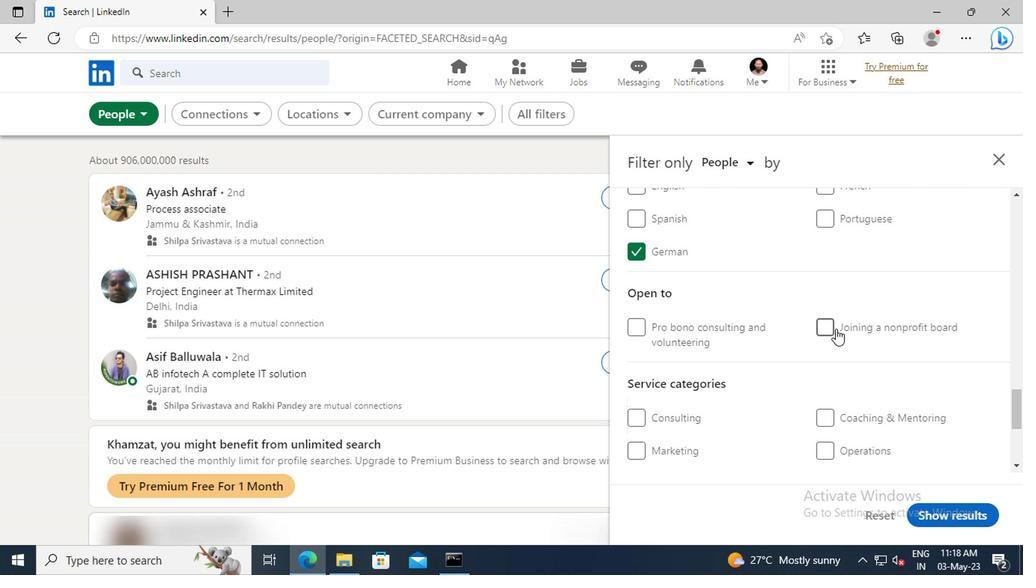 
Action: Mouse scrolled (701, 339) with delta (0, 0)
Screenshot: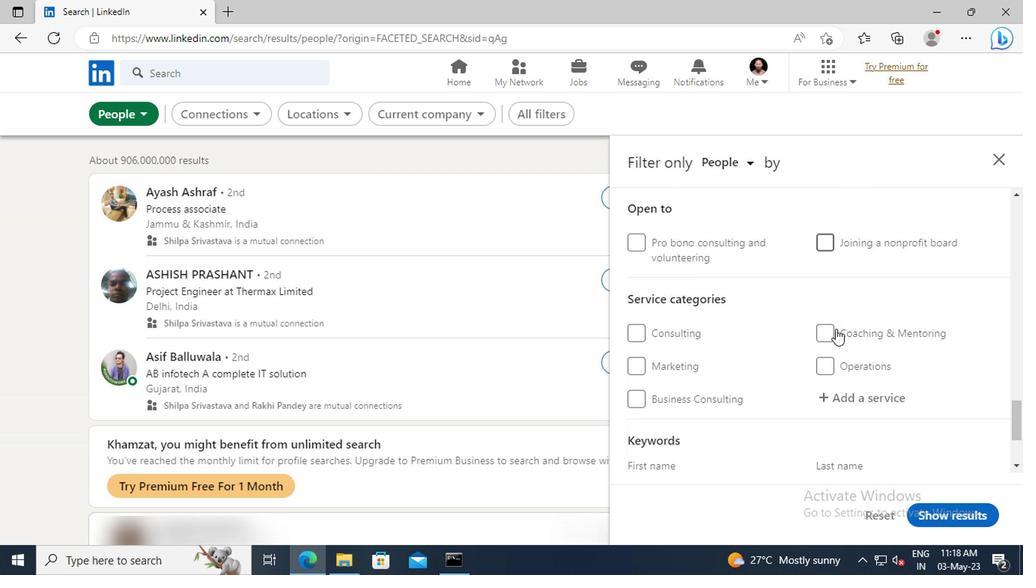
Action: Mouse moved to (704, 357)
Screenshot: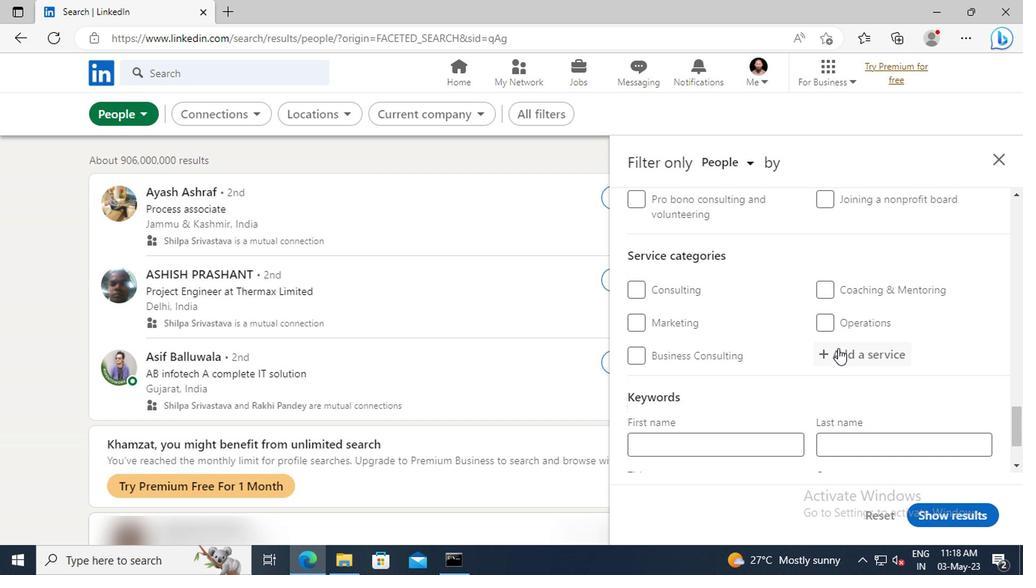 
Action: Mouse pressed left at (704, 357)
Screenshot: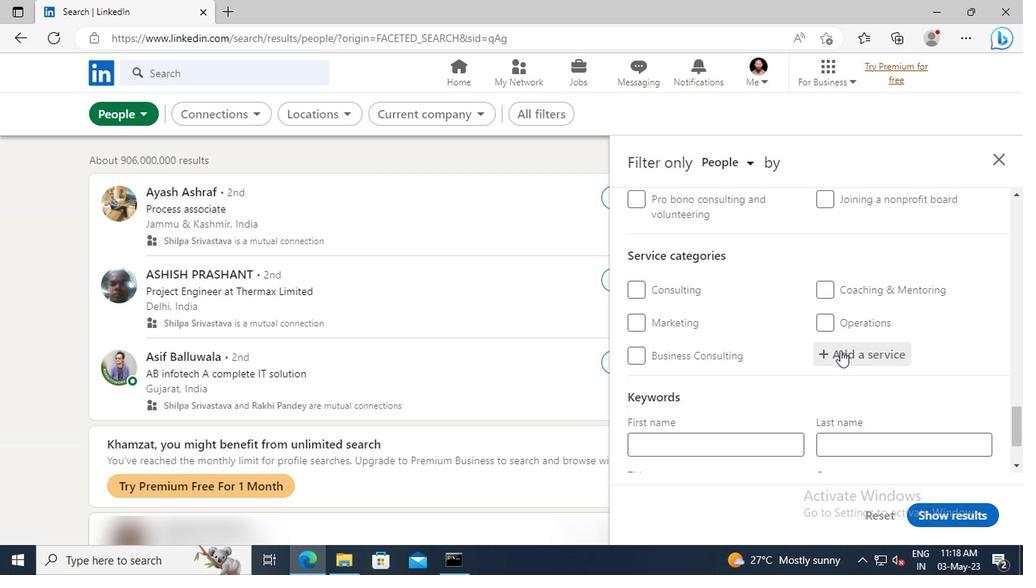 
Action: Key pressed <Key.shift>NOTARY<Key.space><Key.shift>ONLINE<Key.space><Key.shift>RESEARCH<Key.enter>
Screenshot: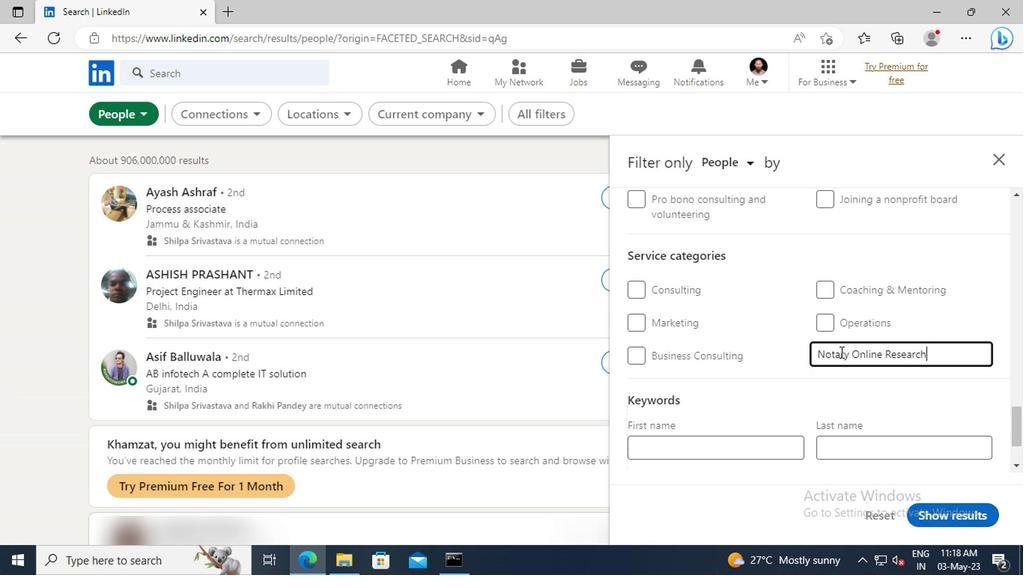 
Action: Mouse scrolled (704, 356) with delta (0, 0)
Screenshot: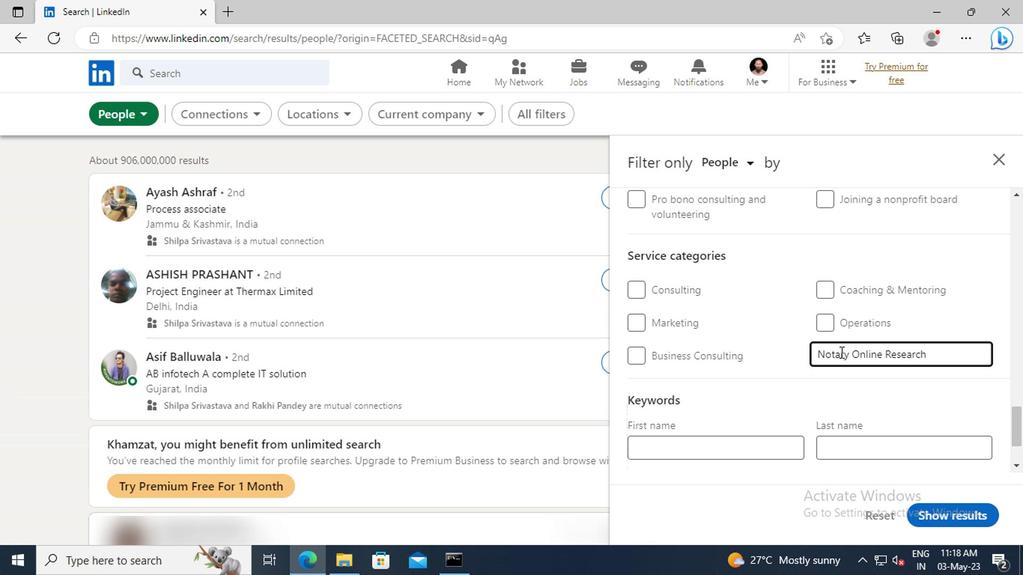 
Action: Mouse scrolled (704, 356) with delta (0, 0)
Screenshot: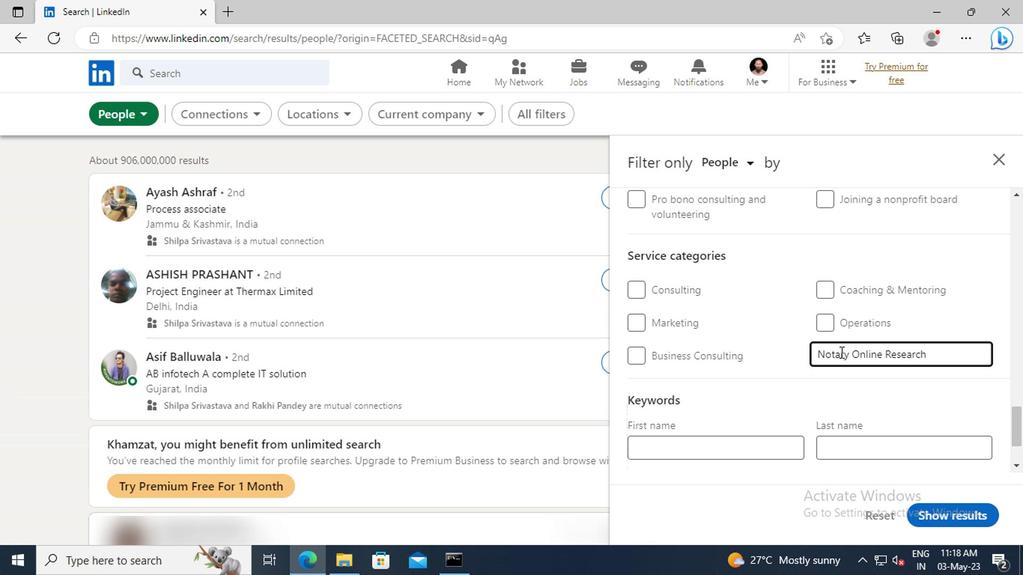 
Action: Mouse scrolled (704, 356) with delta (0, 0)
Screenshot: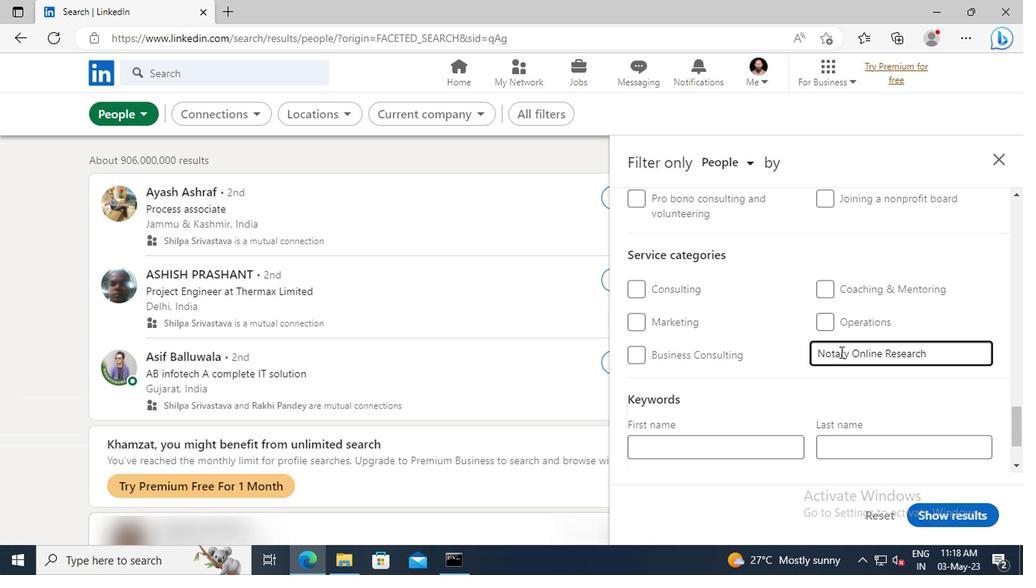 
Action: Mouse scrolled (704, 356) with delta (0, 0)
Screenshot: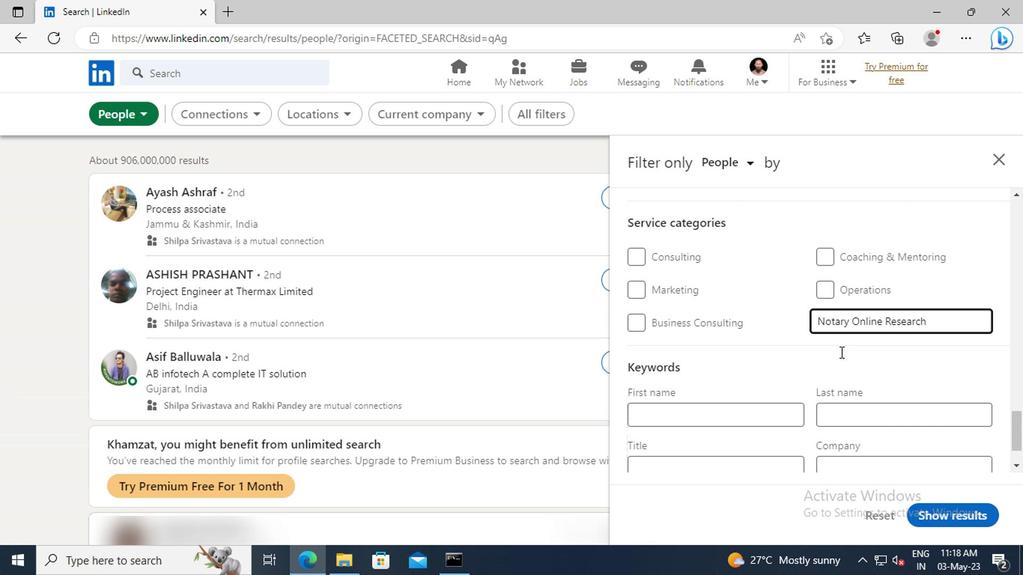 
Action: Mouse scrolled (704, 356) with delta (0, 0)
Screenshot: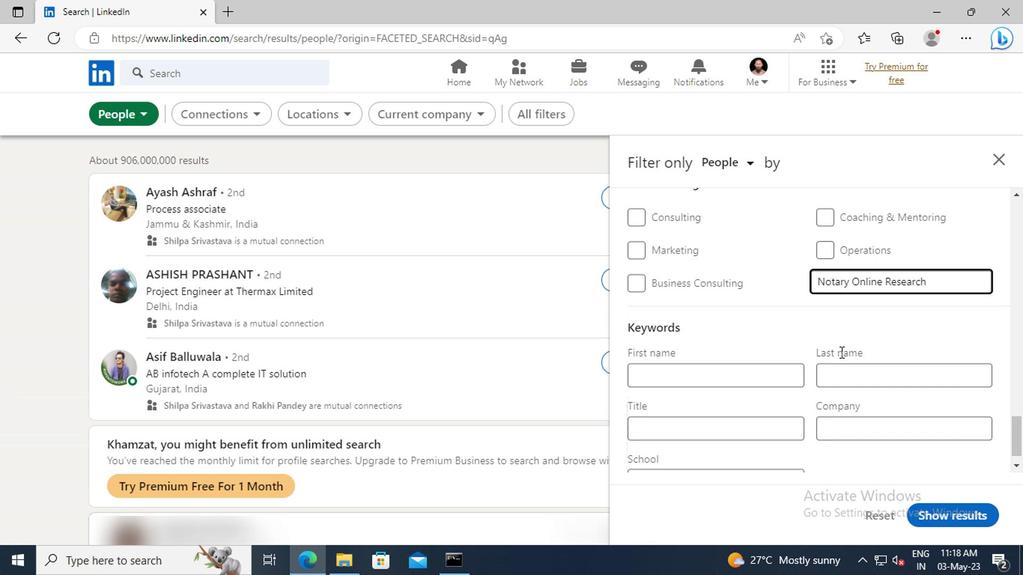 
Action: Mouse moved to (630, 400)
Screenshot: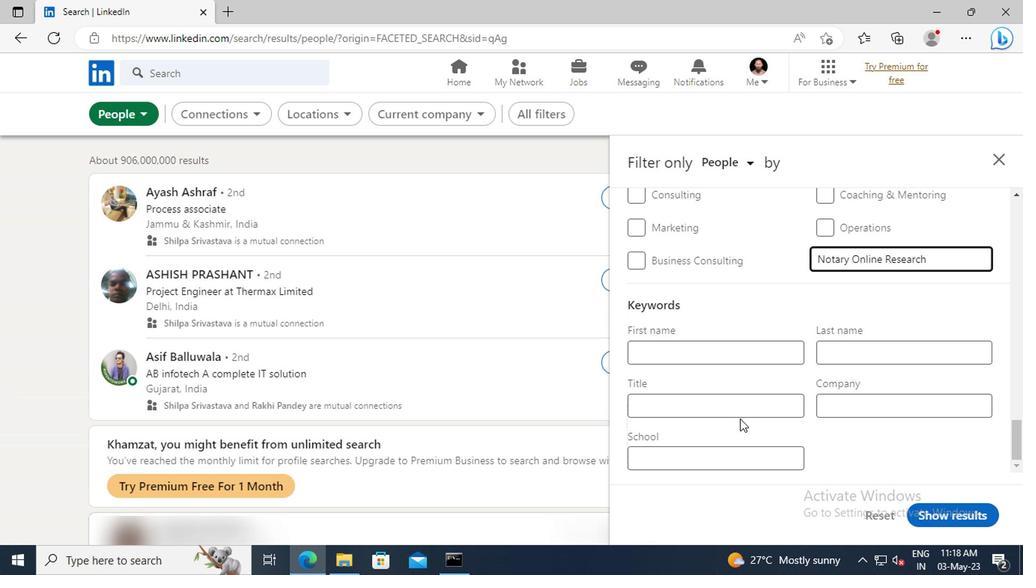 
Action: Mouse pressed left at (630, 400)
Screenshot: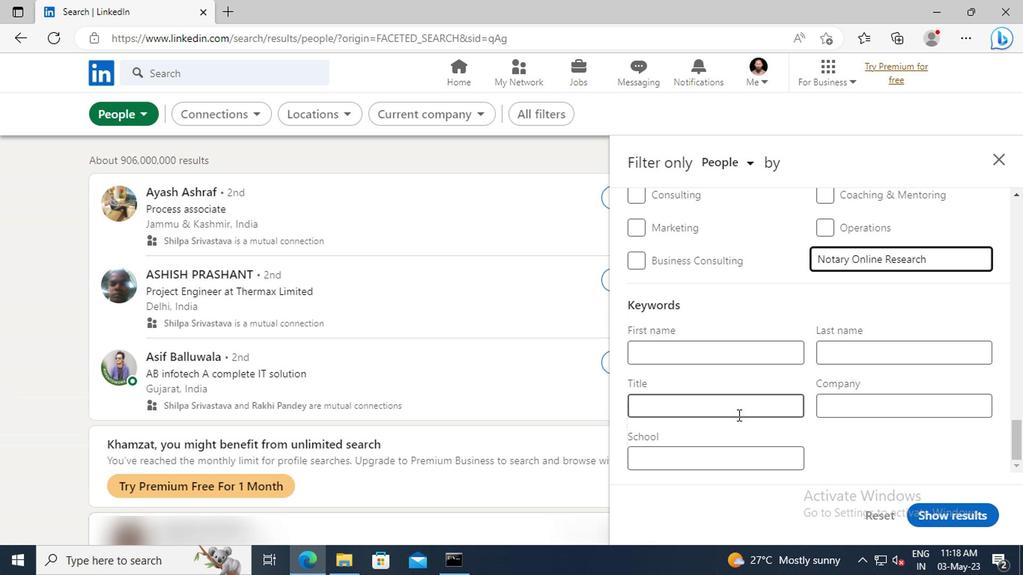 
Action: Key pressed <Key.shift>ADMINISTRATIVE<Key.space><Key.shift>ASSISTANT<Key.enter>
Screenshot: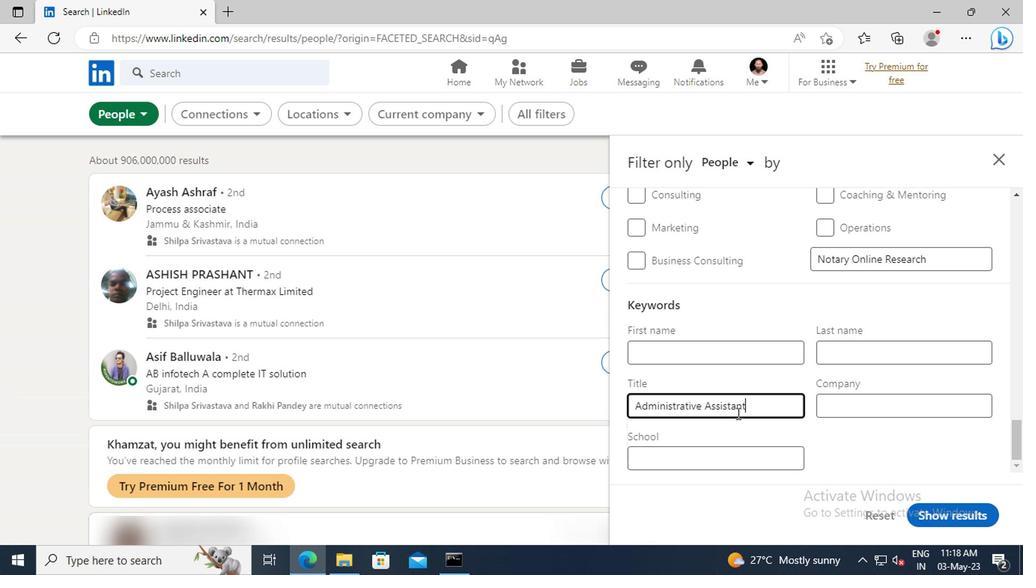 
Action: Mouse moved to (775, 470)
Screenshot: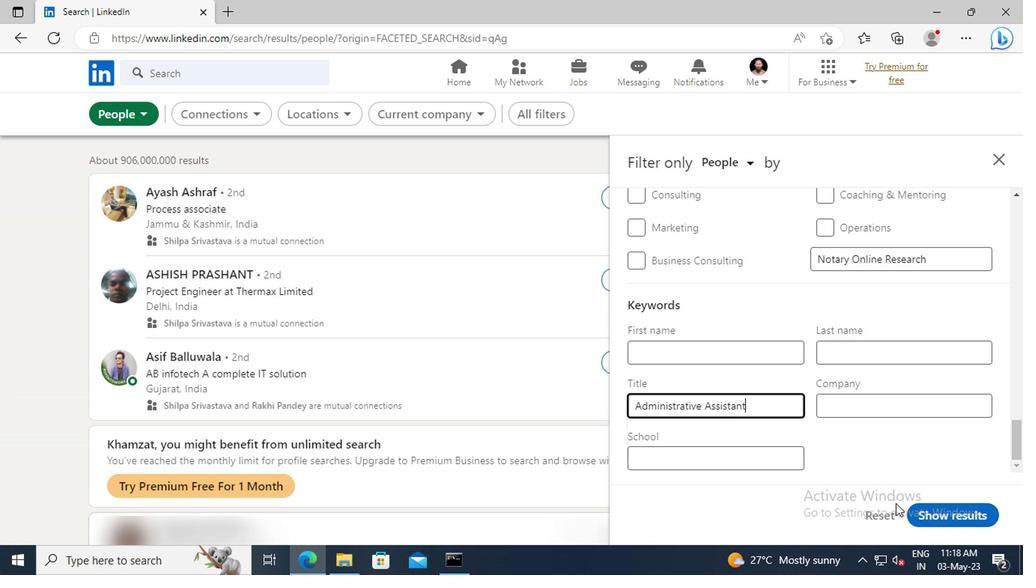 
Action: Mouse pressed left at (775, 470)
Screenshot: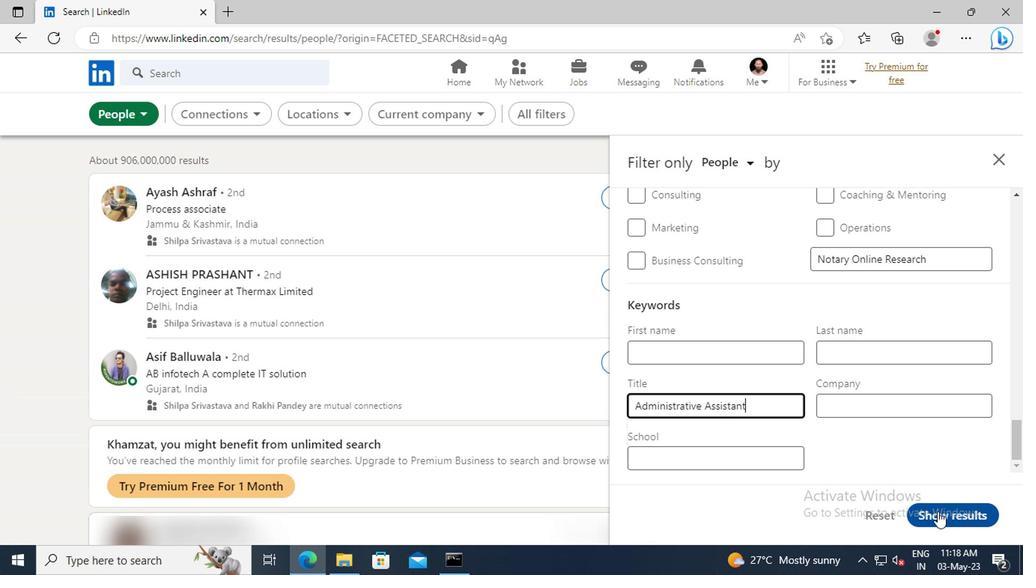 
